 Task: Find connections with filter location Szarvas with filter topic #Softwaredesignwith filter profile language English with filter current company Biocon with filter school B.P. Poddar Institute Of Management and Technology with filter industry Specialty Trade Contractors with filter service category Project Management with filter keywords title Sales Manager
Action: Mouse moved to (685, 122)
Screenshot: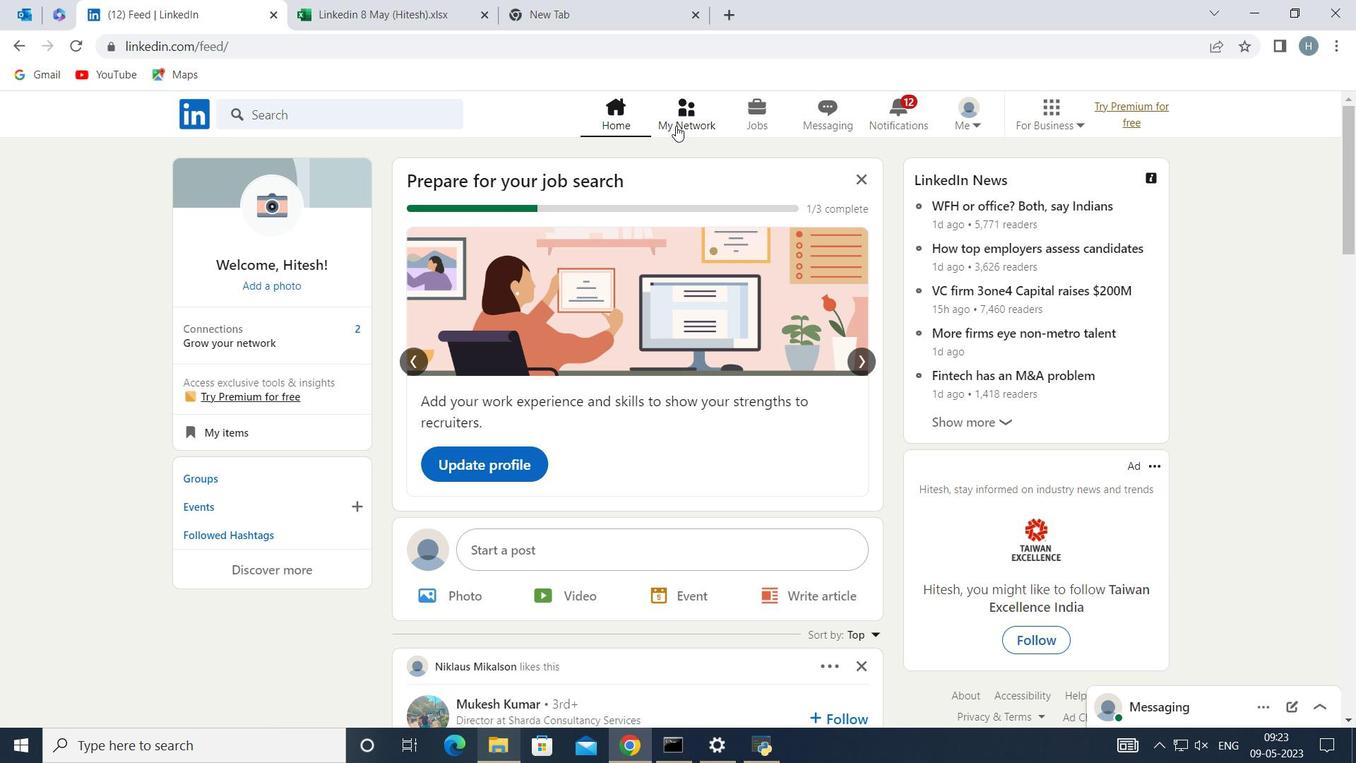 
Action: Mouse pressed left at (685, 122)
Screenshot: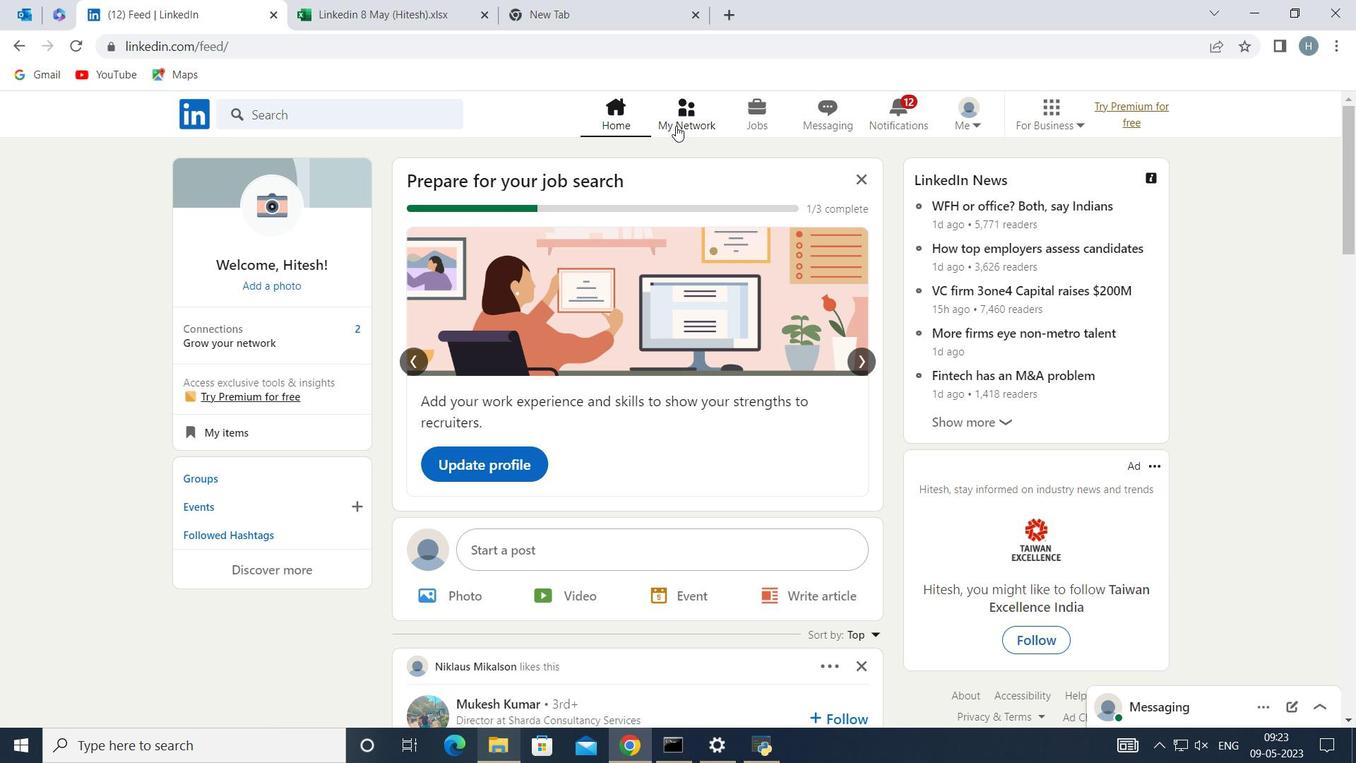
Action: Mouse moved to (385, 207)
Screenshot: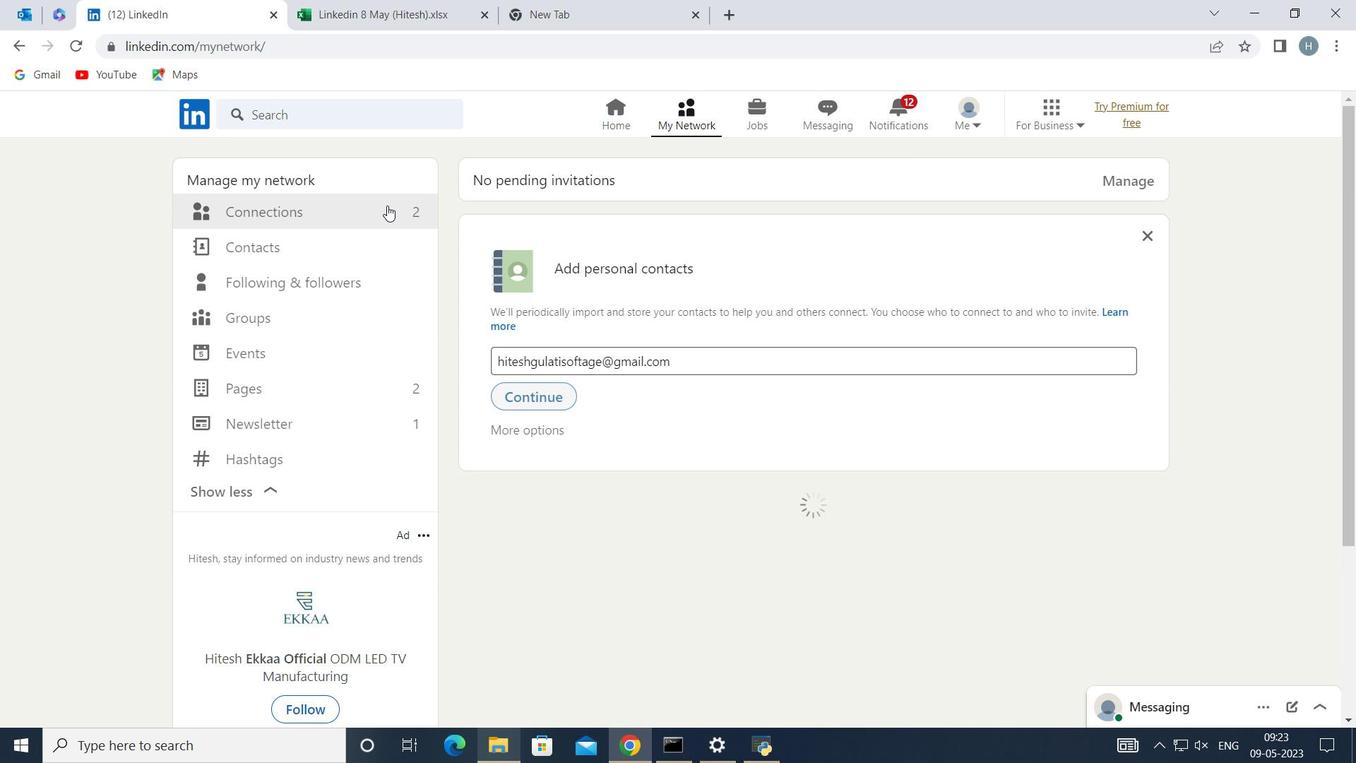 
Action: Mouse pressed left at (385, 207)
Screenshot: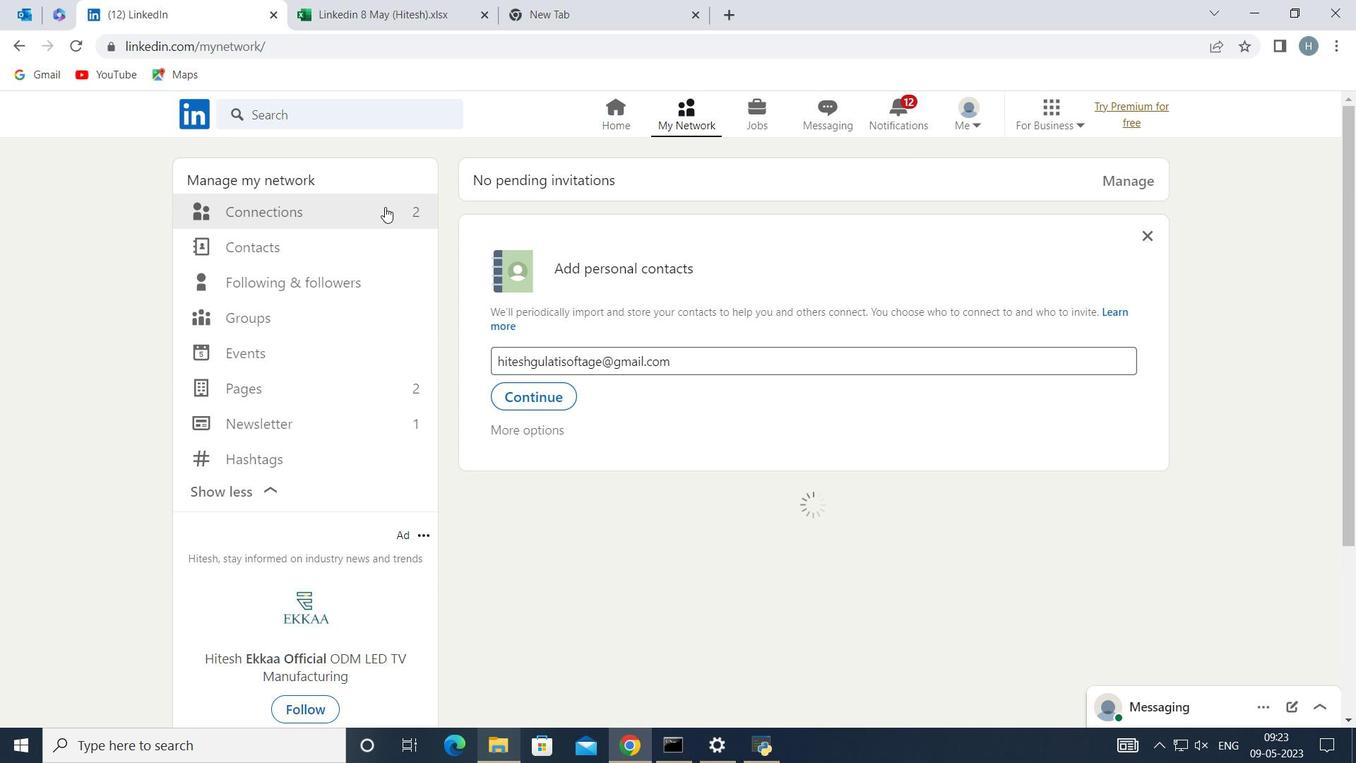 
Action: Mouse moved to (790, 212)
Screenshot: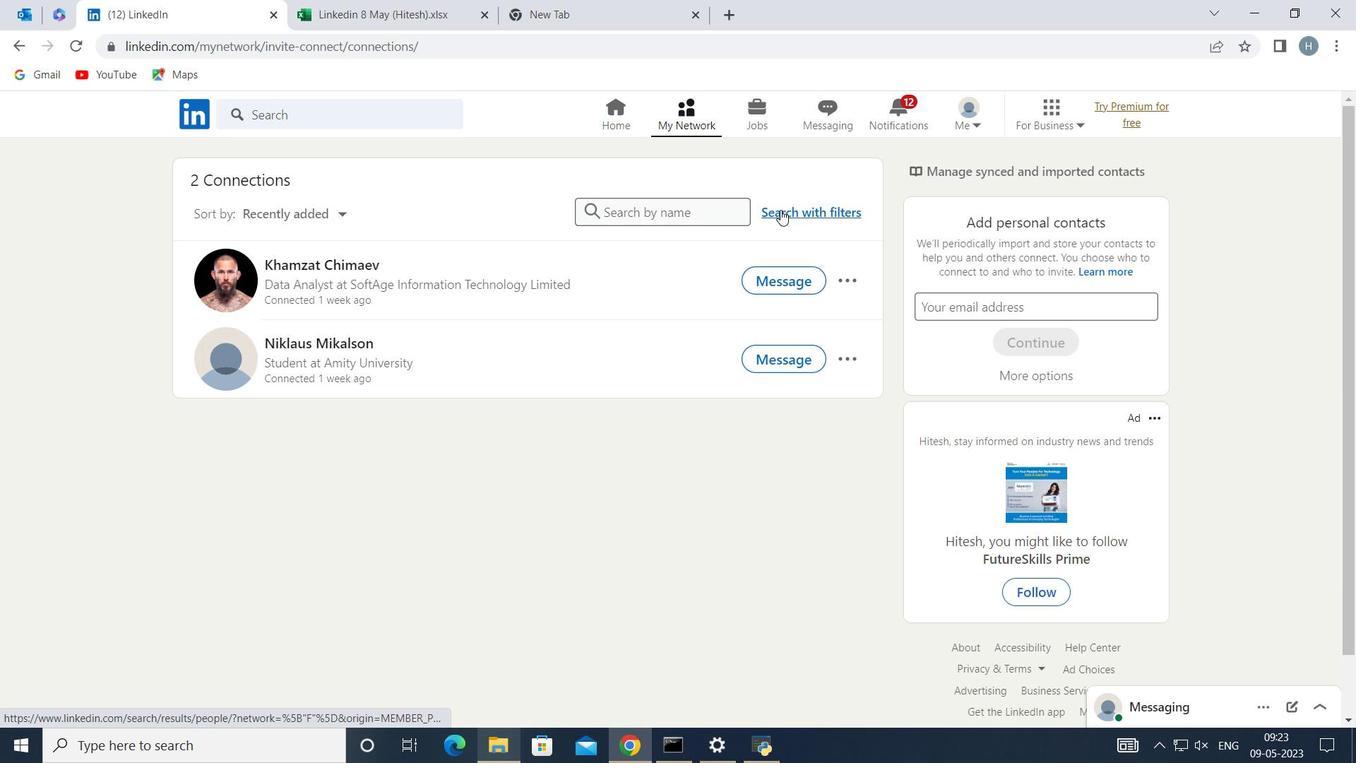 
Action: Mouse pressed left at (790, 212)
Screenshot: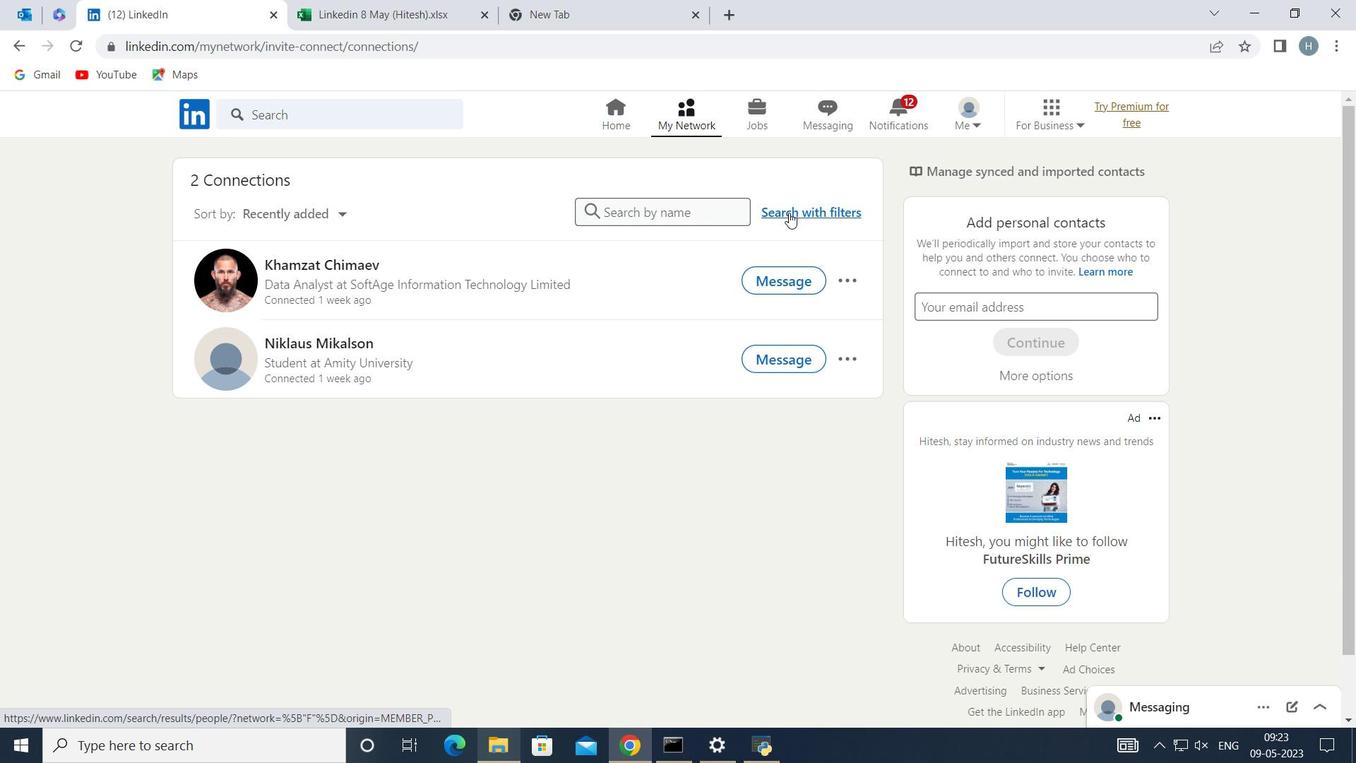 
Action: Mouse moved to (696, 113)
Screenshot: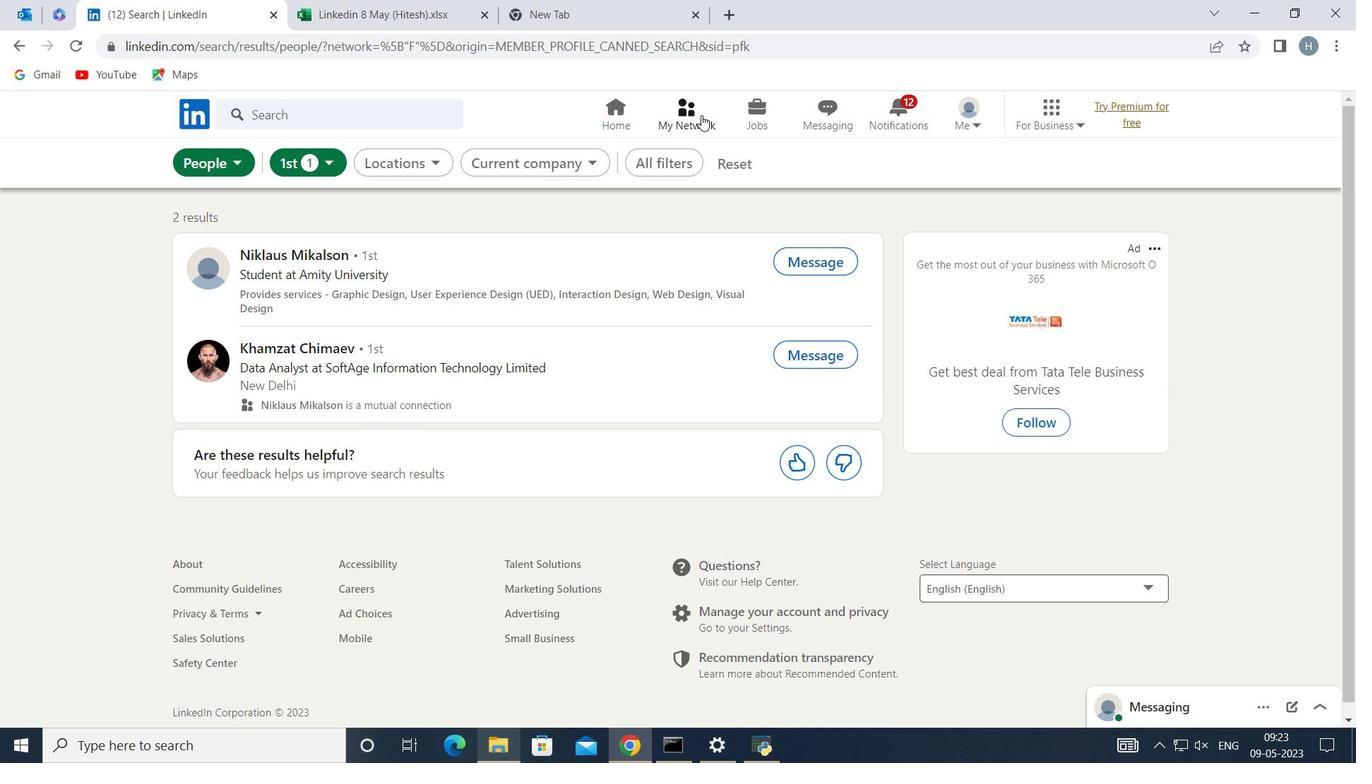 
Action: Mouse pressed left at (696, 113)
Screenshot: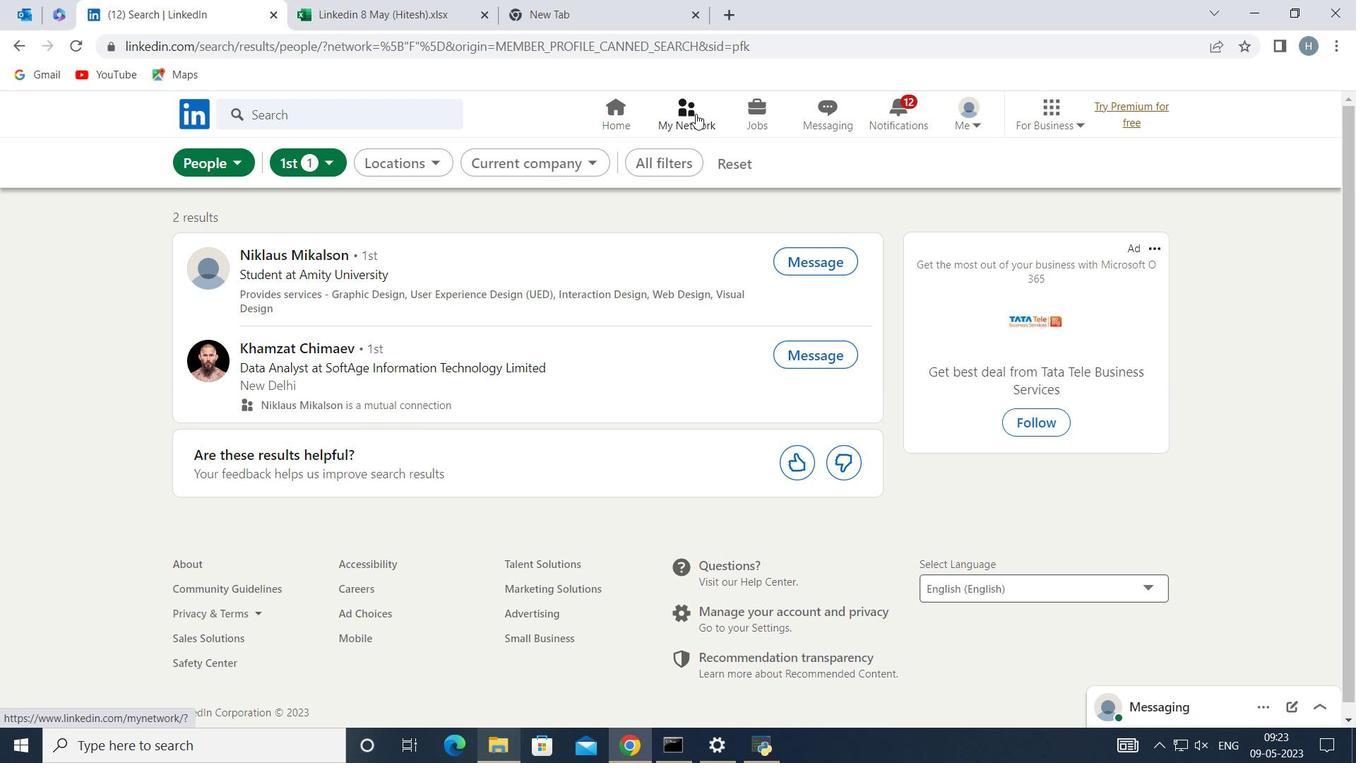 
Action: Mouse moved to (394, 214)
Screenshot: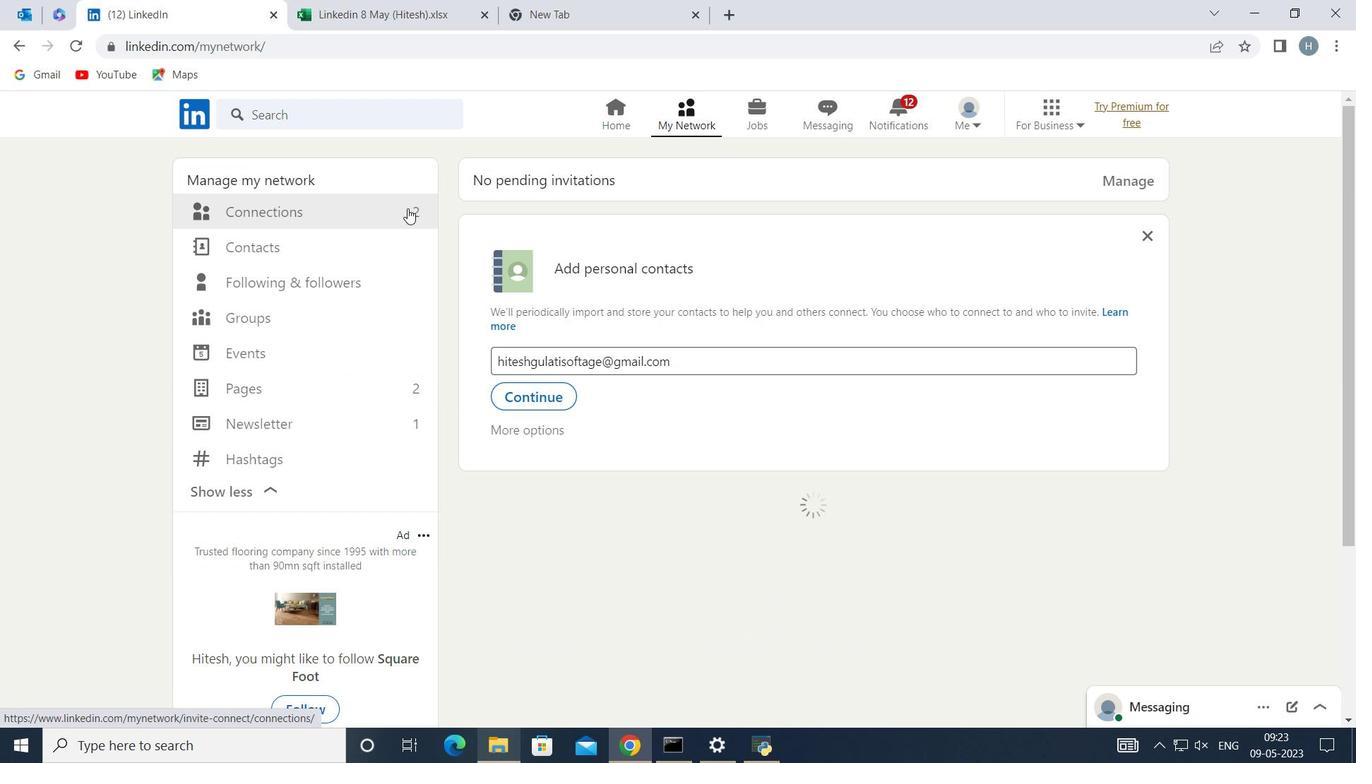 
Action: Mouse pressed left at (394, 214)
Screenshot: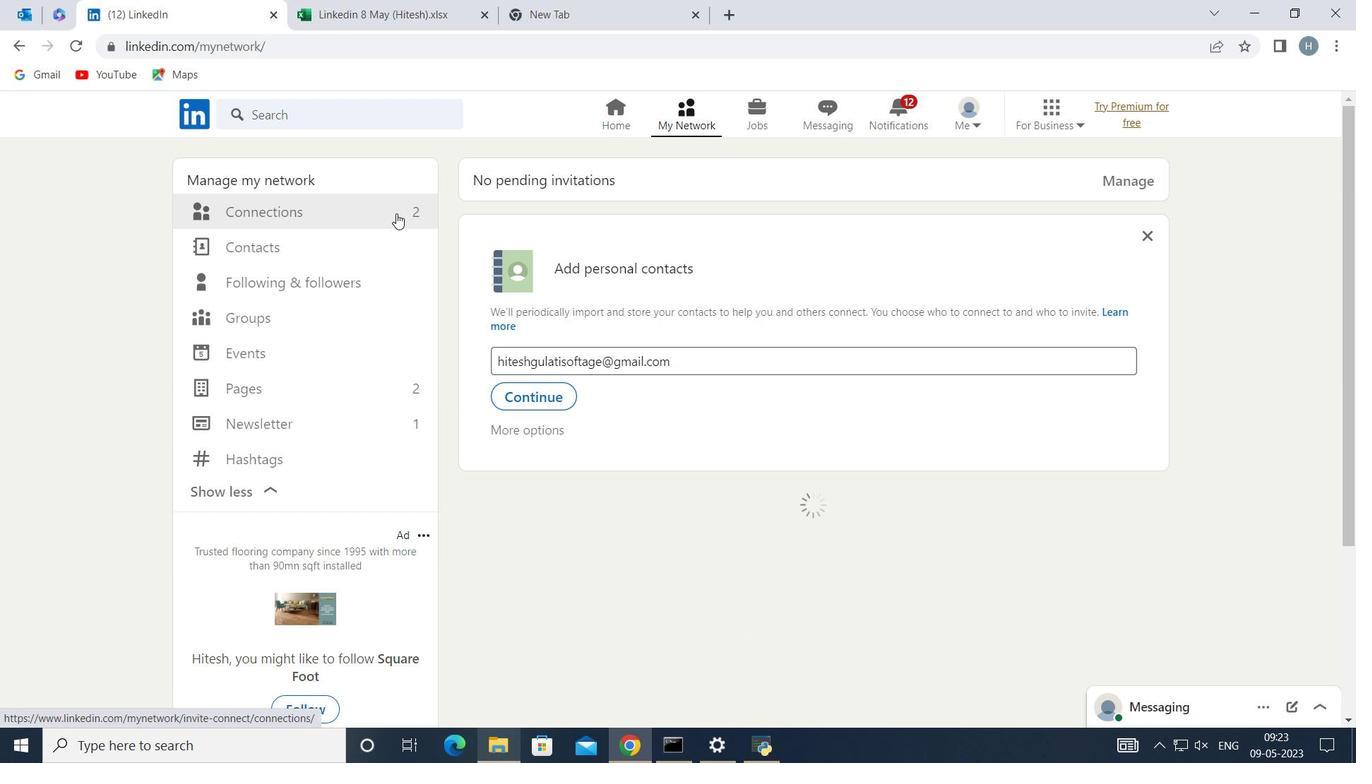 
Action: Mouse moved to (847, 209)
Screenshot: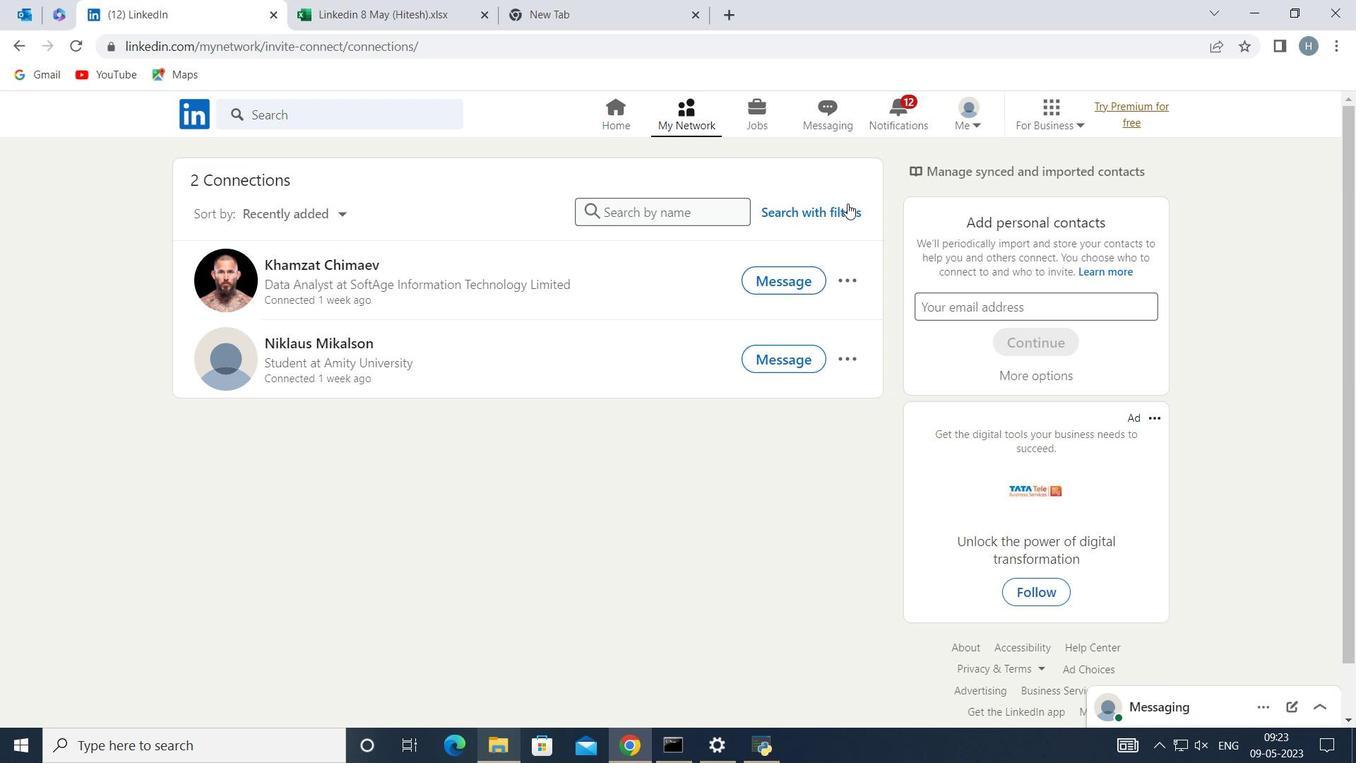 
Action: Mouse pressed left at (847, 209)
Screenshot: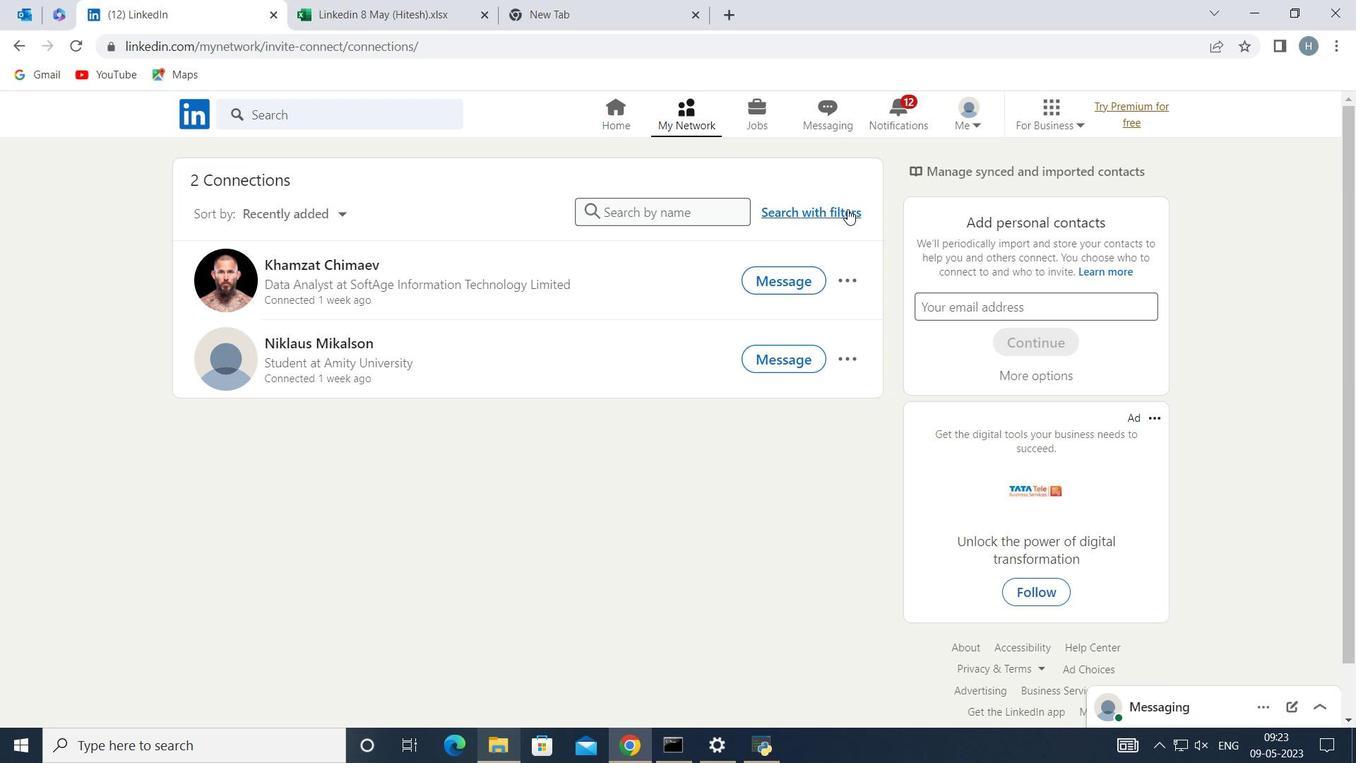
Action: Mouse moved to (734, 151)
Screenshot: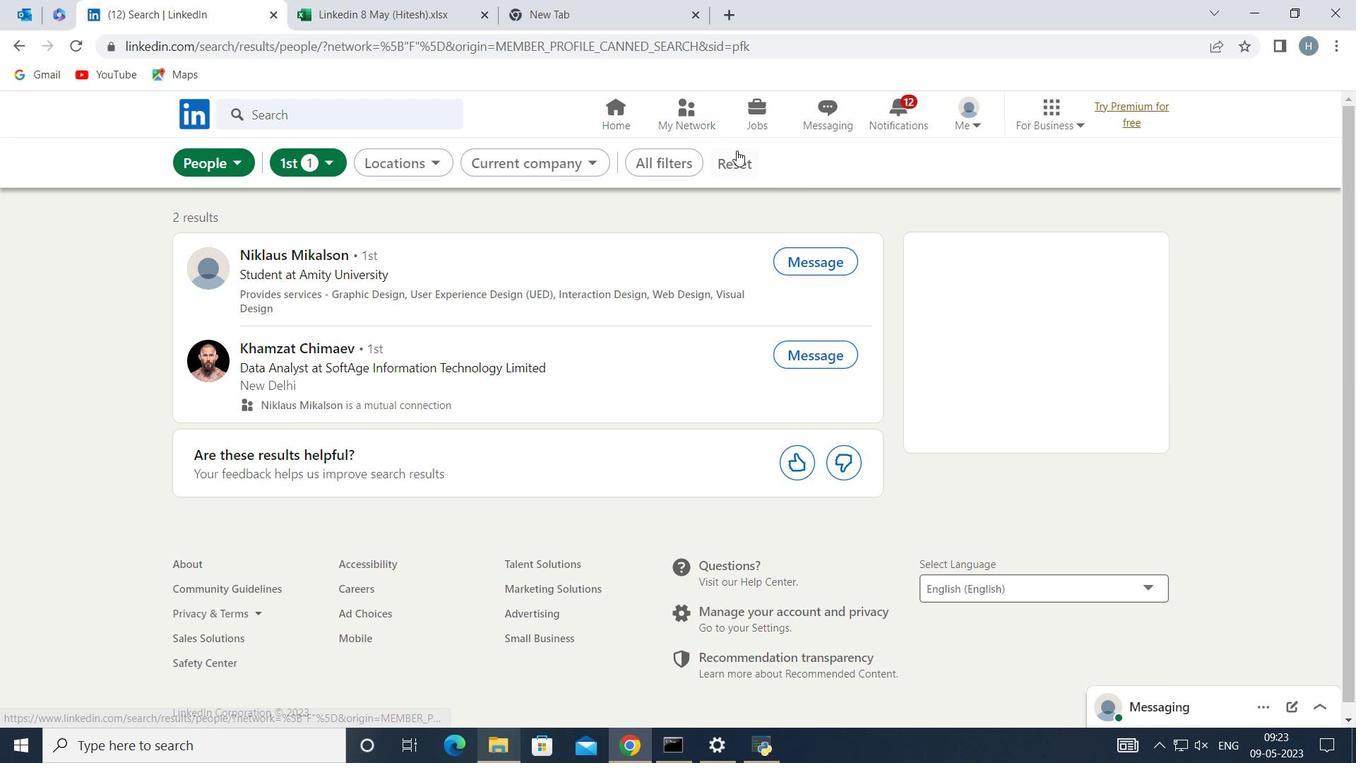 
Action: Mouse pressed left at (734, 151)
Screenshot: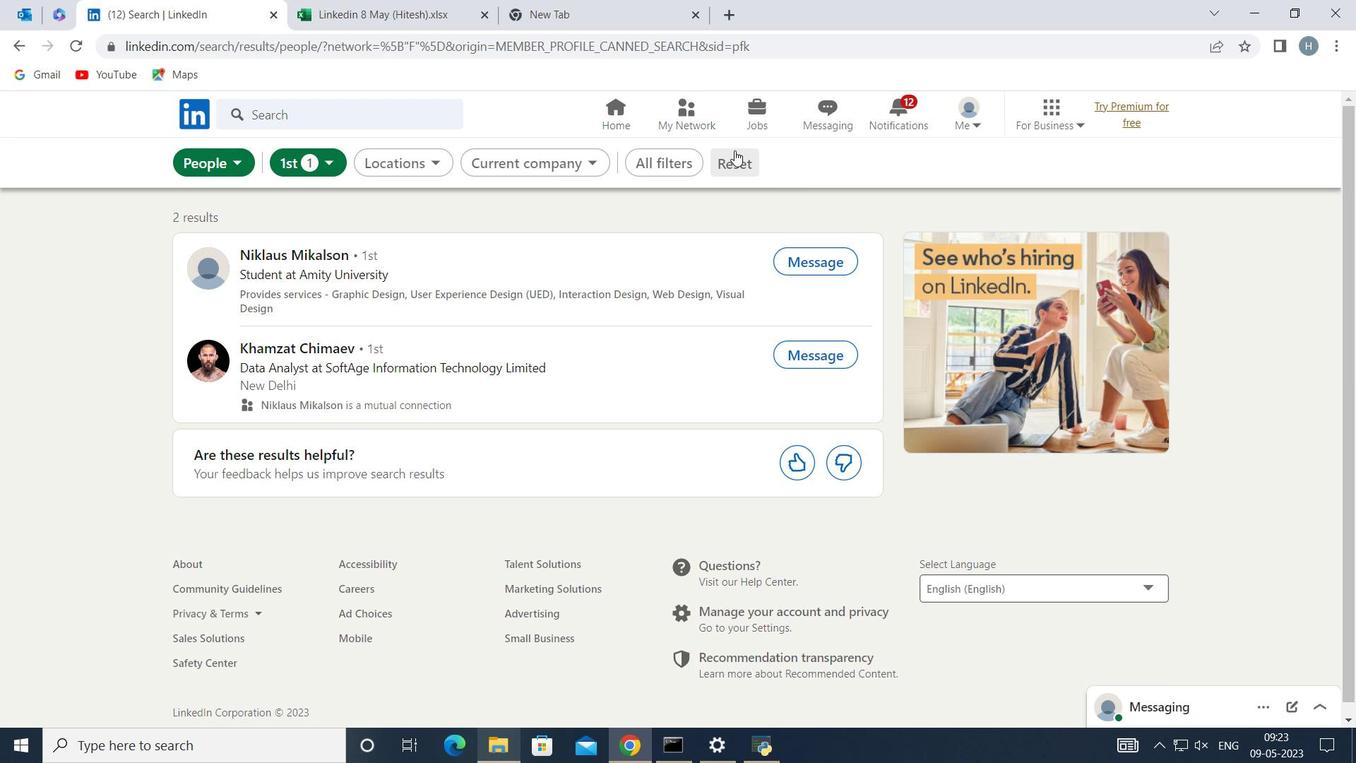 
Action: Mouse moved to (705, 160)
Screenshot: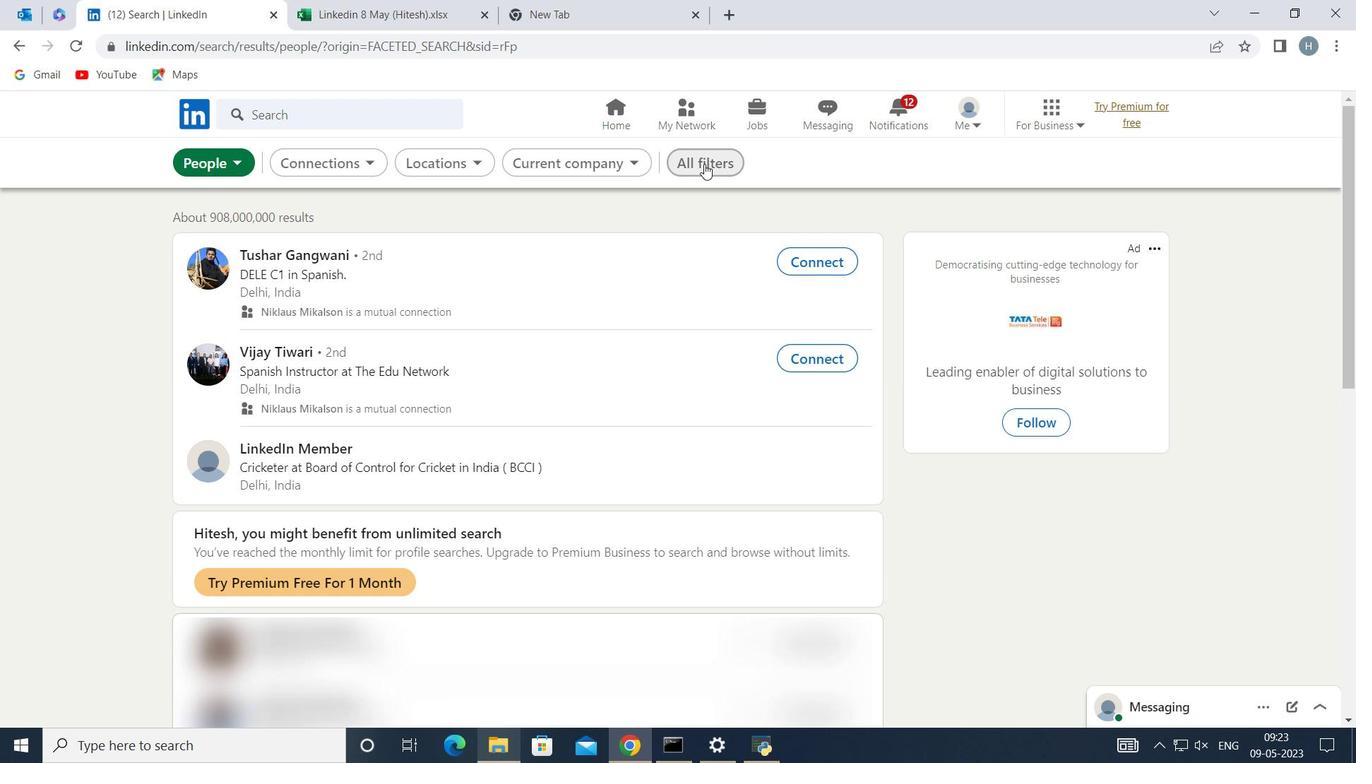 
Action: Mouse pressed left at (705, 160)
Screenshot: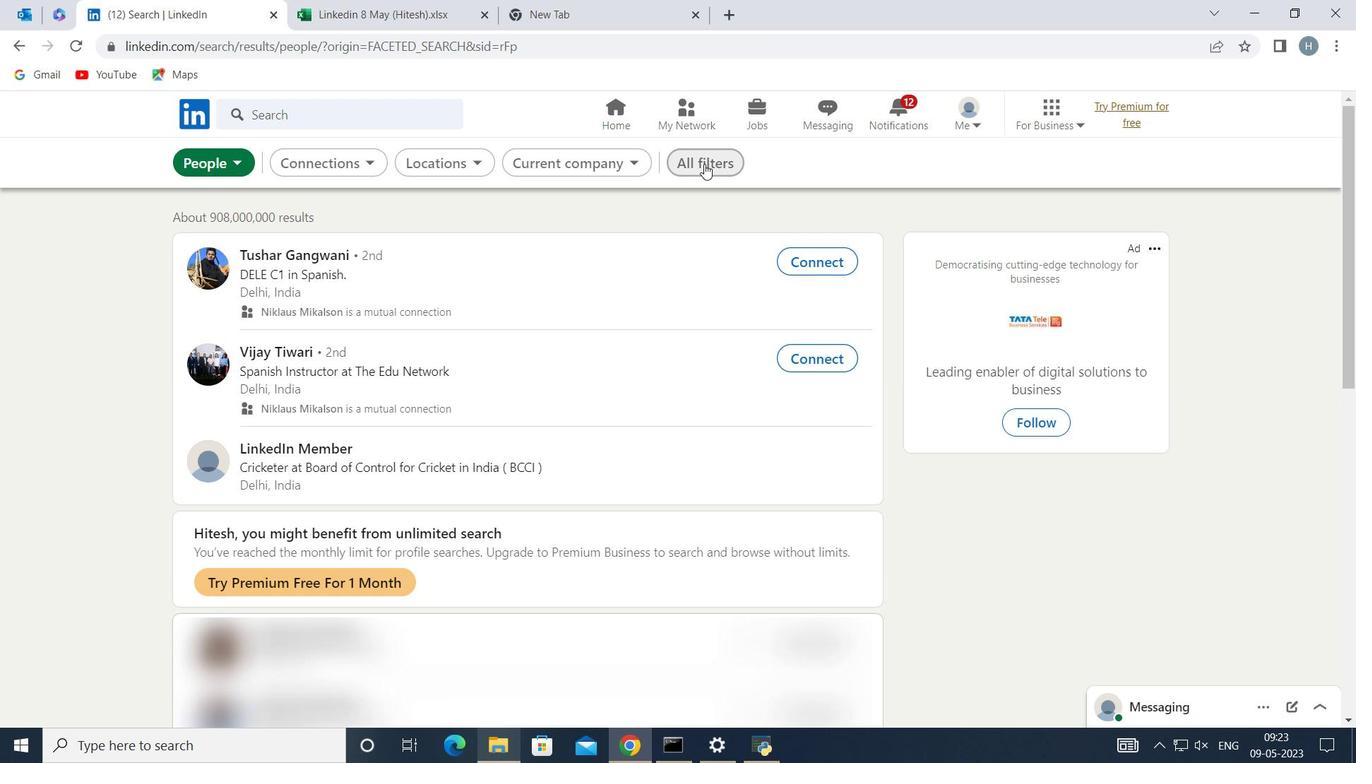 
Action: Mouse moved to (1044, 321)
Screenshot: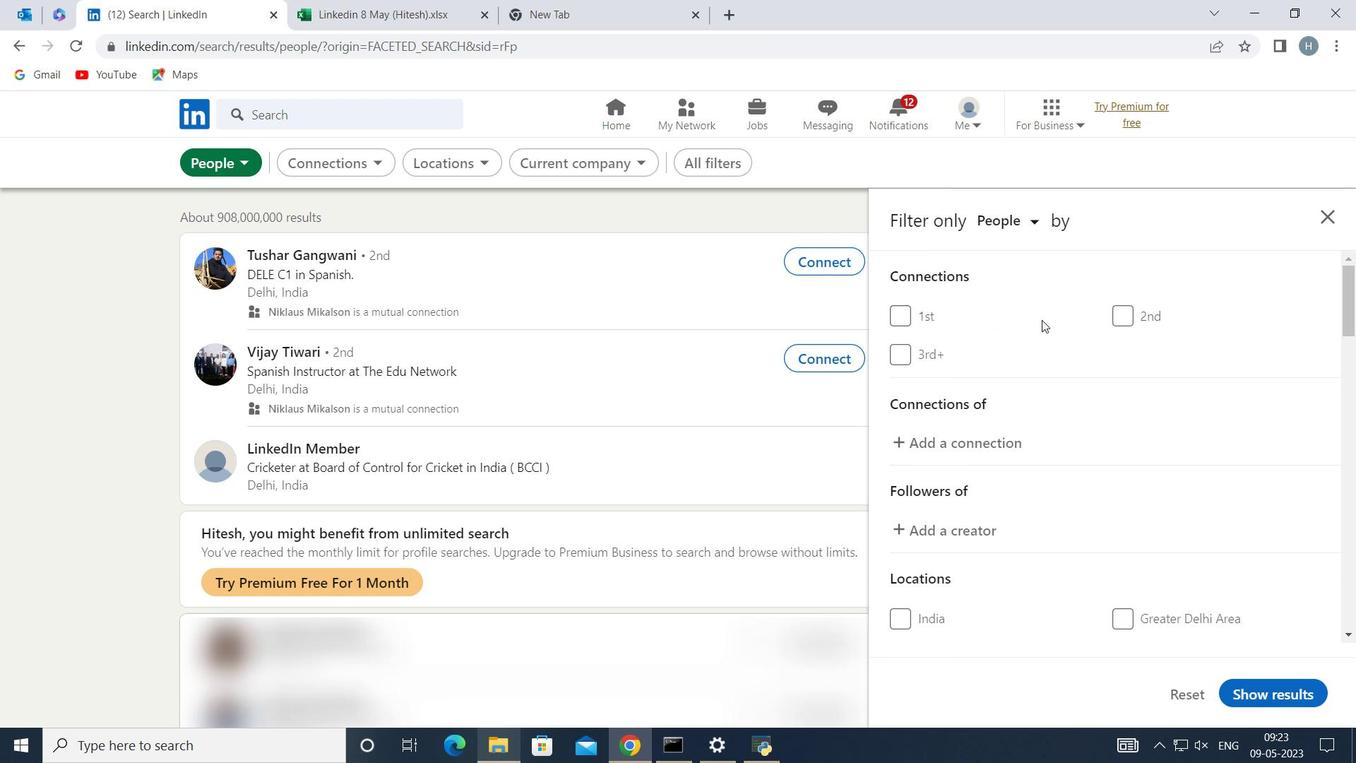 
Action: Mouse scrolled (1044, 320) with delta (0, 0)
Screenshot: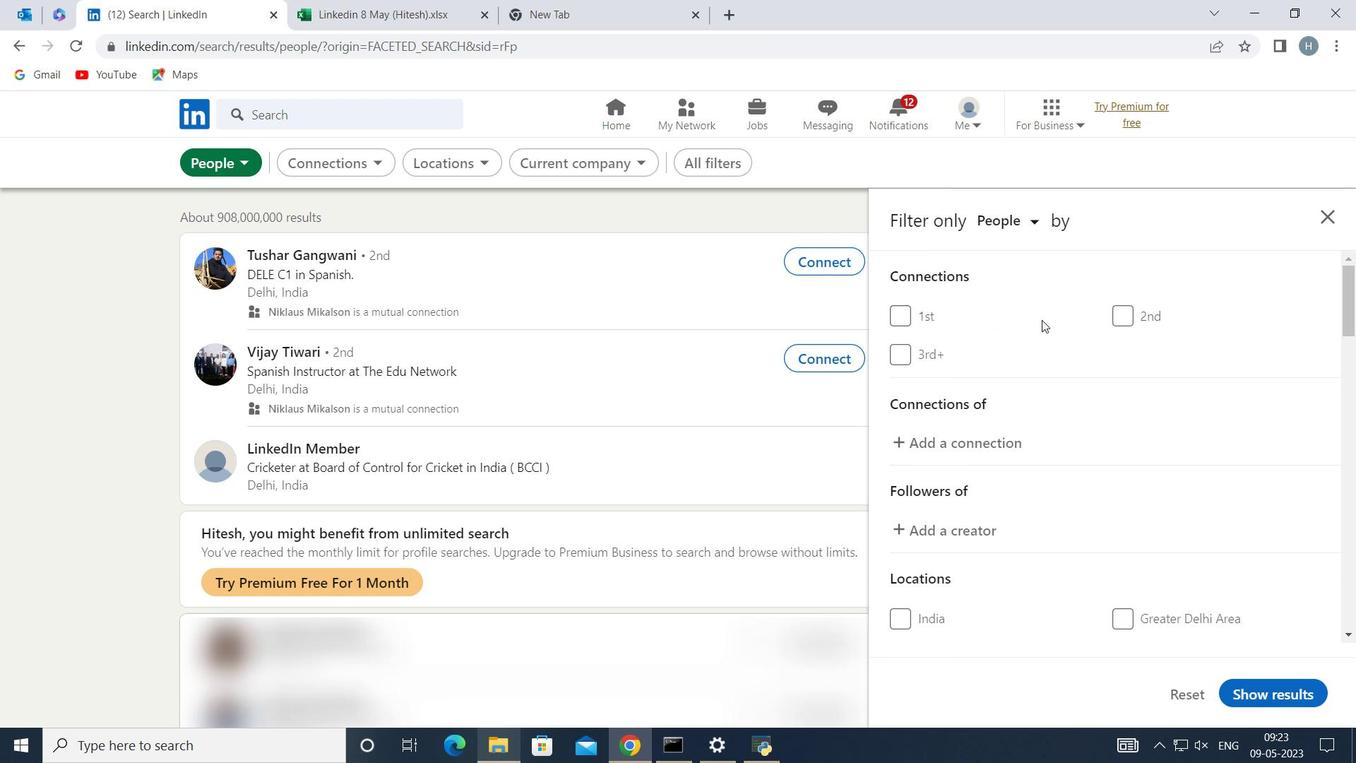 
Action: Mouse moved to (1048, 321)
Screenshot: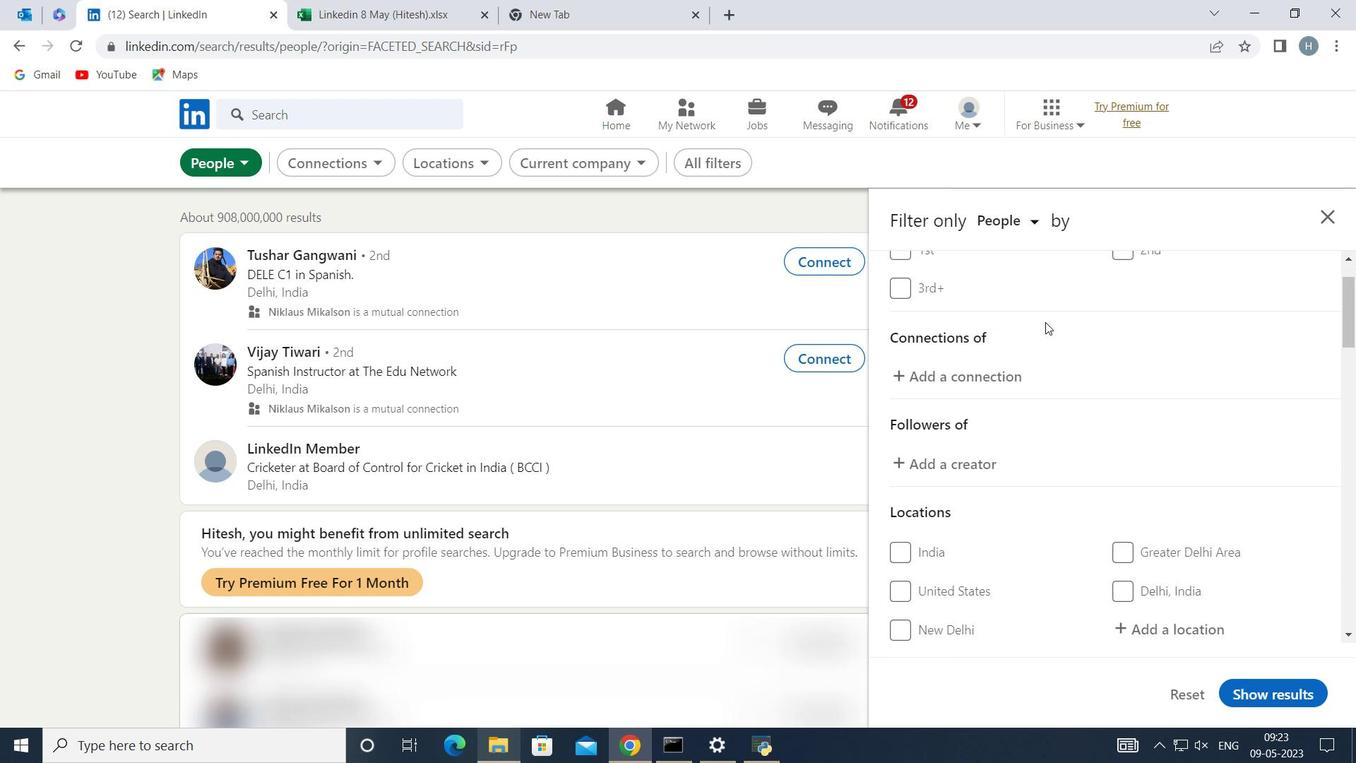 
Action: Mouse scrolled (1048, 320) with delta (0, 0)
Screenshot: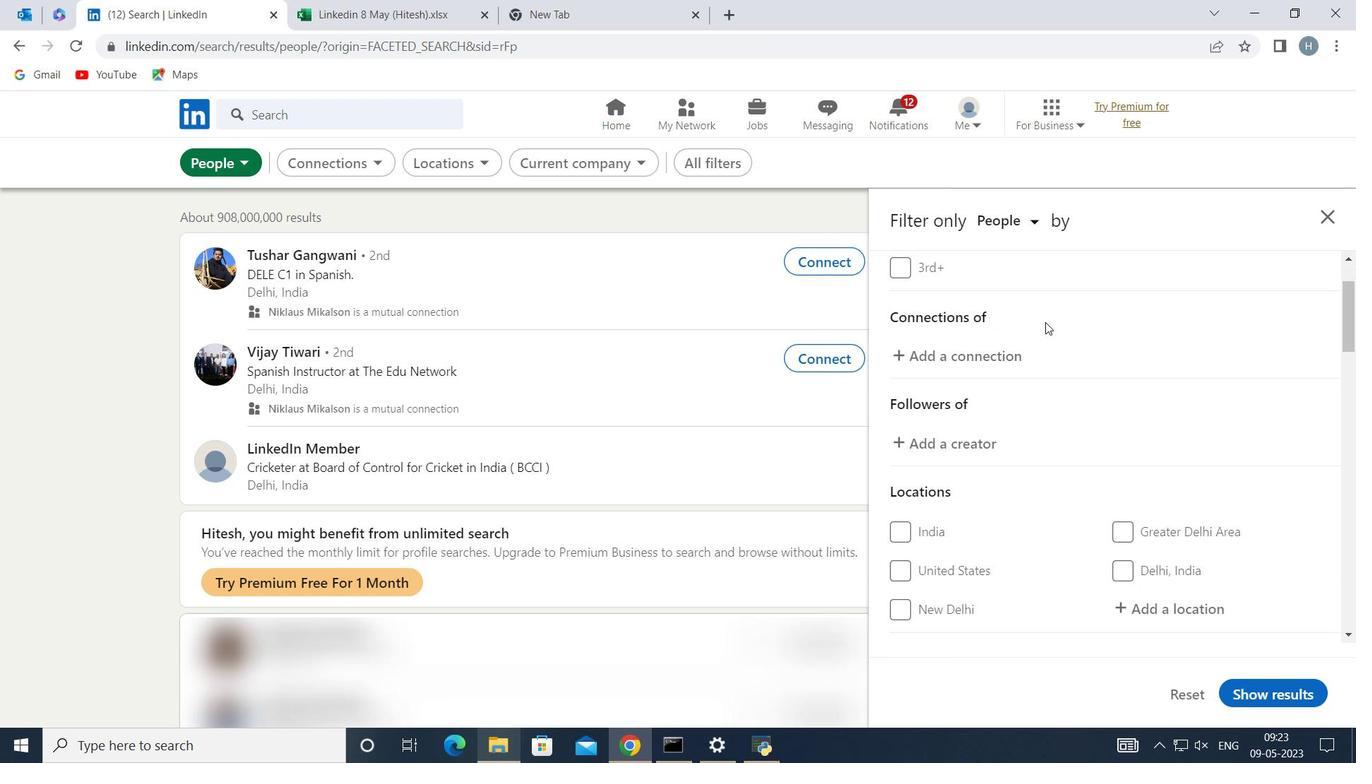 
Action: Mouse moved to (1120, 420)
Screenshot: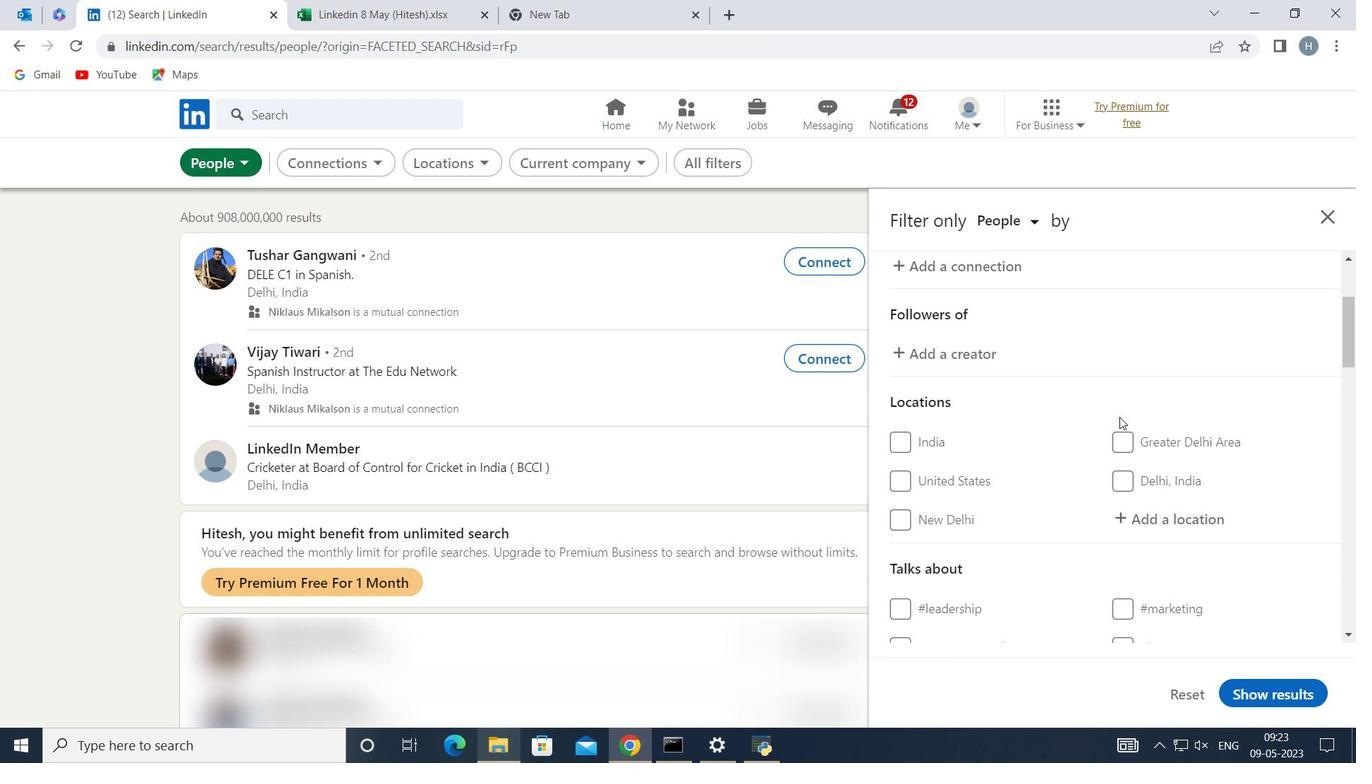
Action: Mouse scrolled (1120, 419) with delta (0, 0)
Screenshot: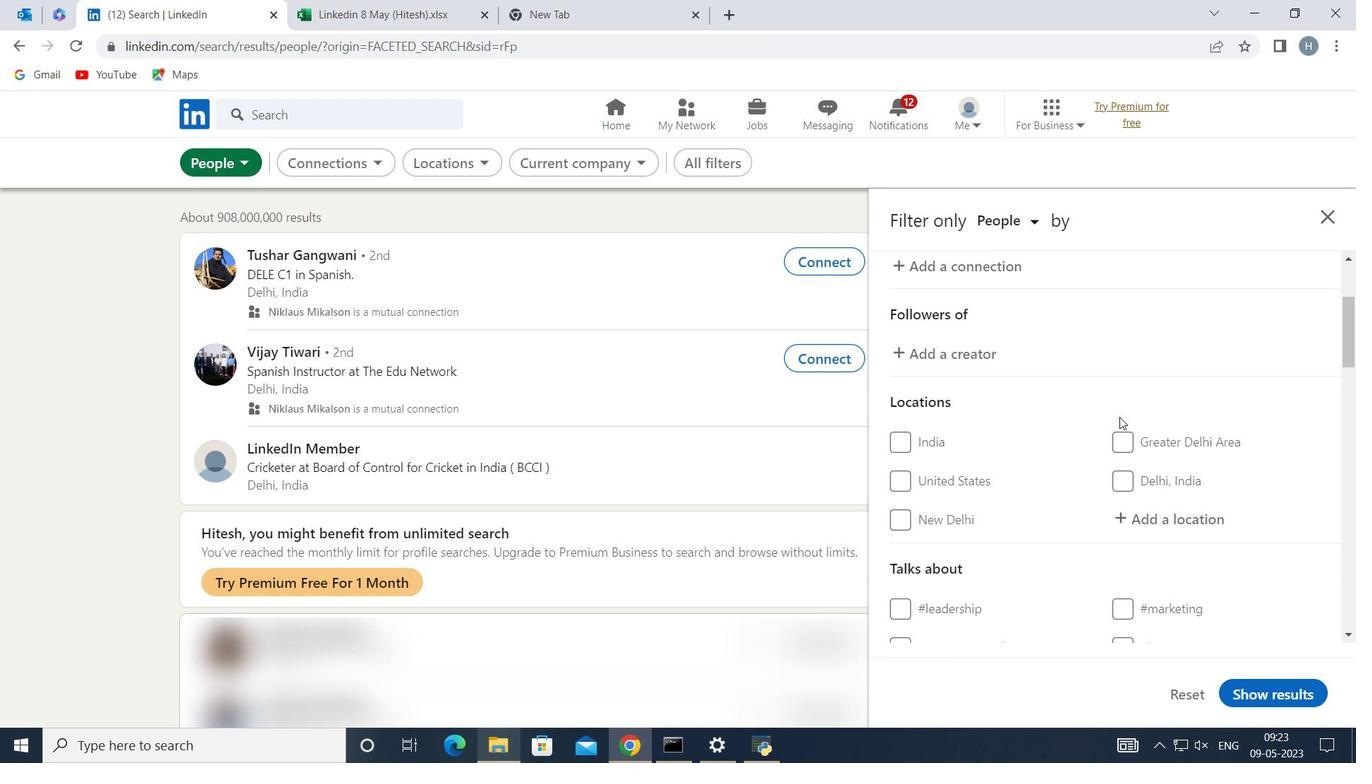 
Action: Mouse moved to (1149, 426)
Screenshot: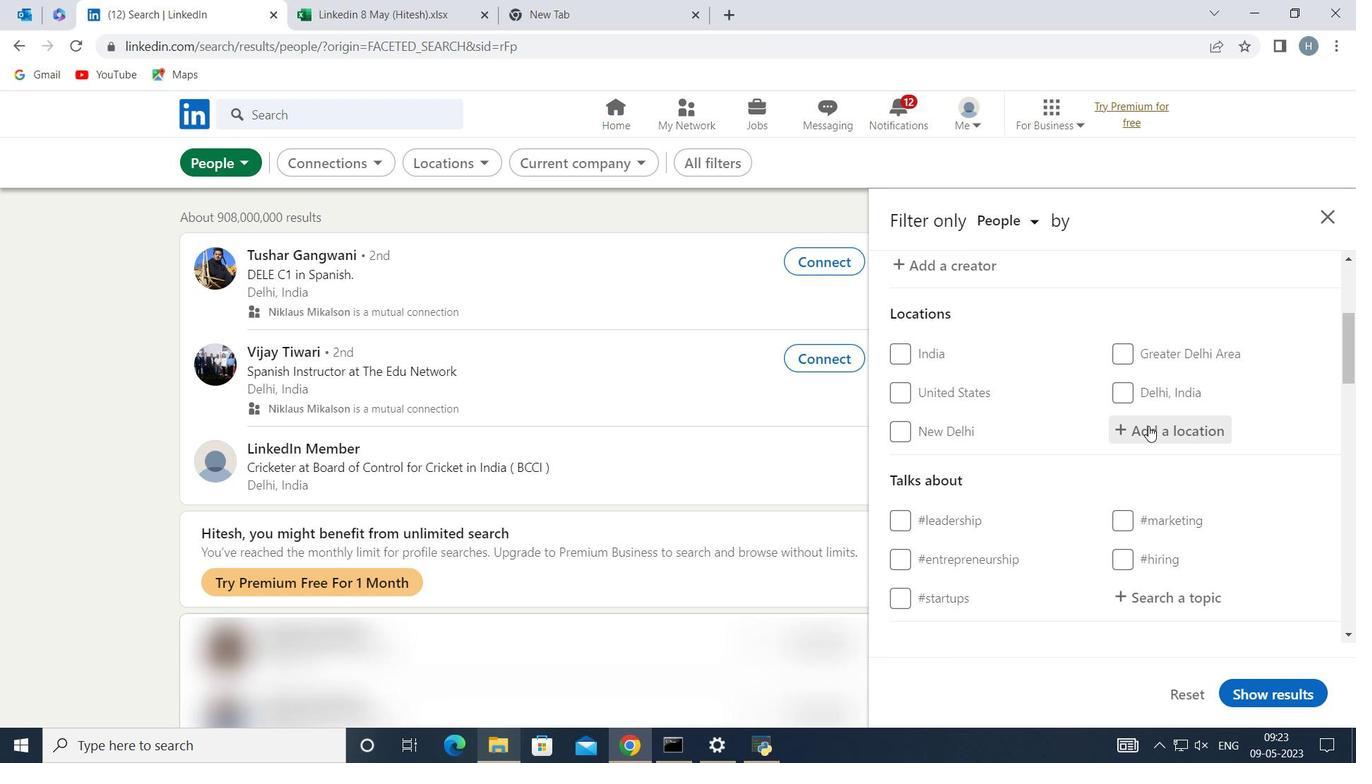 
Action: Mouse pressed left at (1149, 426)
Screenshot: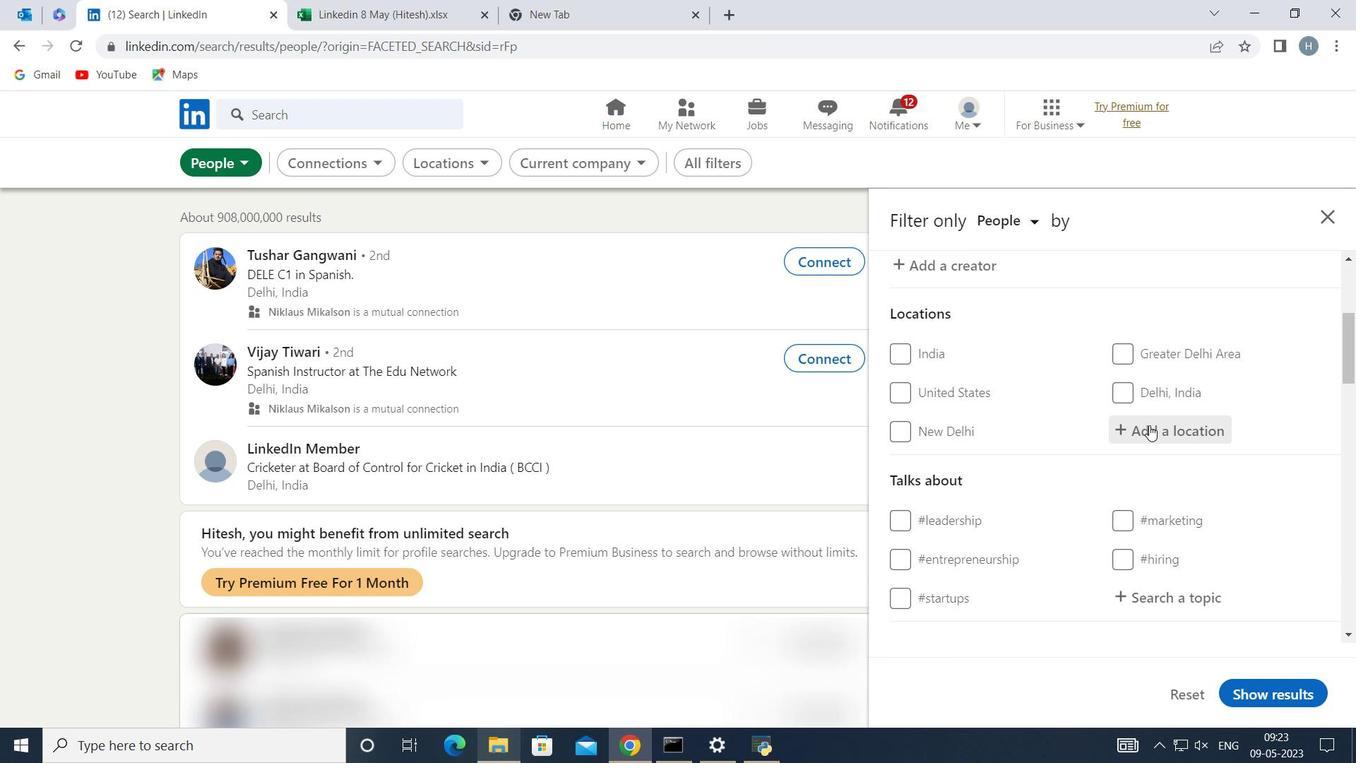 
Action: Key pressed <Key.shift>Szarvas
Screenshot: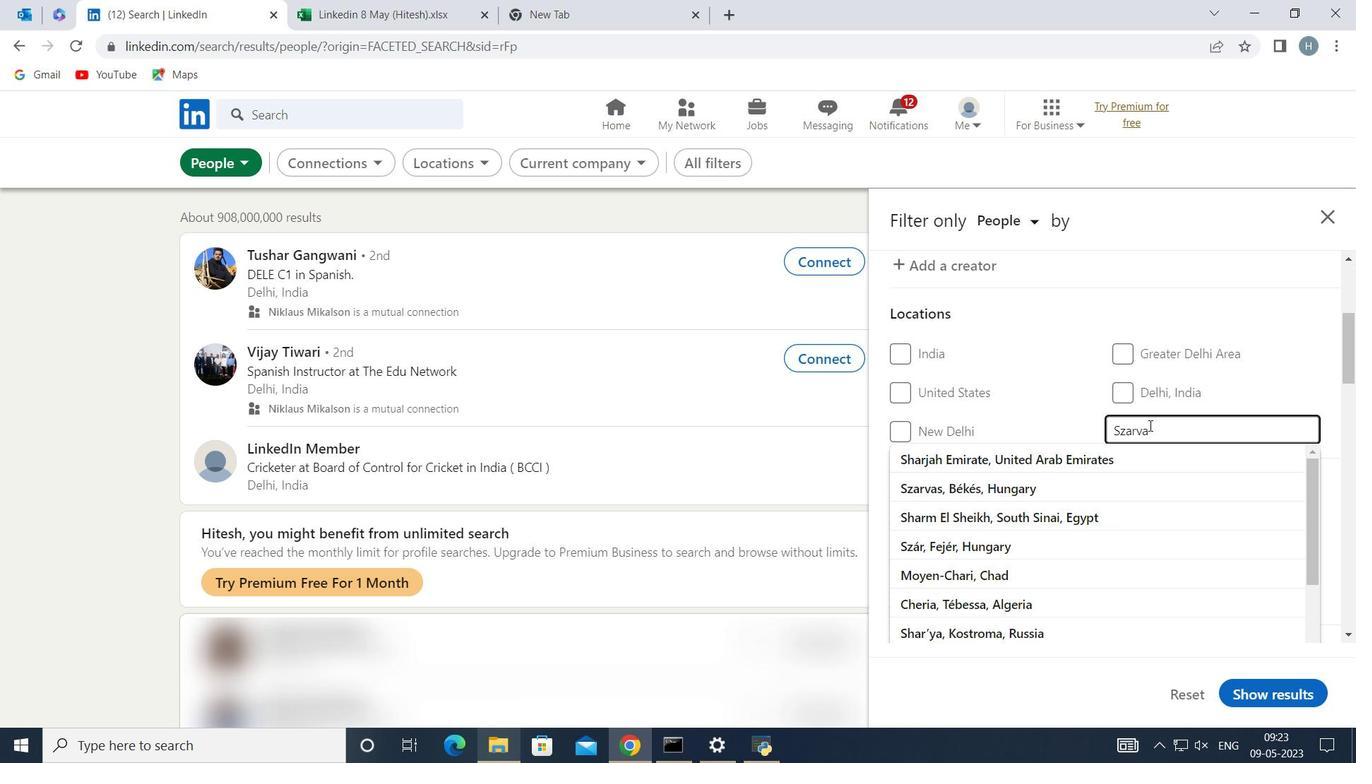 
Action: Mouse moved to (1173, 459)
Screenshot: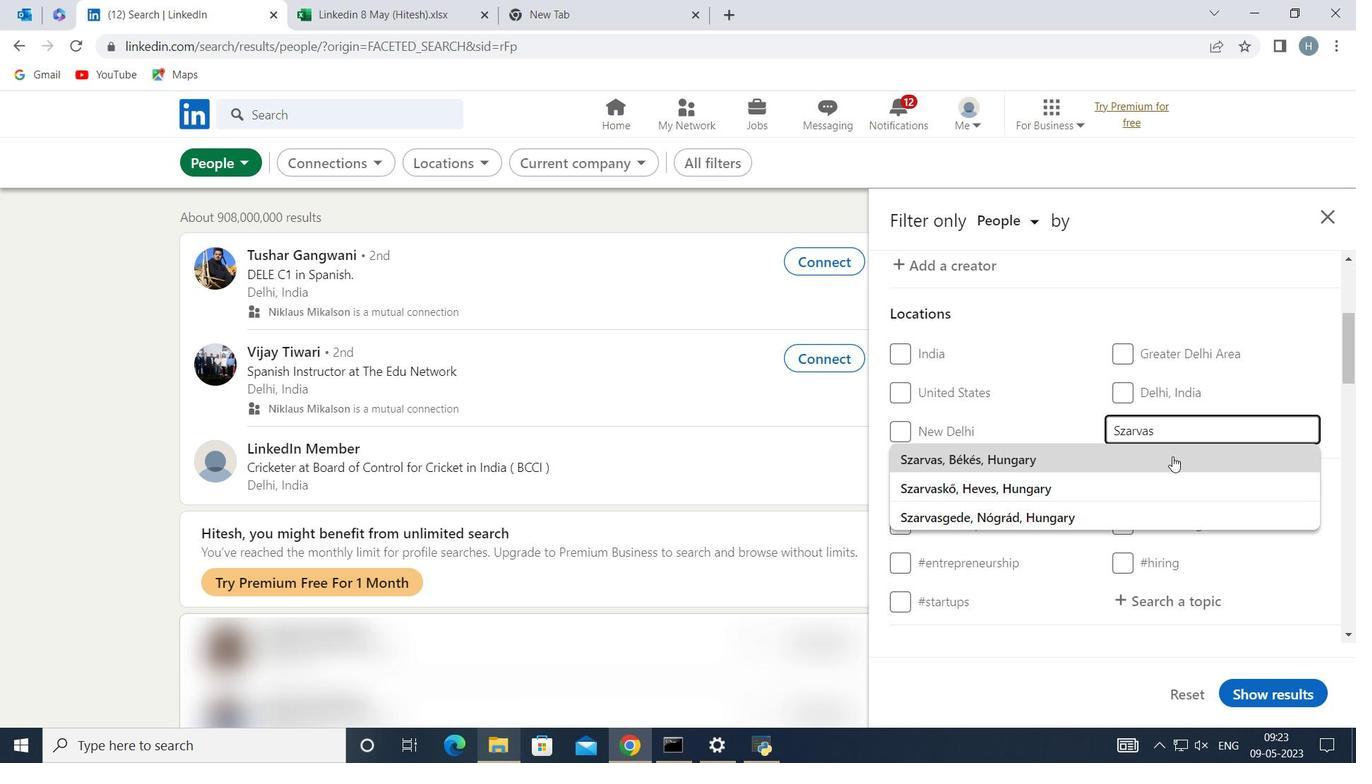 
Action: Mouse pressed left at (1173, 459)
Screenshot: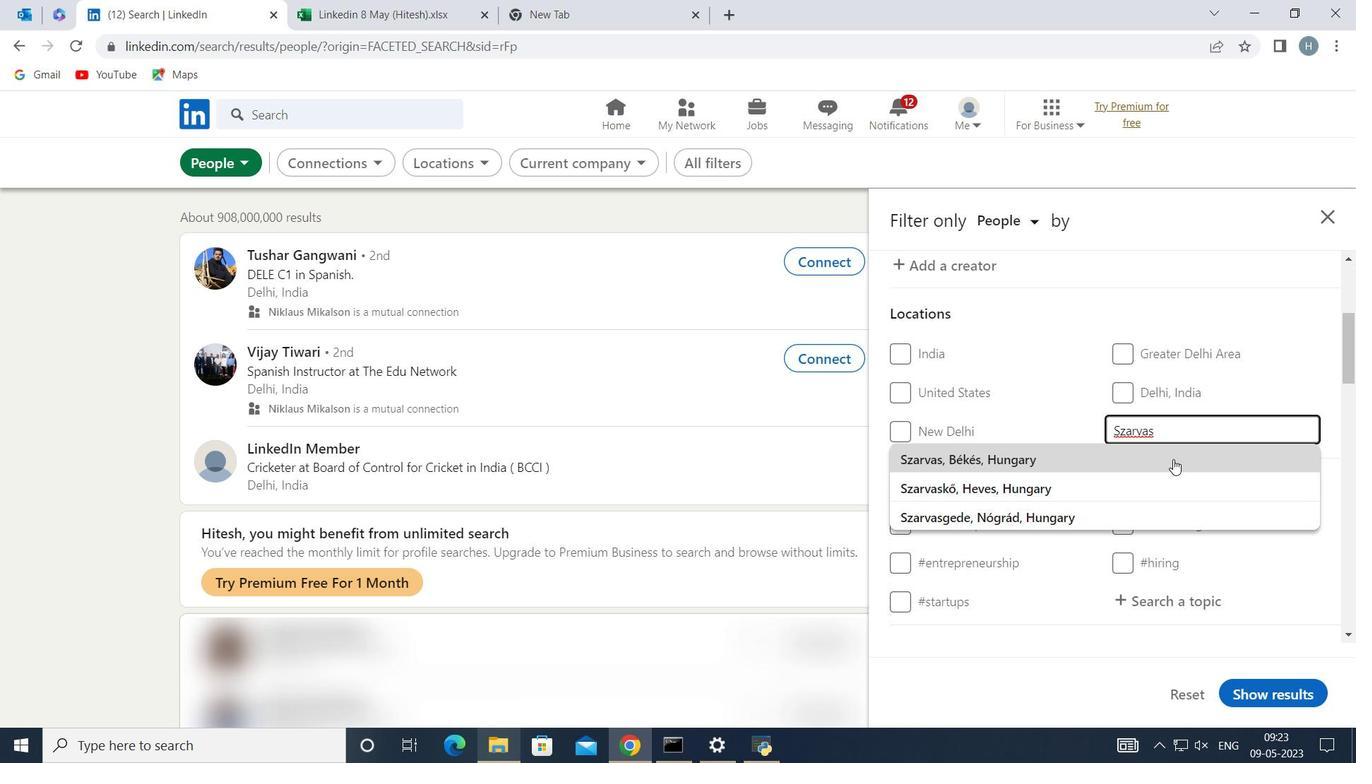 
Action: Mouse moved to (1149, 466)
Screenshot: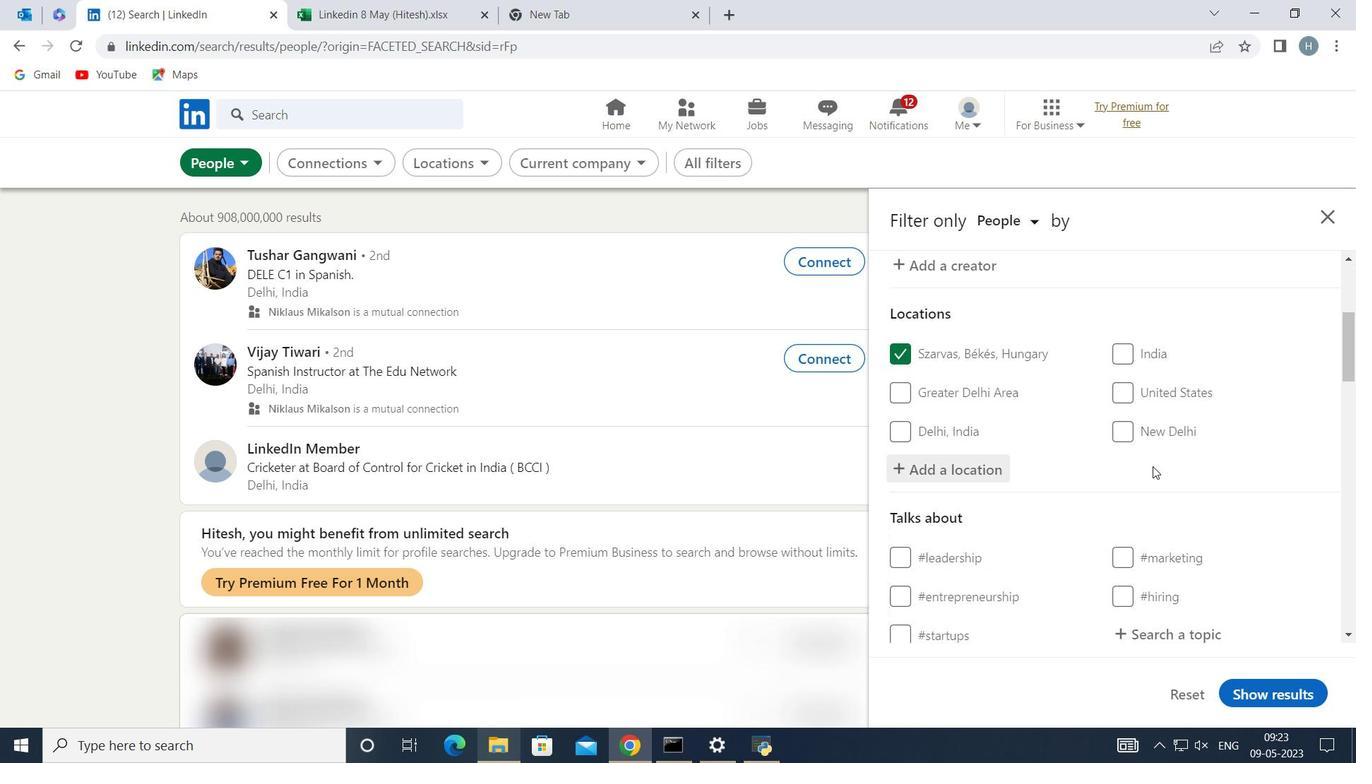 
Action: Mouse scrolled (1149, 465) with delta (0, 0)
Screenshot: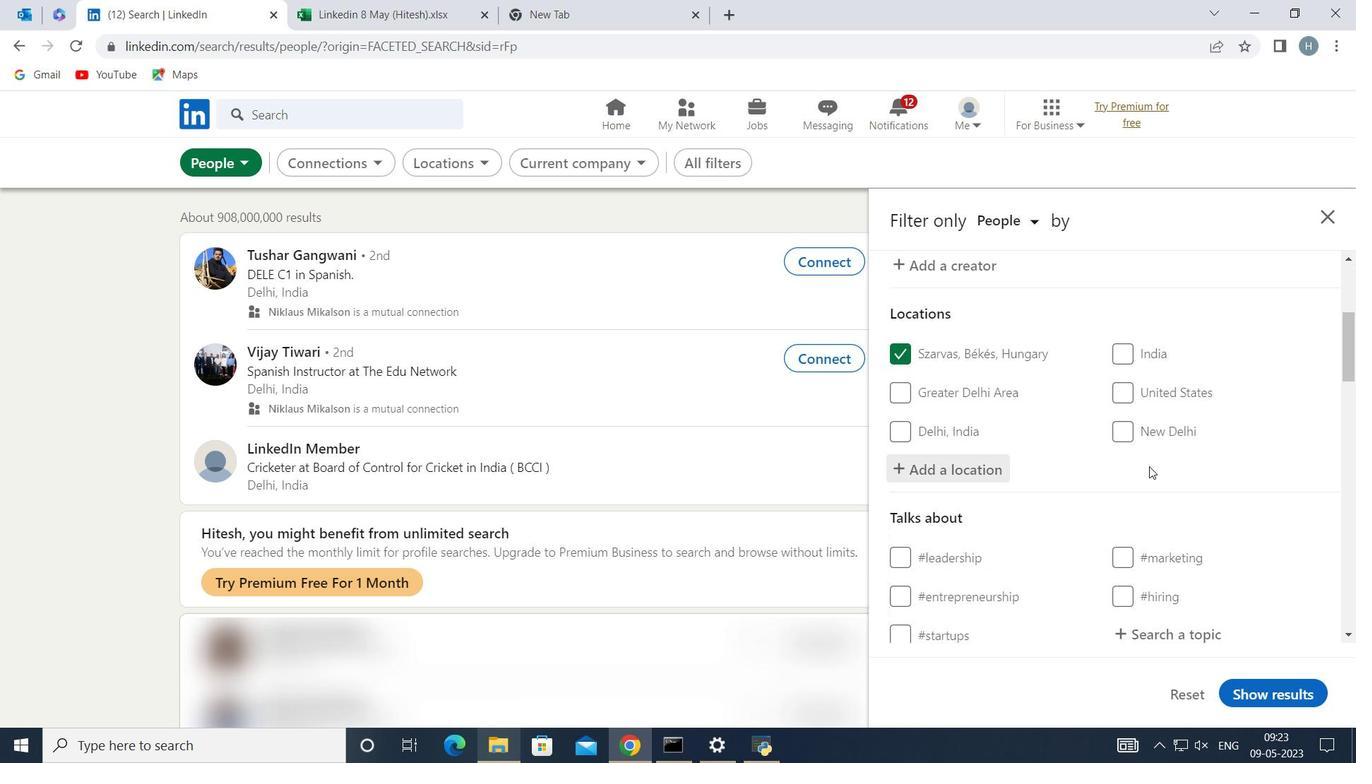 
Action: Mouse scrolled (1149, 465) with delta (0, 0)
Screenshot: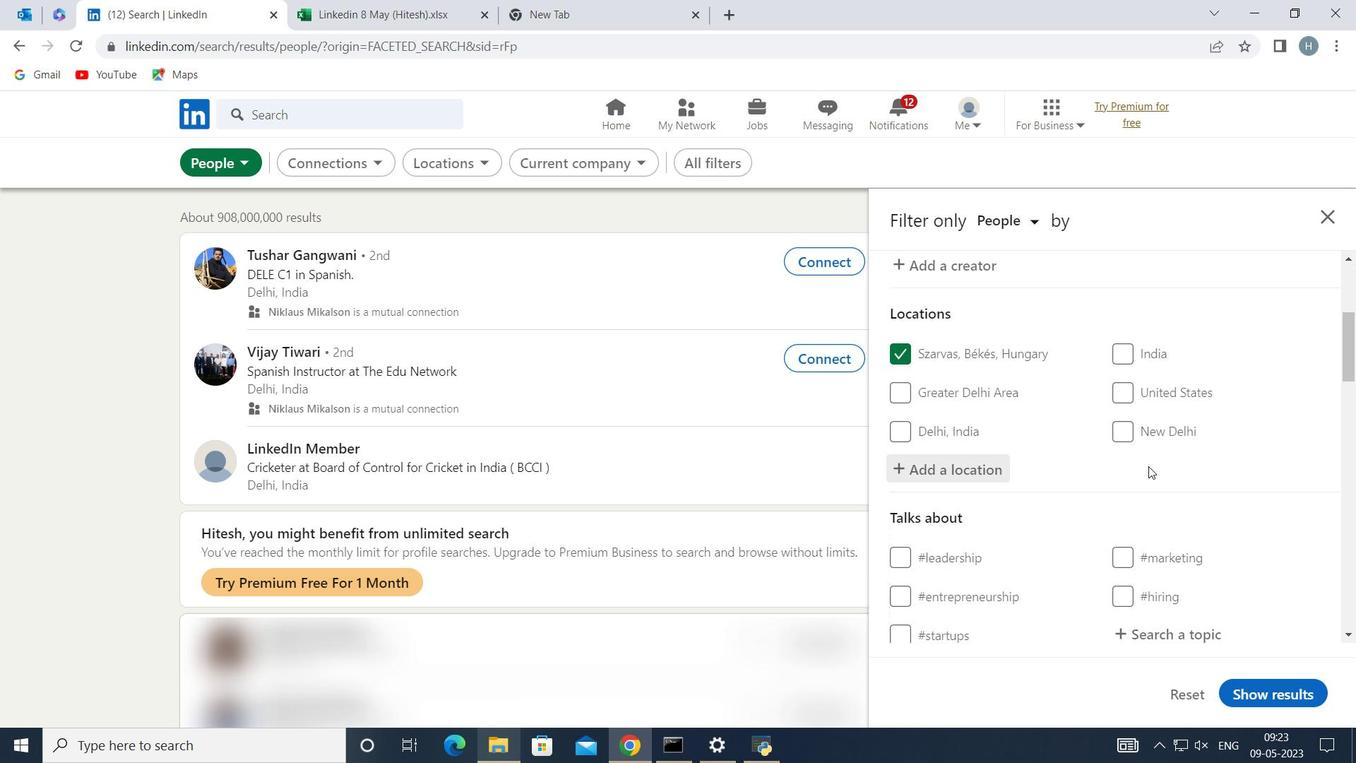 
Action: Mouse moved to (1161, 449)
Screenshot: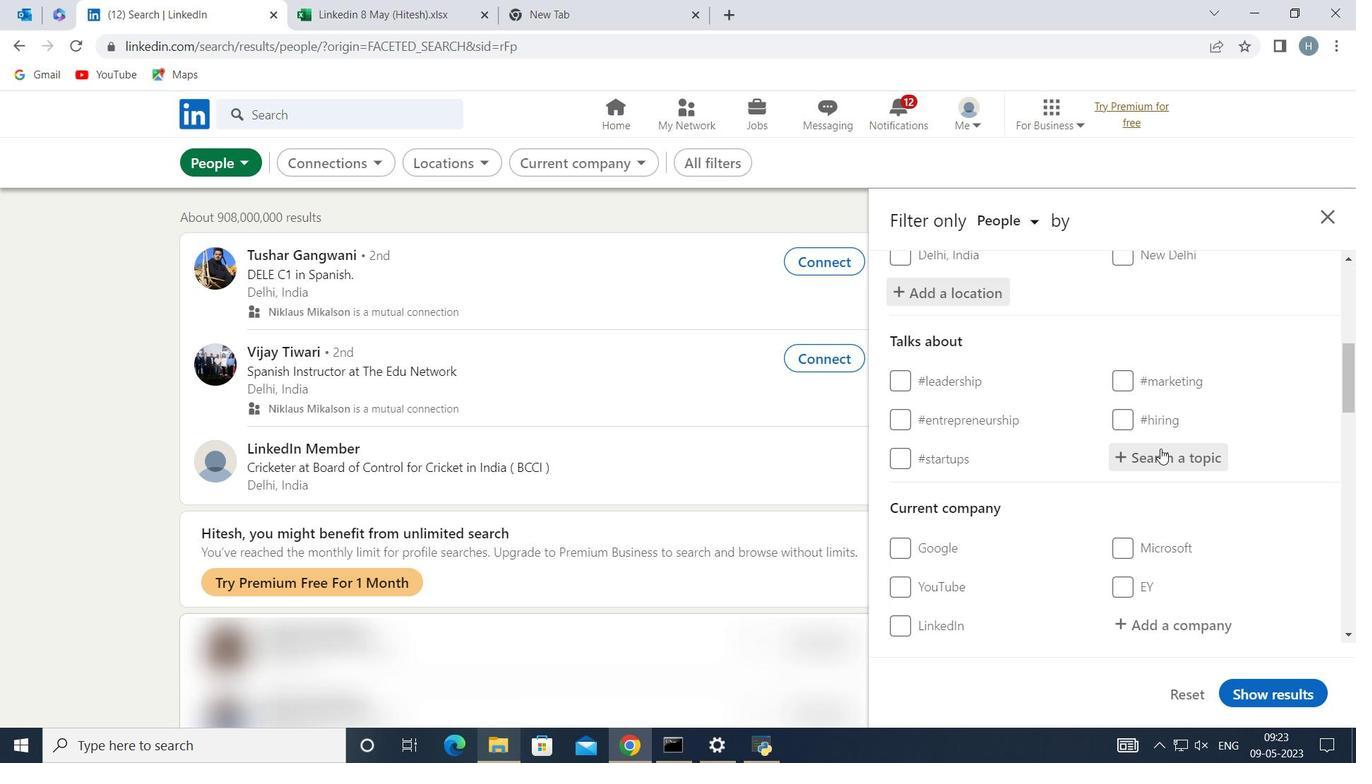 
Action: Mouse pressed left at (1161, 449)
Screenshot: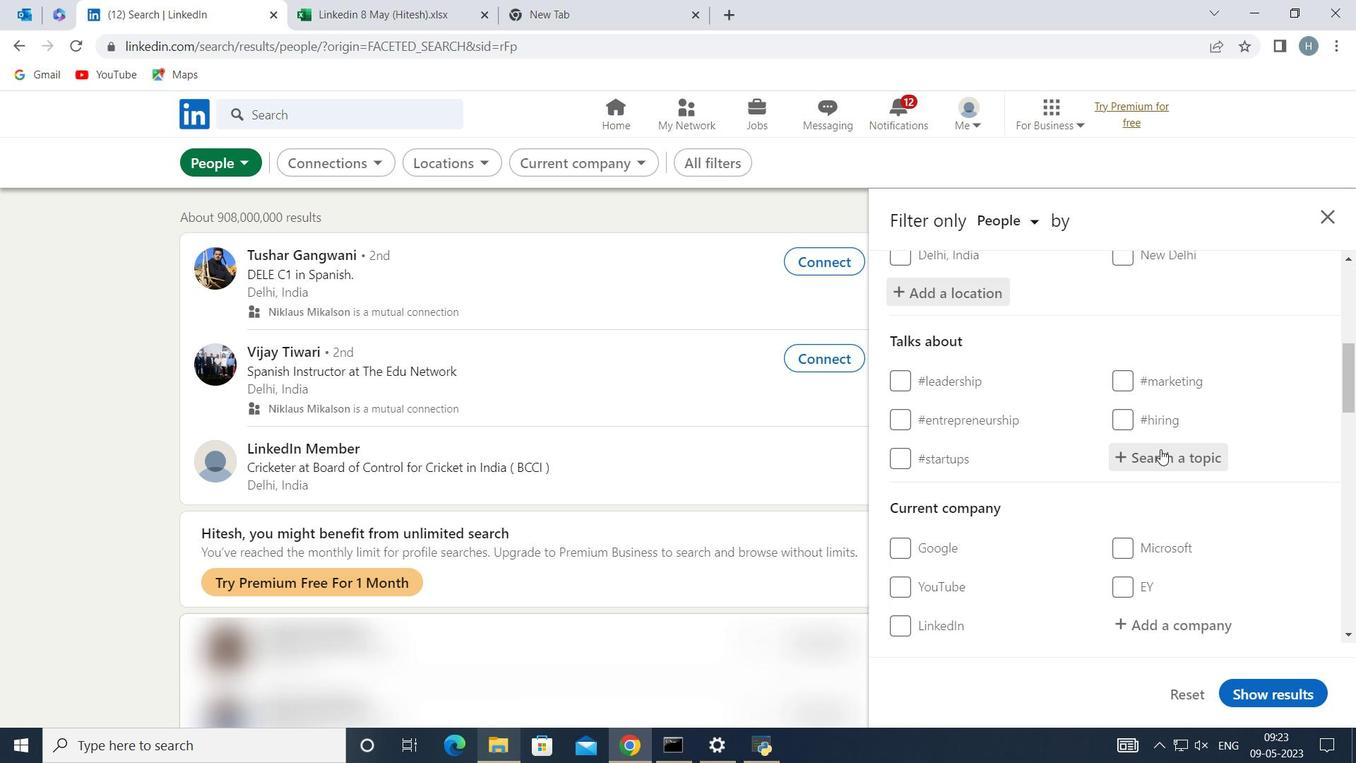 
Action: Key pressed <Key.shift>Softwaredesign
Screenshot: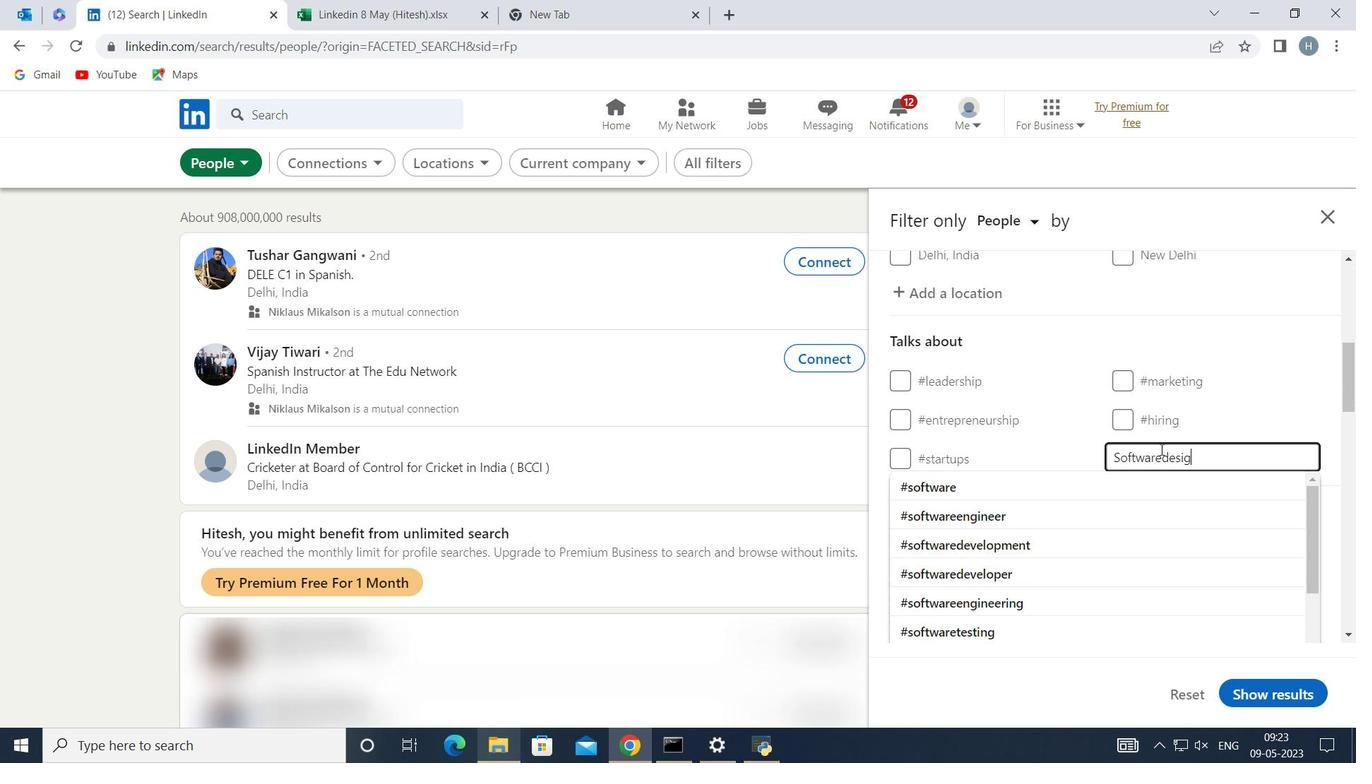 
Action: Mouse moved to (1055, 484)
Screenshot: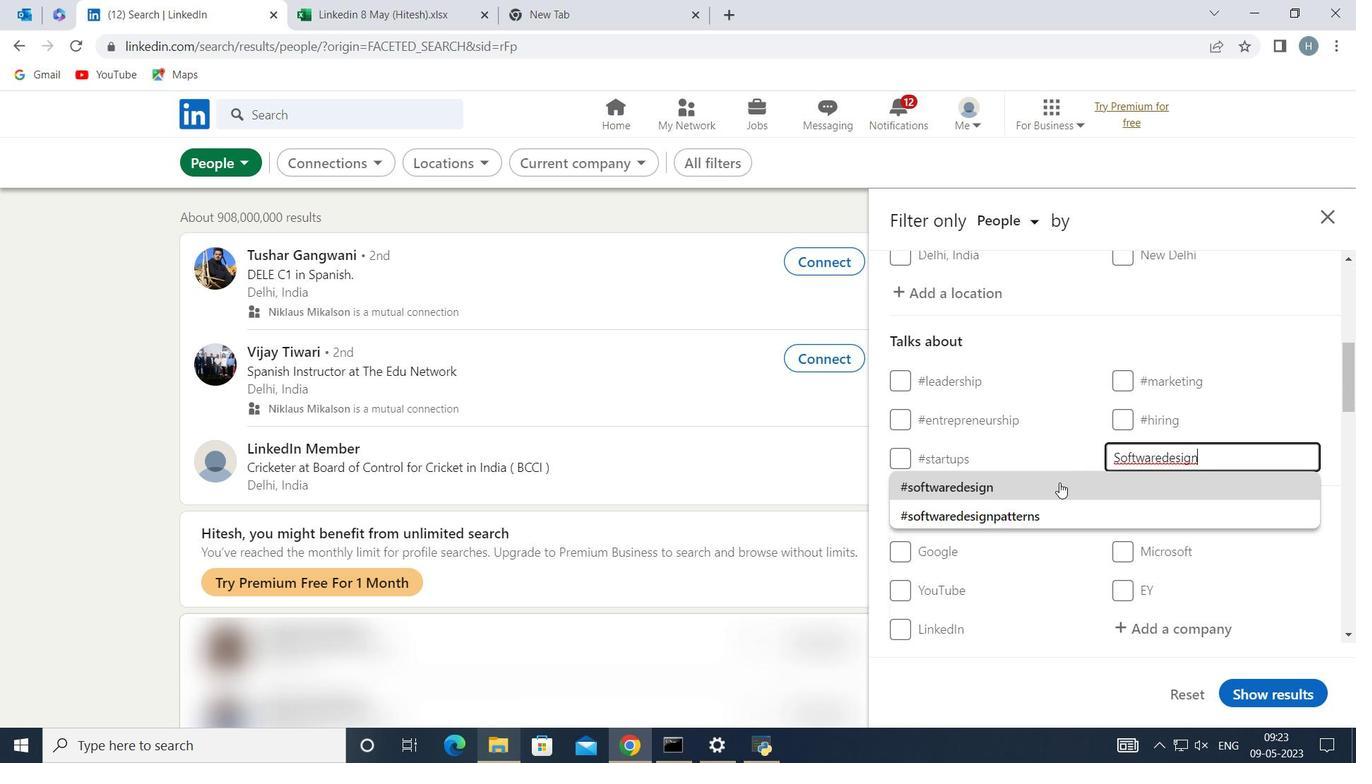 
Action: Mouse pressed left at (1055, 484)
Screenshot: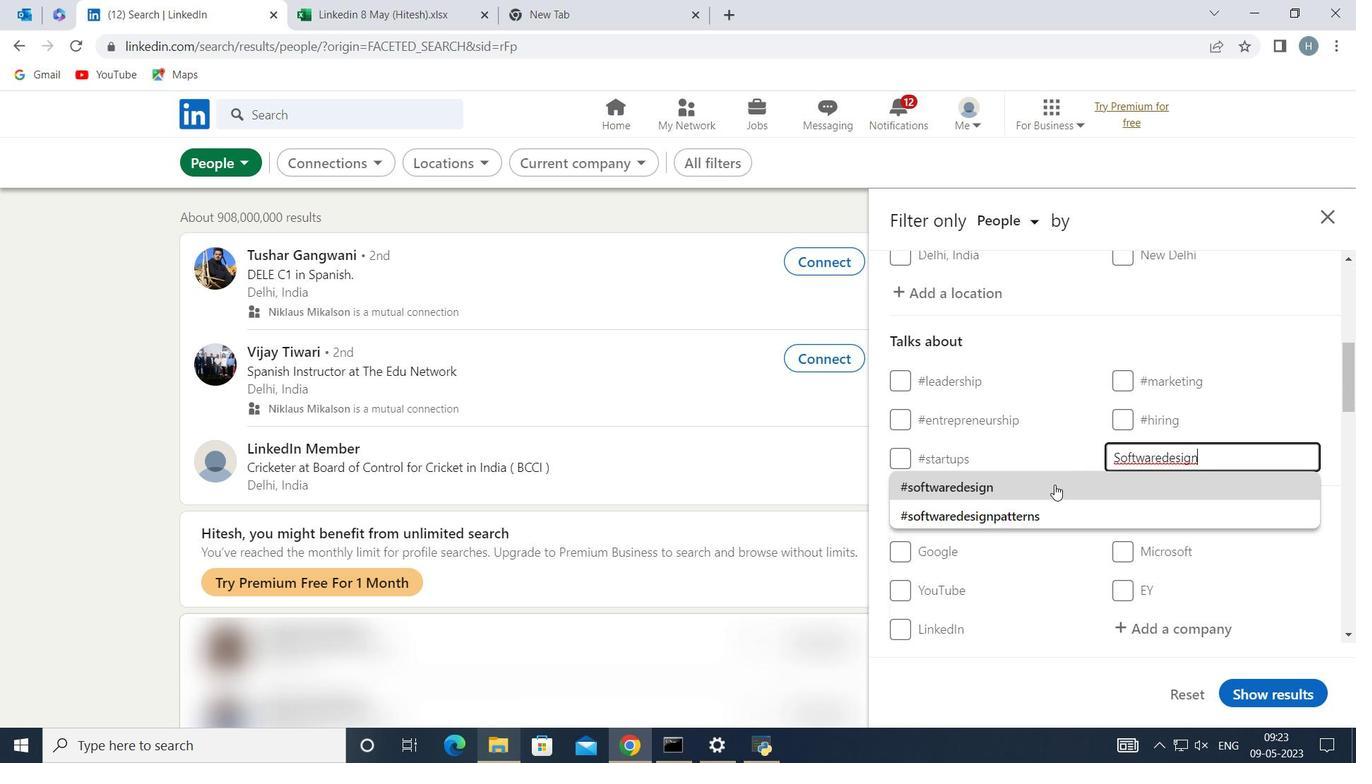 
Action: Mouse moved to (1058, 460)
Screenshot: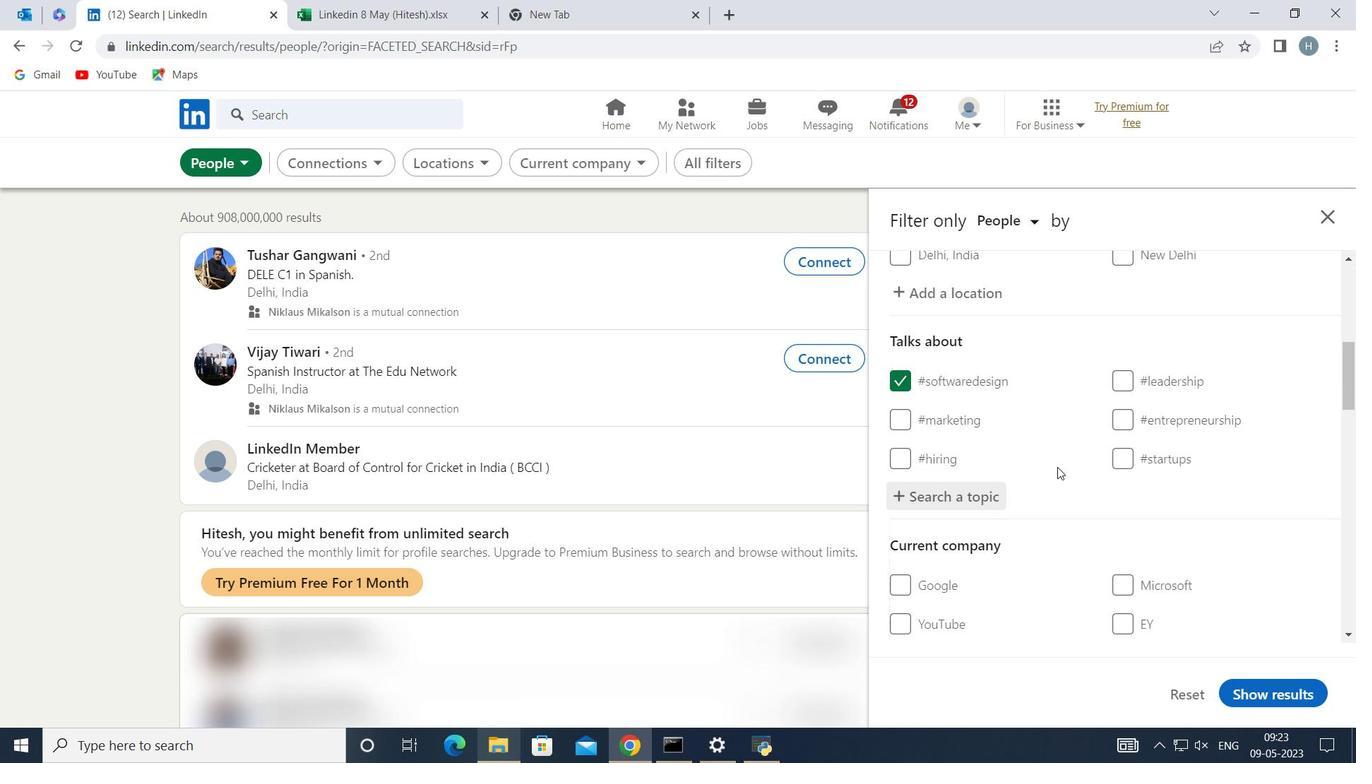 
Action: Mouse scrolled (1058, 459) with delta (0, 0)
Screenshot: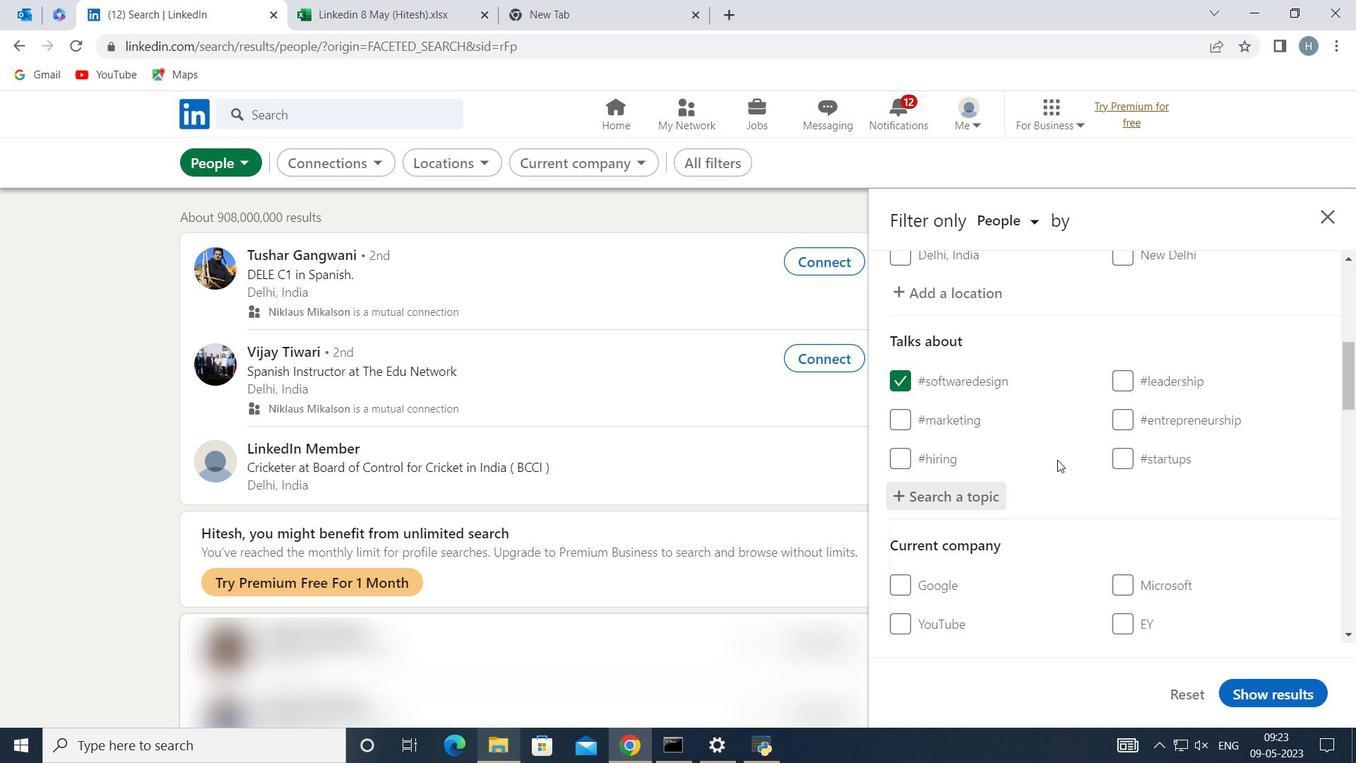 
Action: Mouse scrolled (1058, 459) with delta (0, 0)
Screenshot: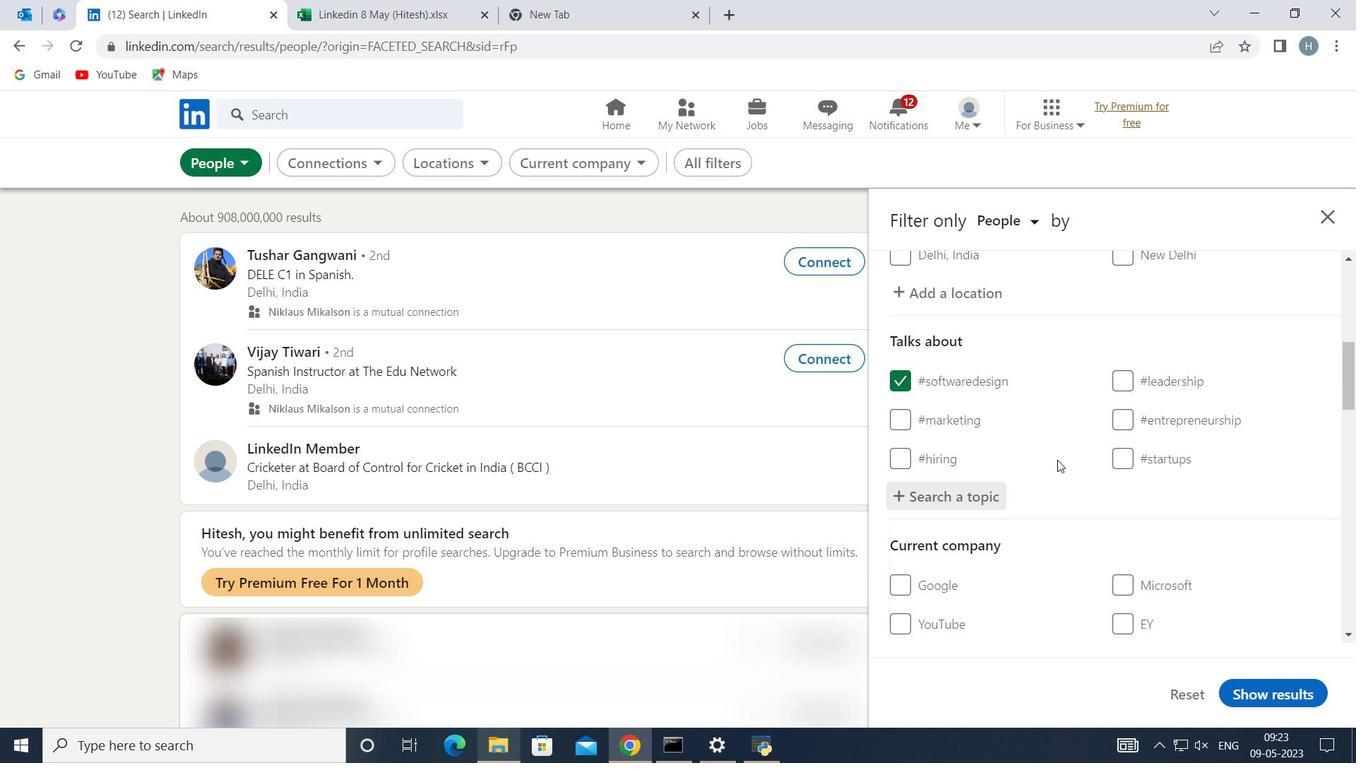 
Action: Mouse scrolled (1058, 459) with delta (0, 0)
Screenshot: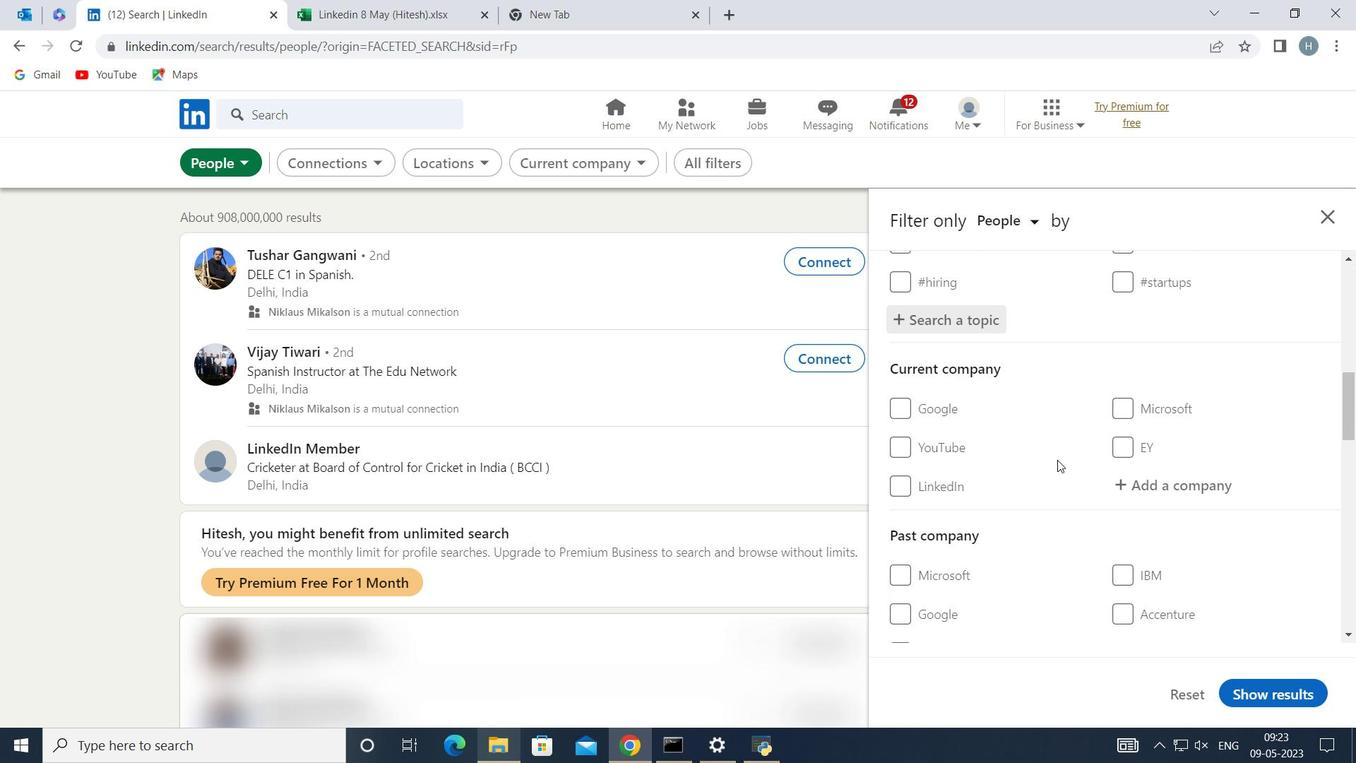 
Action: Mouse scrolled (1058, 459) with delta (0, 0)
Screenshot: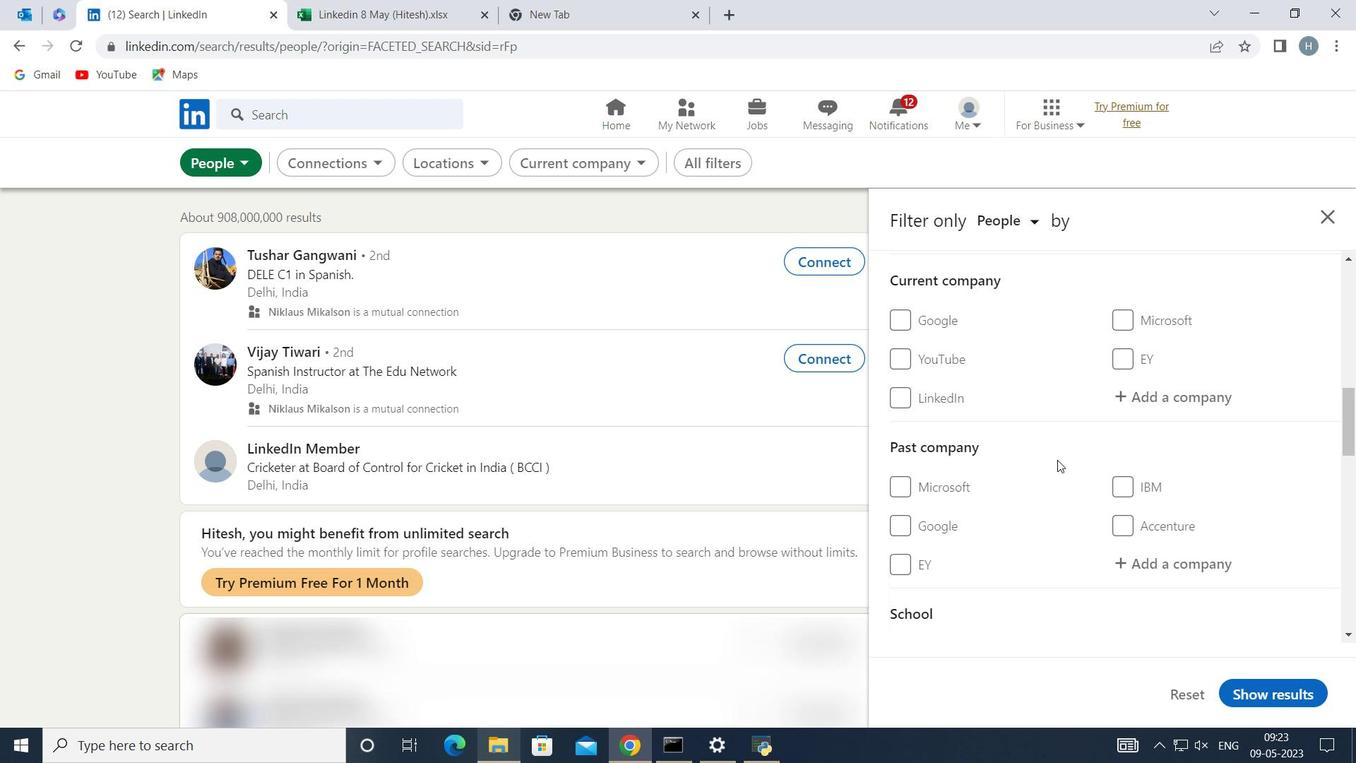 
Action: Mouse scrolled (1058, 459) with delta (0, 0)
Screenshot: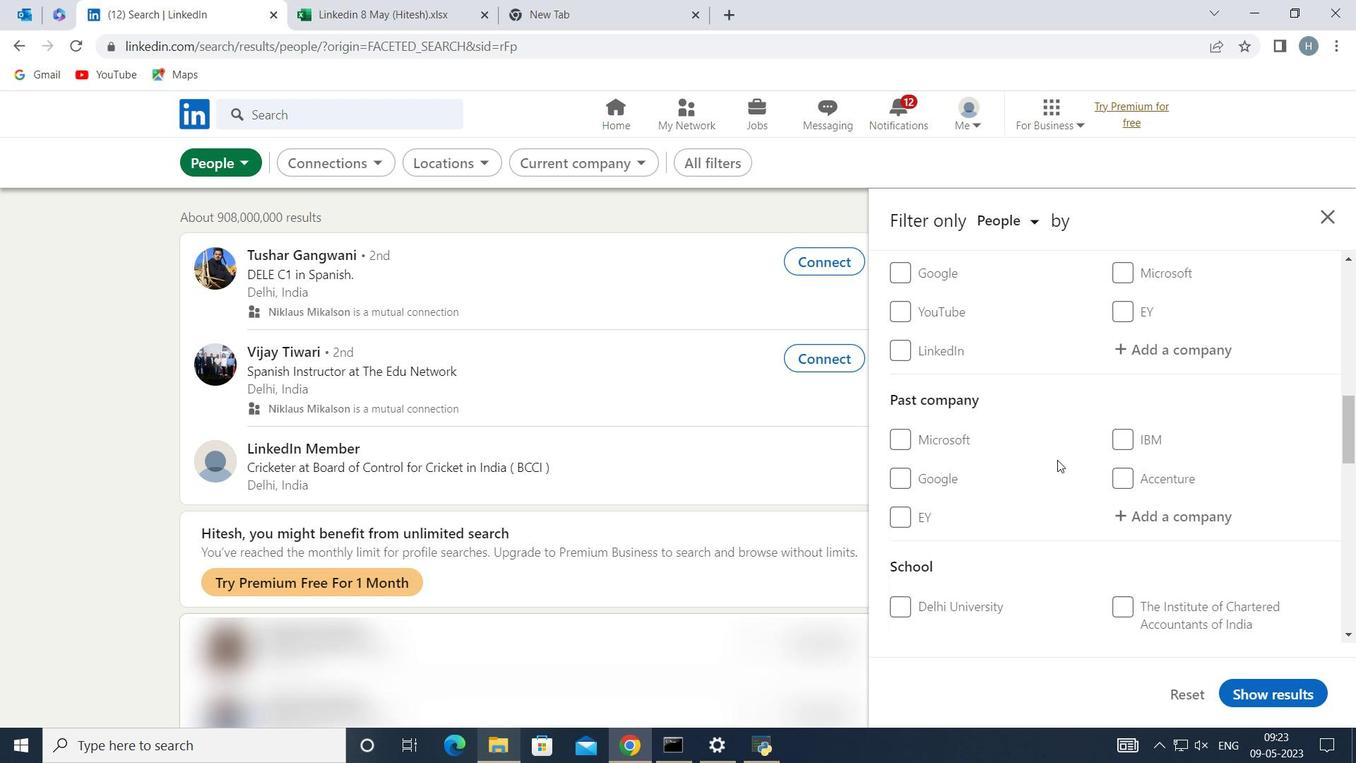 
Action: Mouse scrolled (1058, 459) with delta (0, 0)
Screenshot: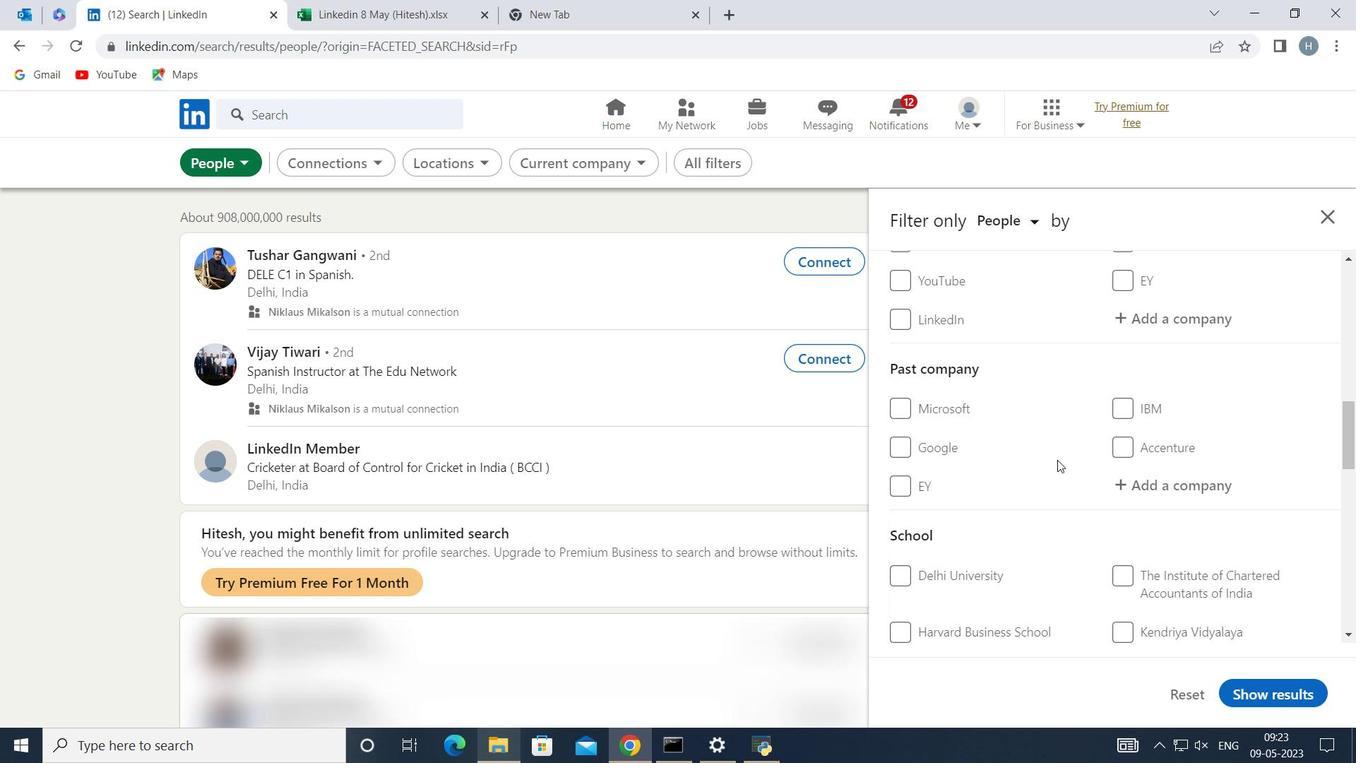 
Action: Mouse moved to (1058, 459)
Screenshot: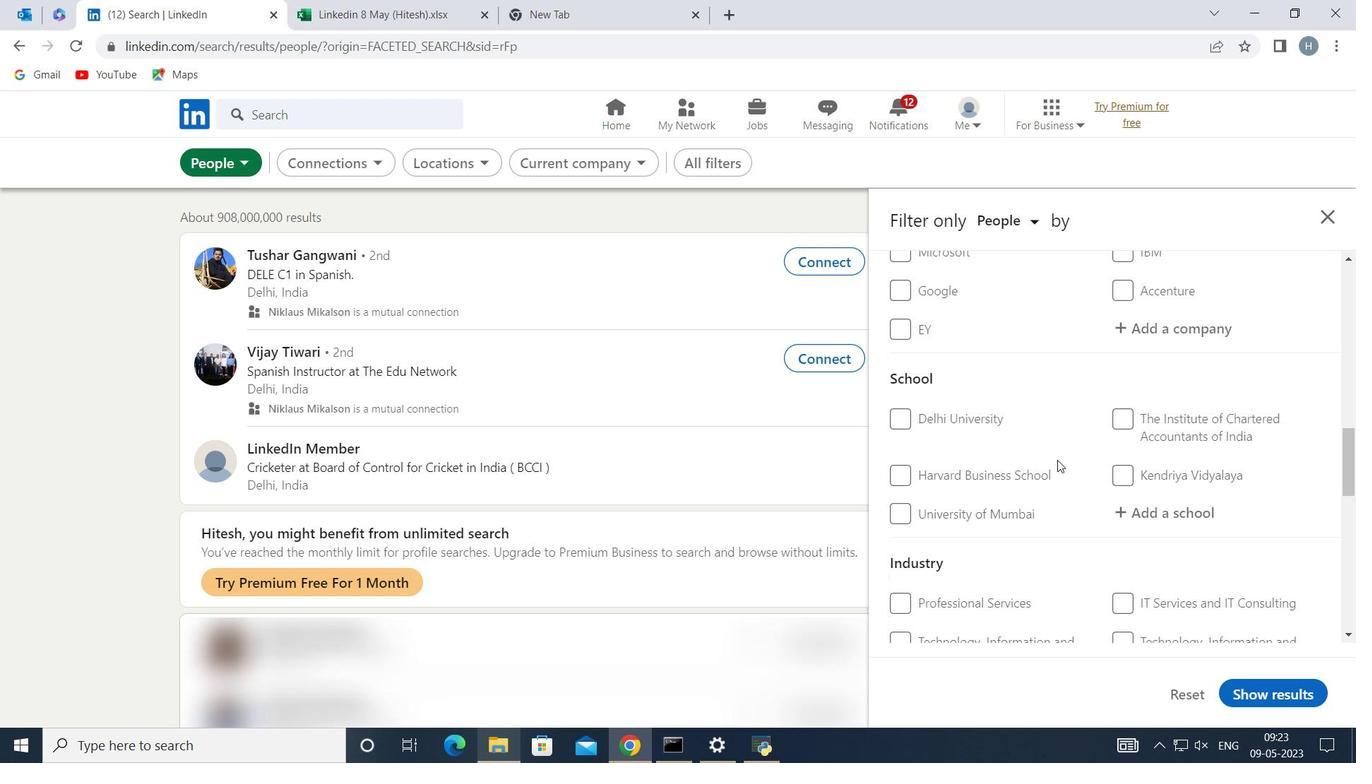 
Action: Mouse scrolled (1058, 458) with delta (0, 0)
Screenshot: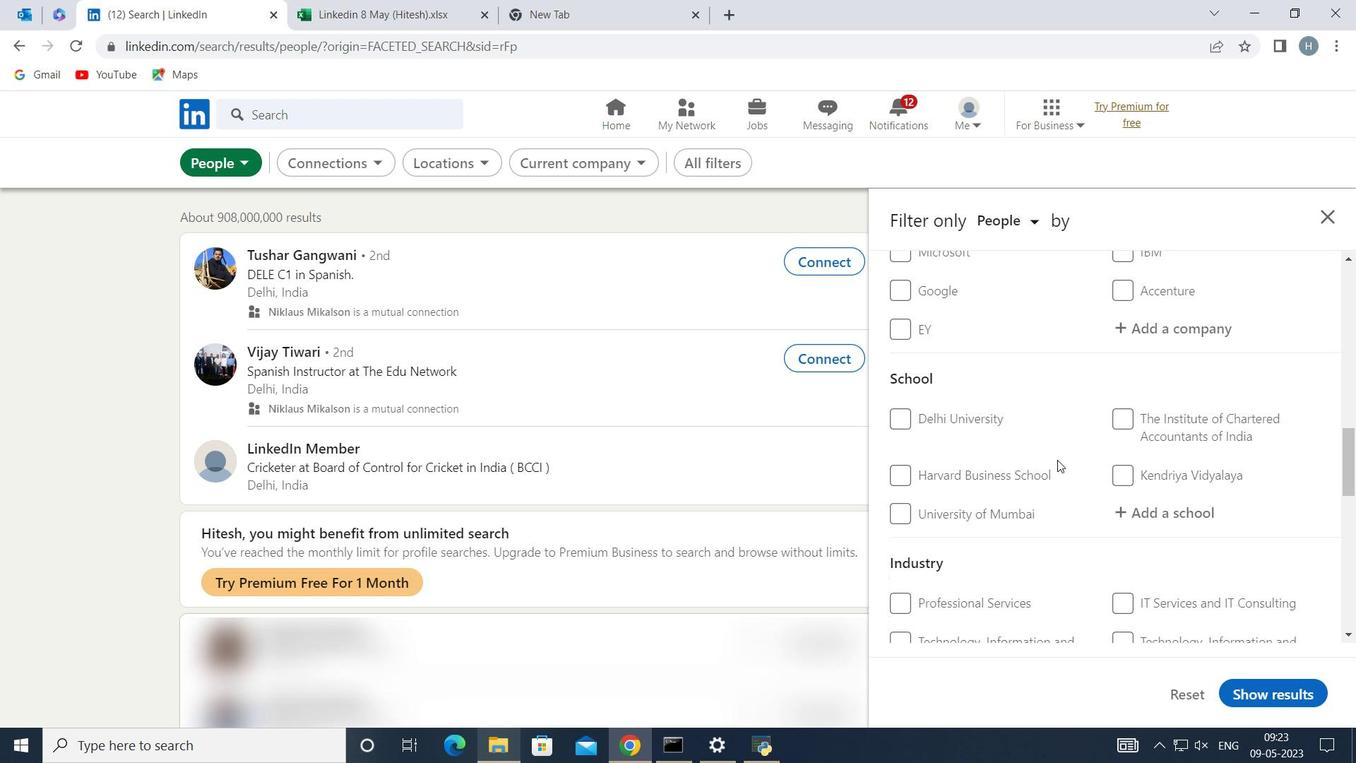 
Action: Mouse scrolled (1058, 458) with delta (0, 0)
Screenshot: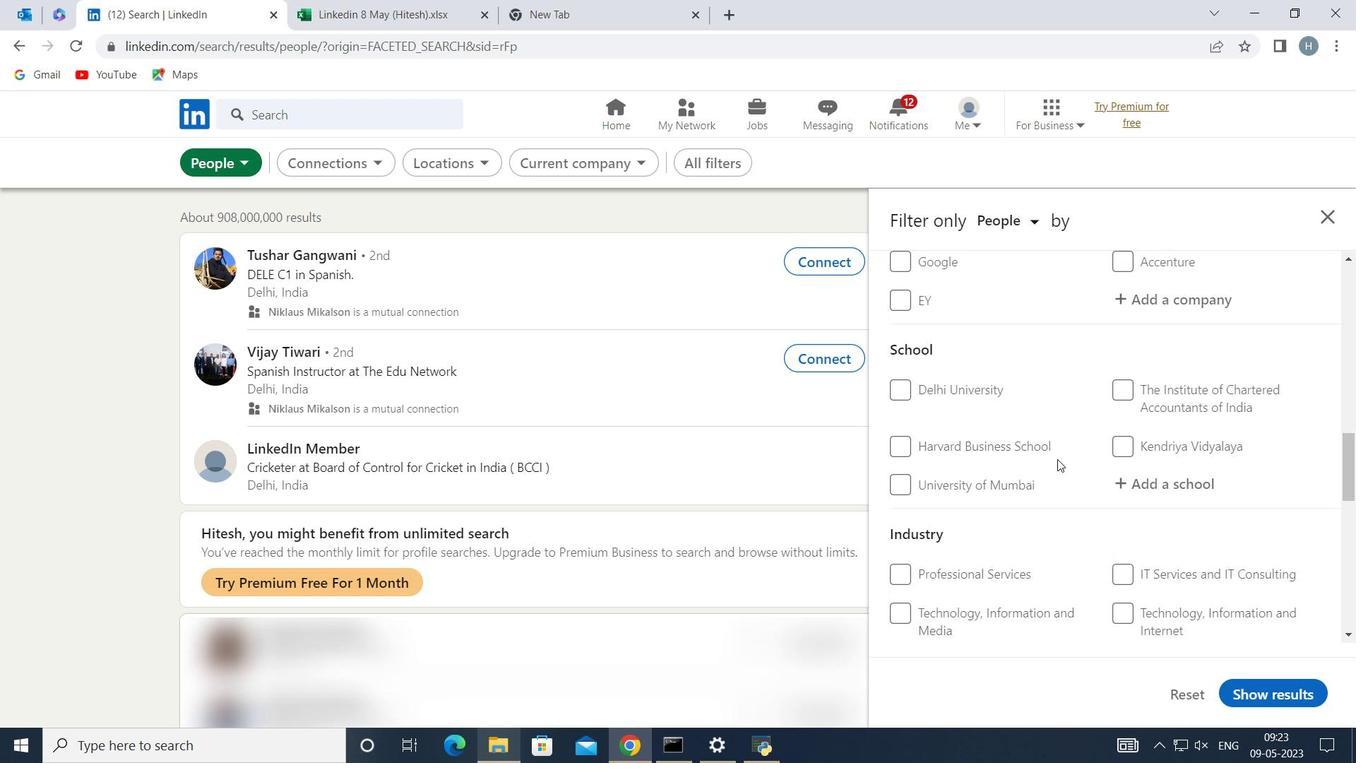 
Action: Mouse moved to (1058, 459)
Screenshot: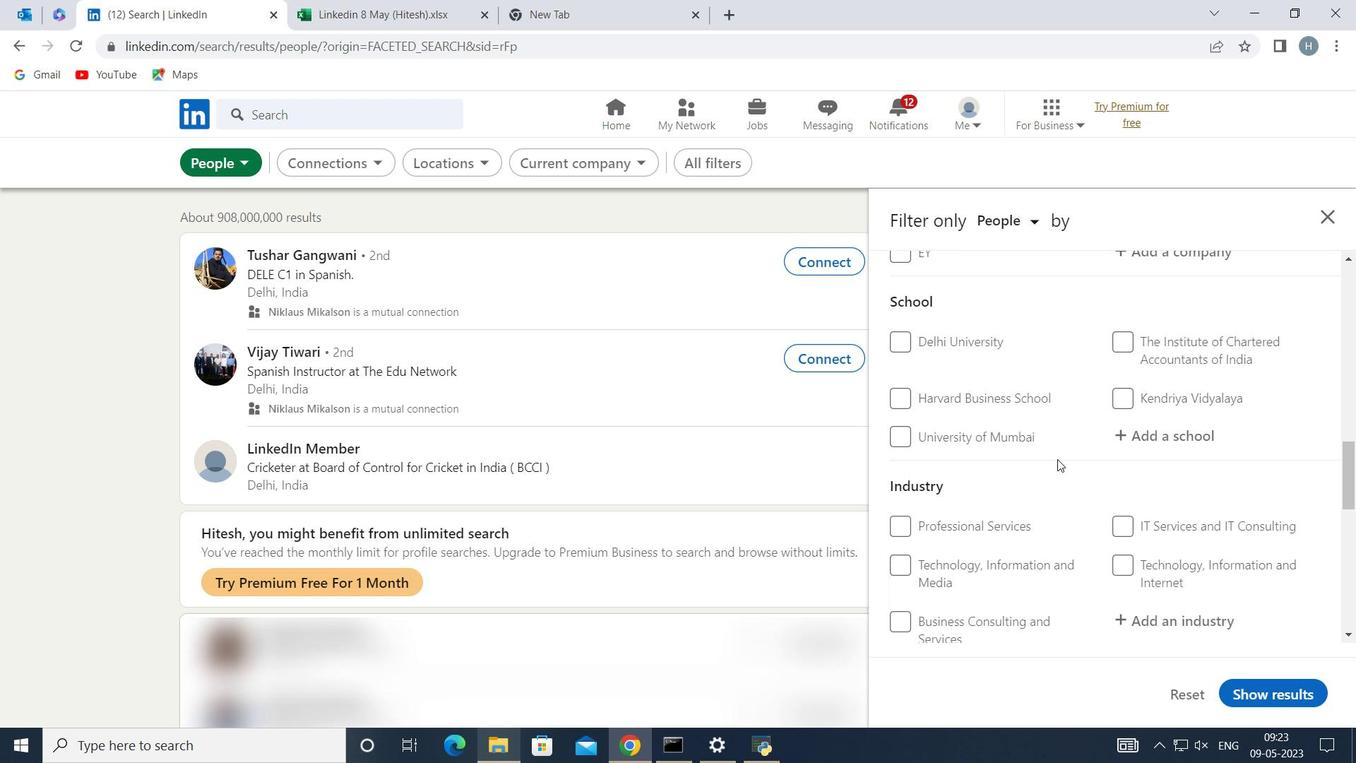 
Action: Mouse scrolled (1058, 458) with delta (0, 0)
Screenshot: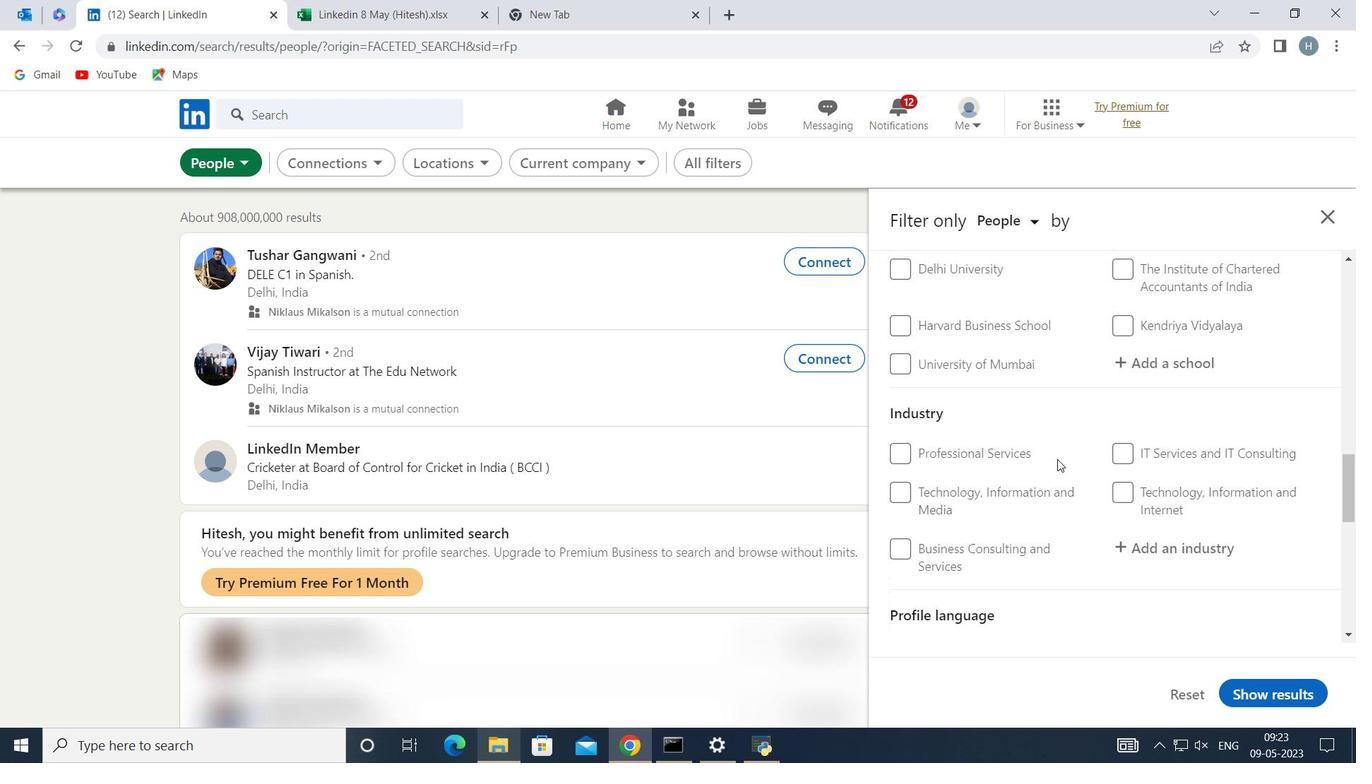 
Action: Mouse scrolled (1058, 458) with delta (0, 0)
Screenshot: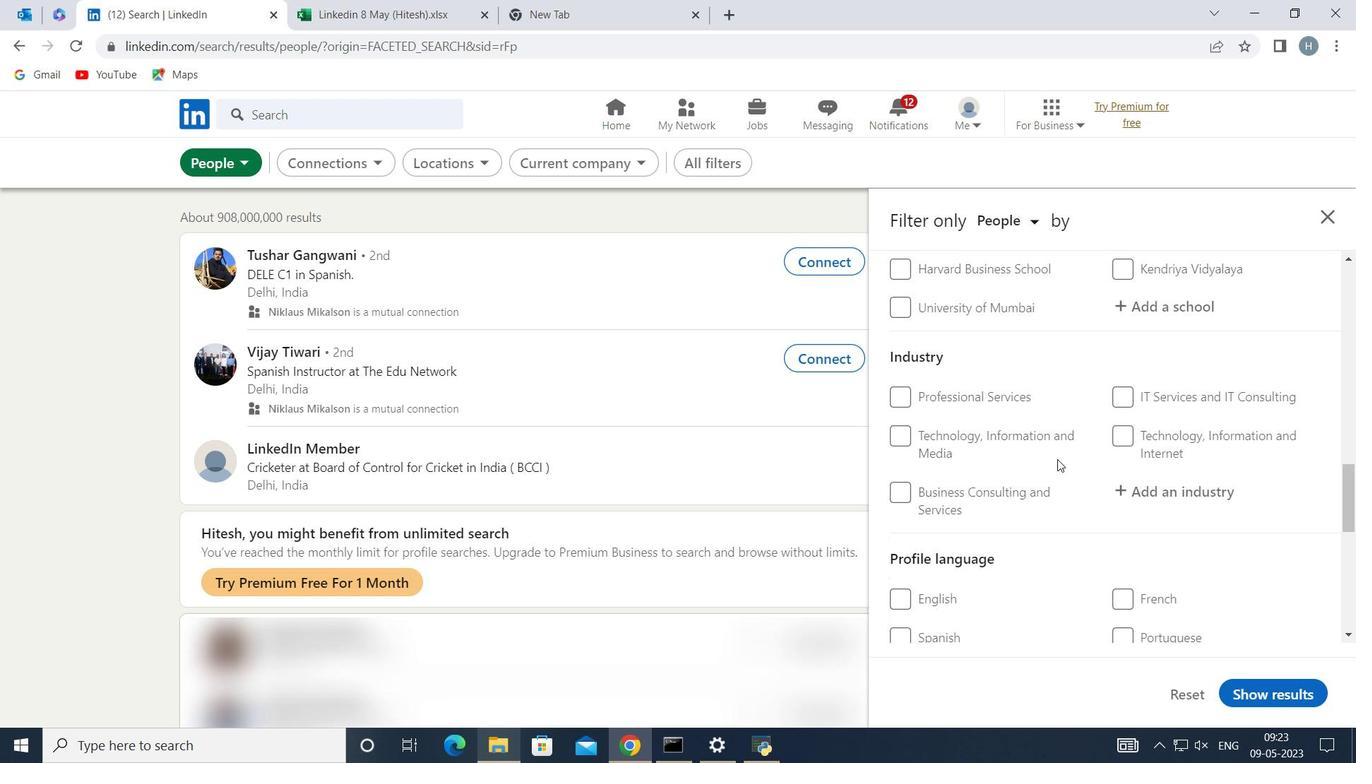 
Action: Mouse scrolled (1058, 458) with delta (0, 0)
Screenshot: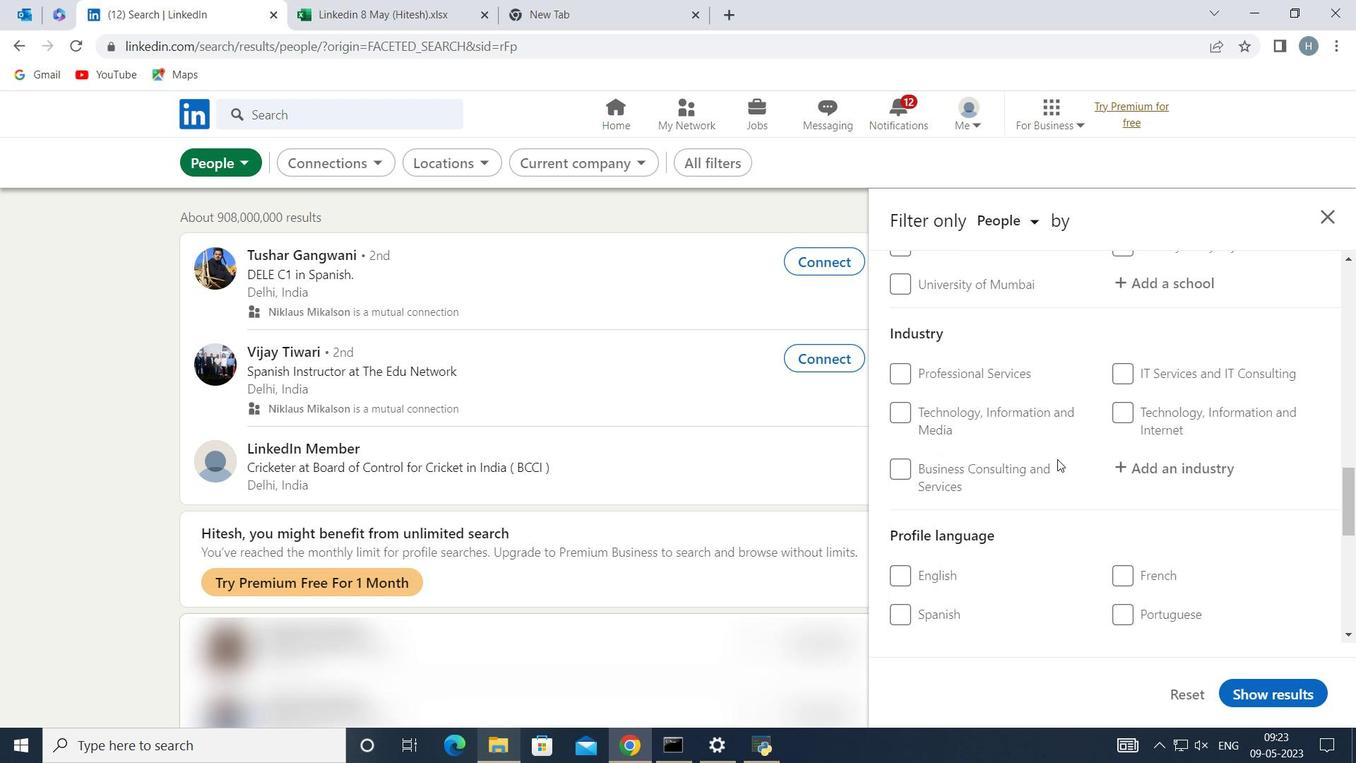 
Action: Mouse moved to (907, 336)
Screenshot: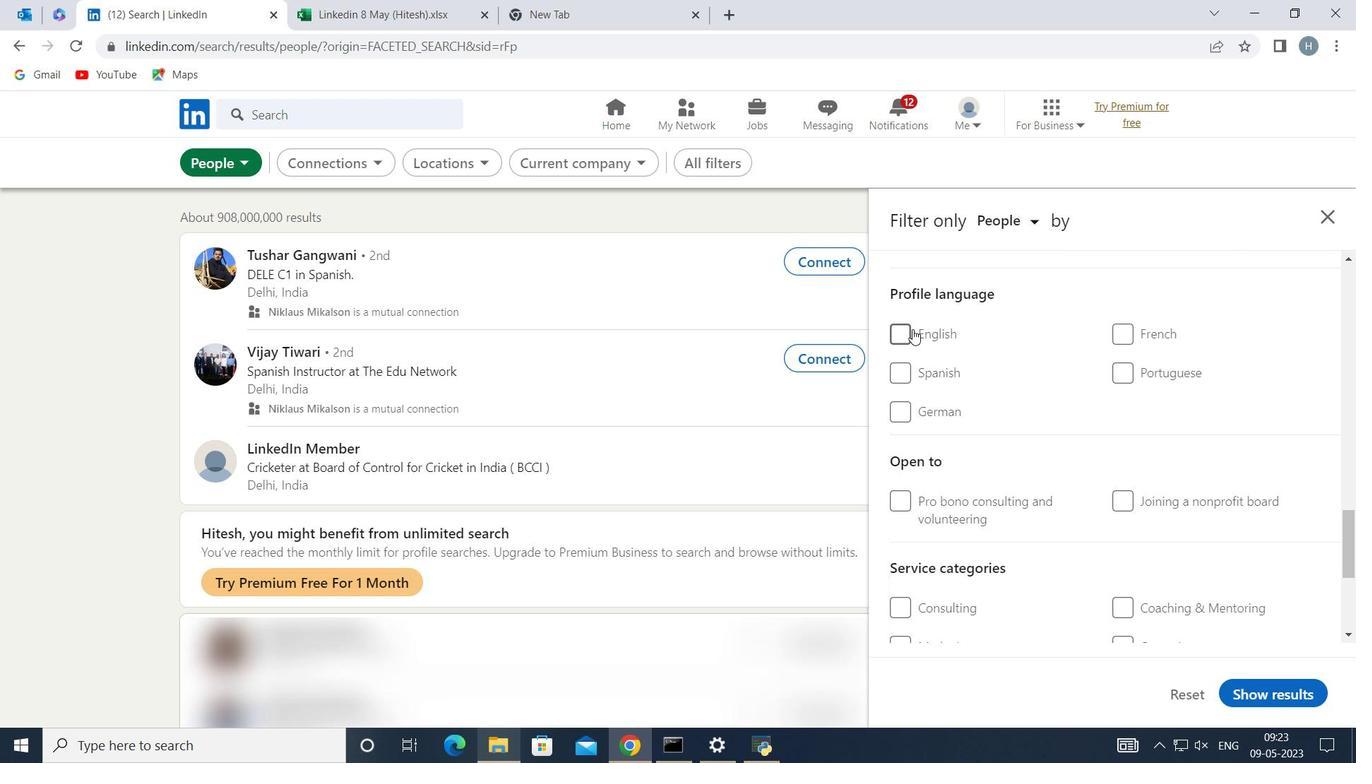 
Action: Mouse pressed left at (907, 336)
Screenshot: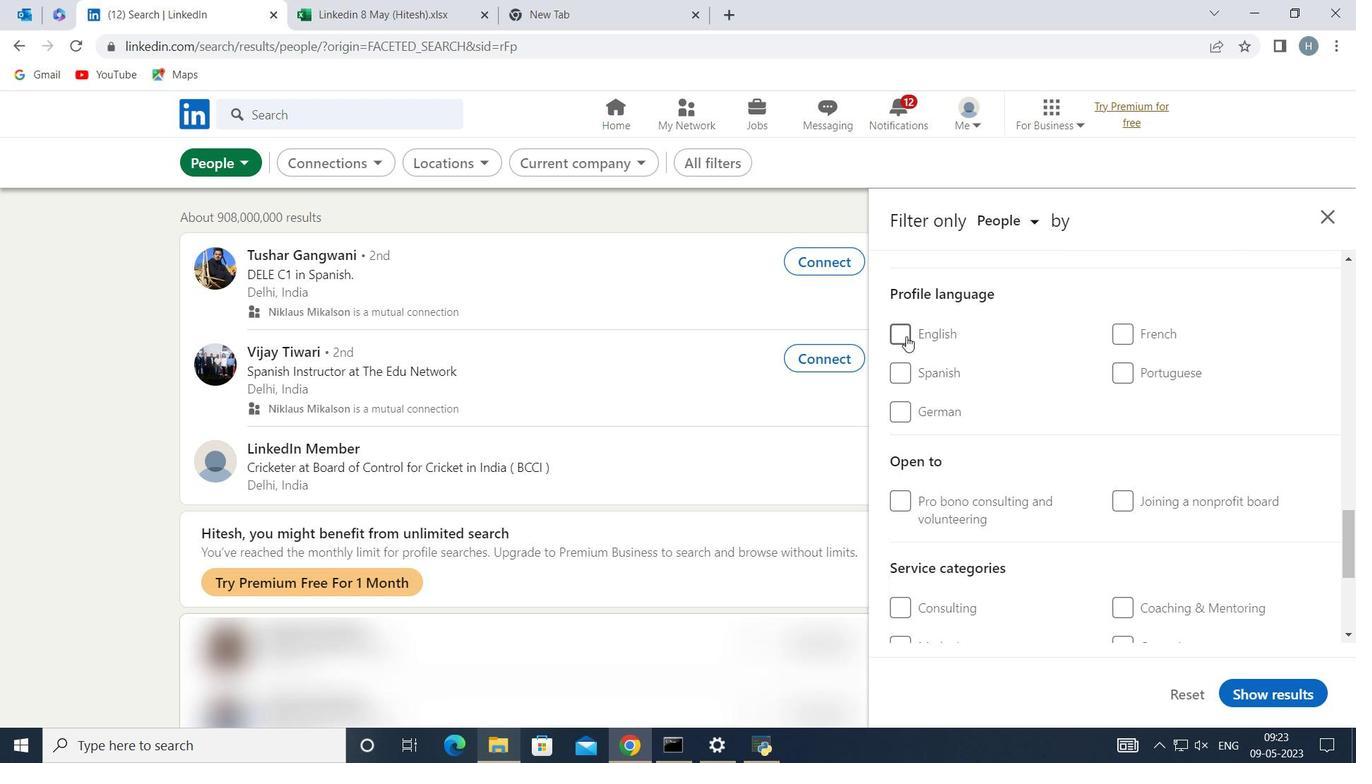 
Action: Mouse moved to (1019, 397)
Screenshot: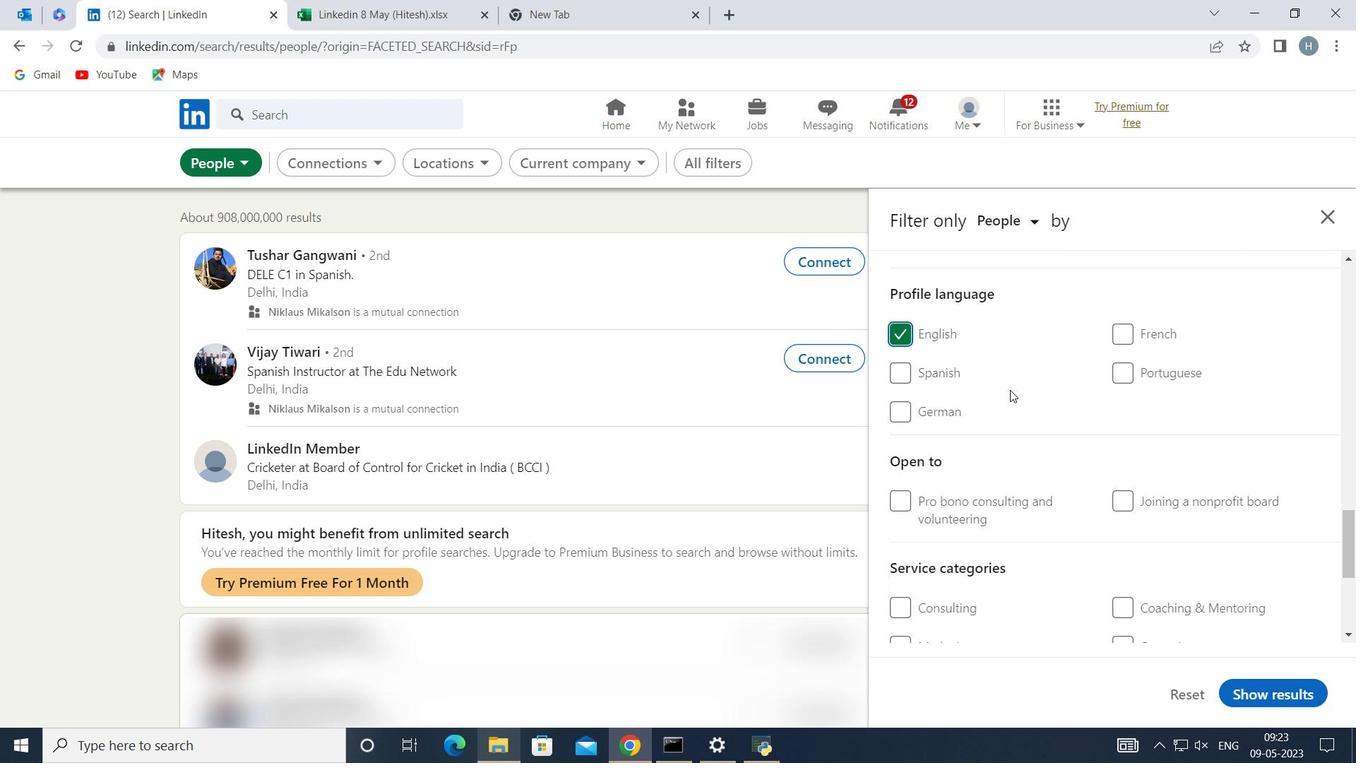 
Action: Mouse scrolled (1019, 397) with delta (0, 0)
Screenshot: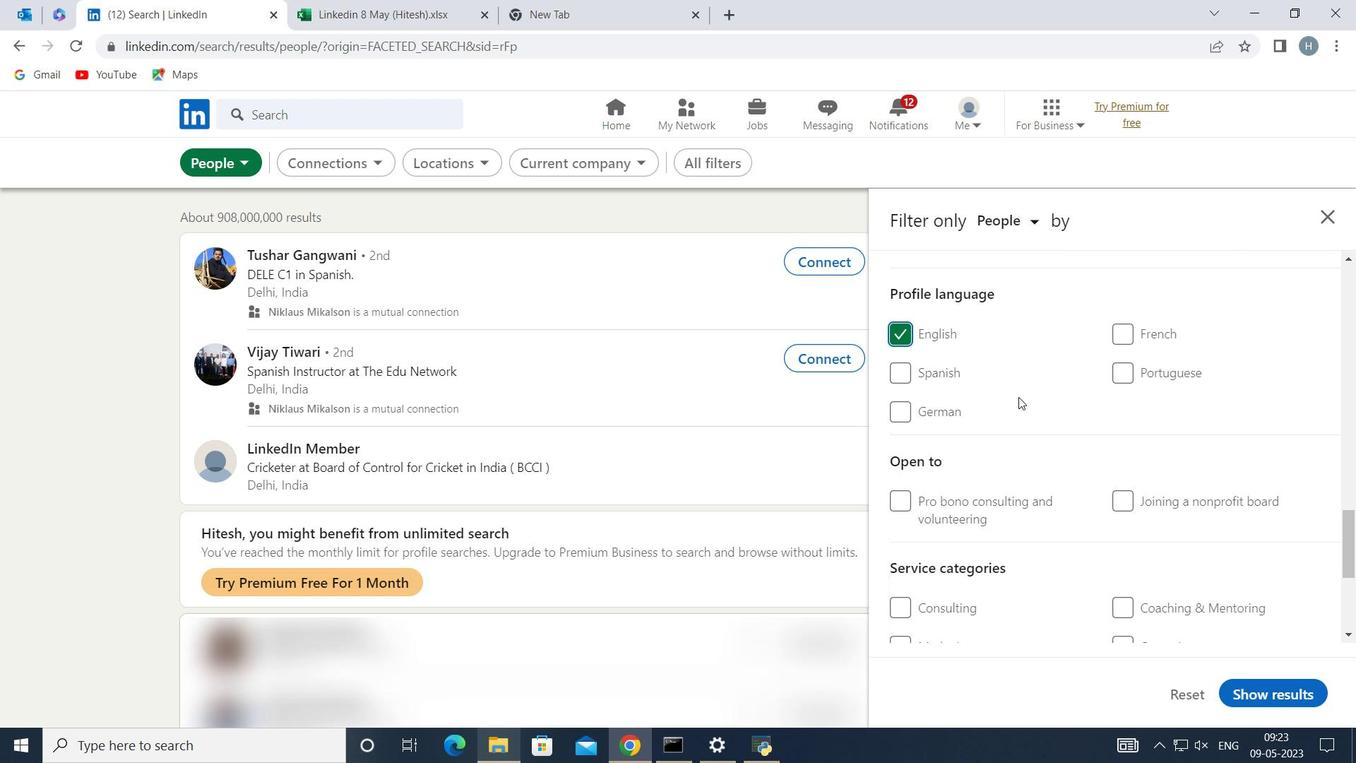 
Action: Mouse scrolled (1019, 397) with delta (0, 0)
Screenshot: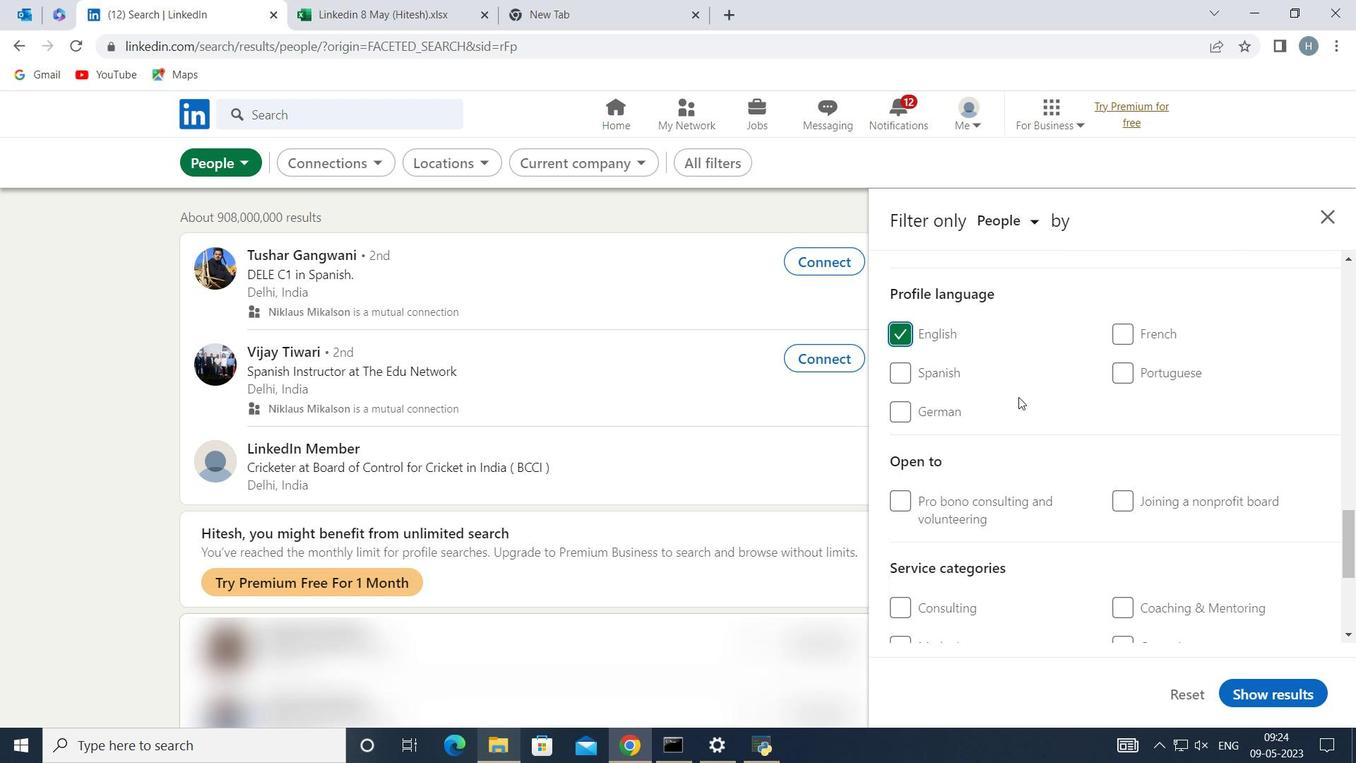 
Action: Mouse scrolled (1019, 397) with delta (0, 0)
Screenshot: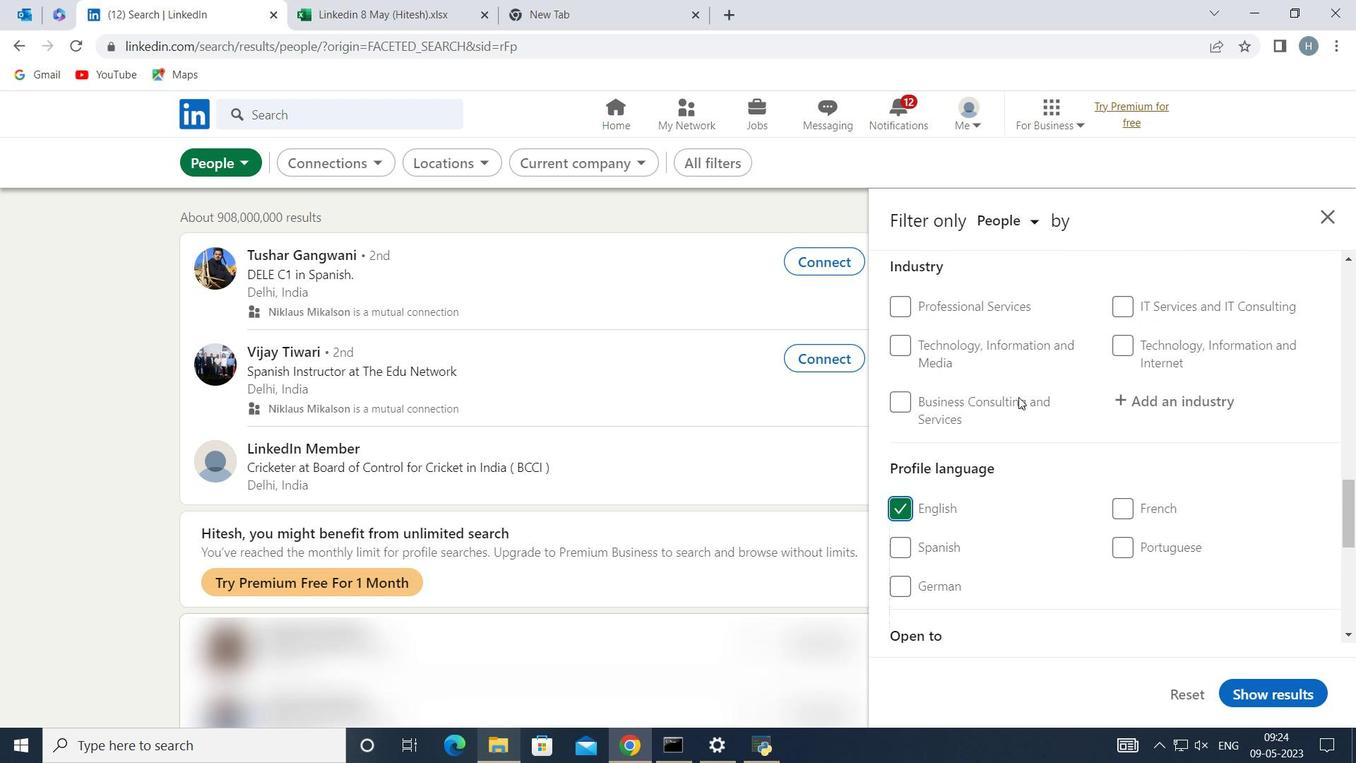 
Action: Mouse scrolled (1019, 397) with delta (0, 0)
Screenshot: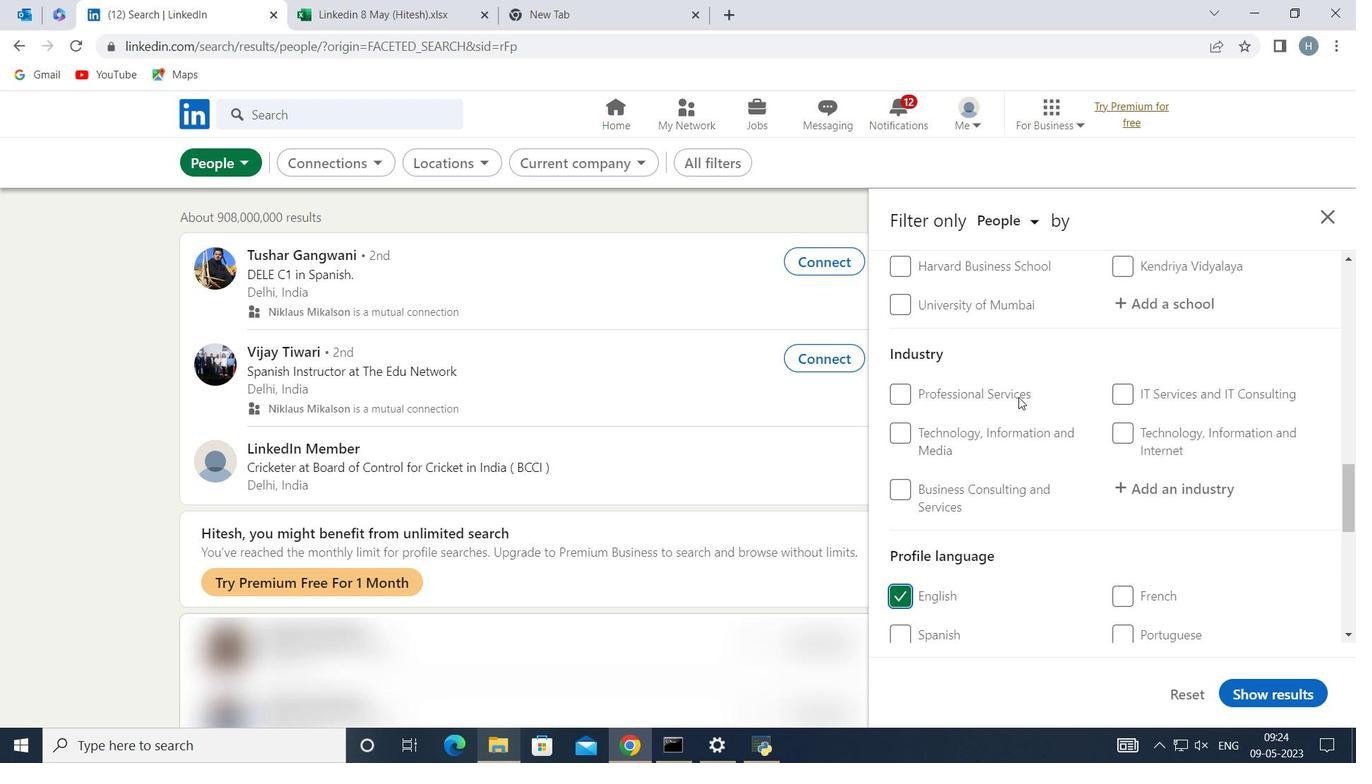 
Action: Mouse scrolled (1019, 397) with delta (0, 0)
Screenshot: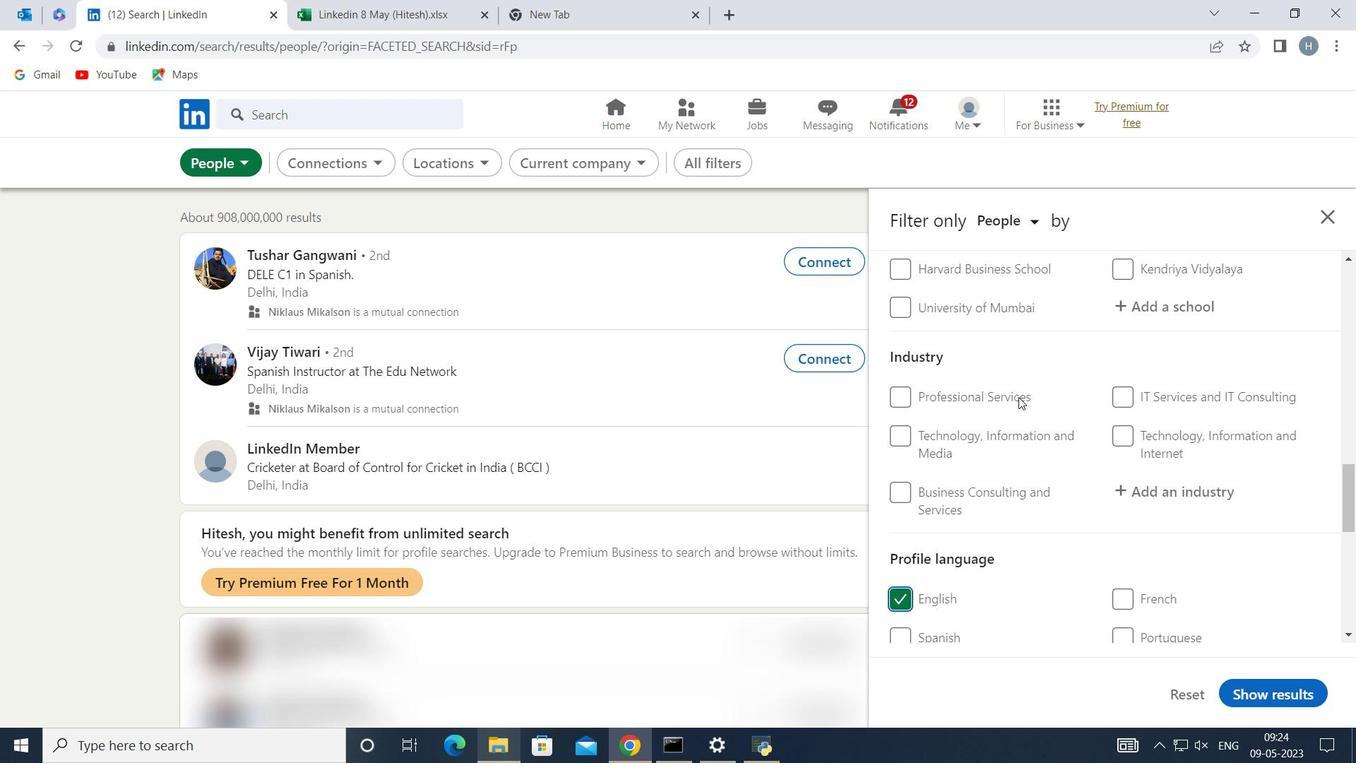 
Action: Mouse scrolled (1019, 397) with delta (0, 0)
Screenshot: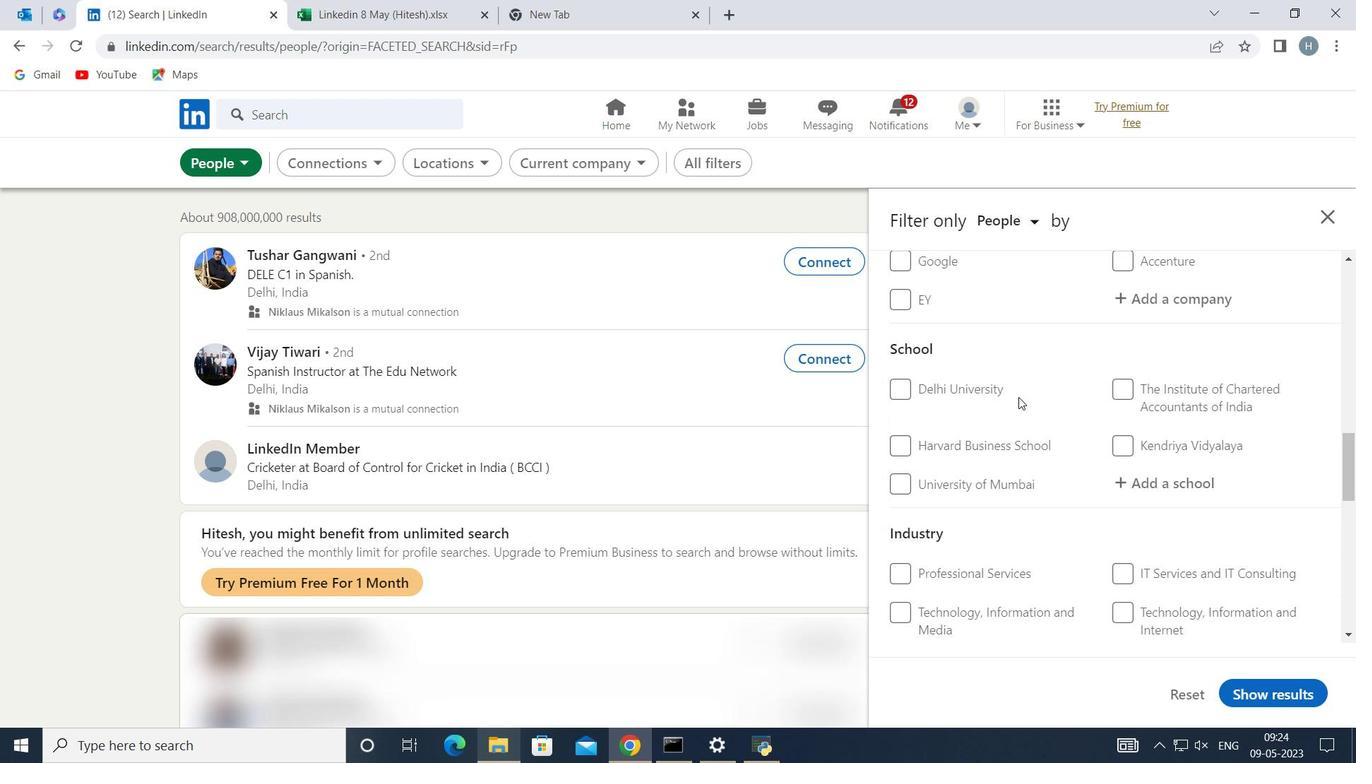 
Action: Mouse scrolled (1019, 397) with delta (0, 0)
Screenshot: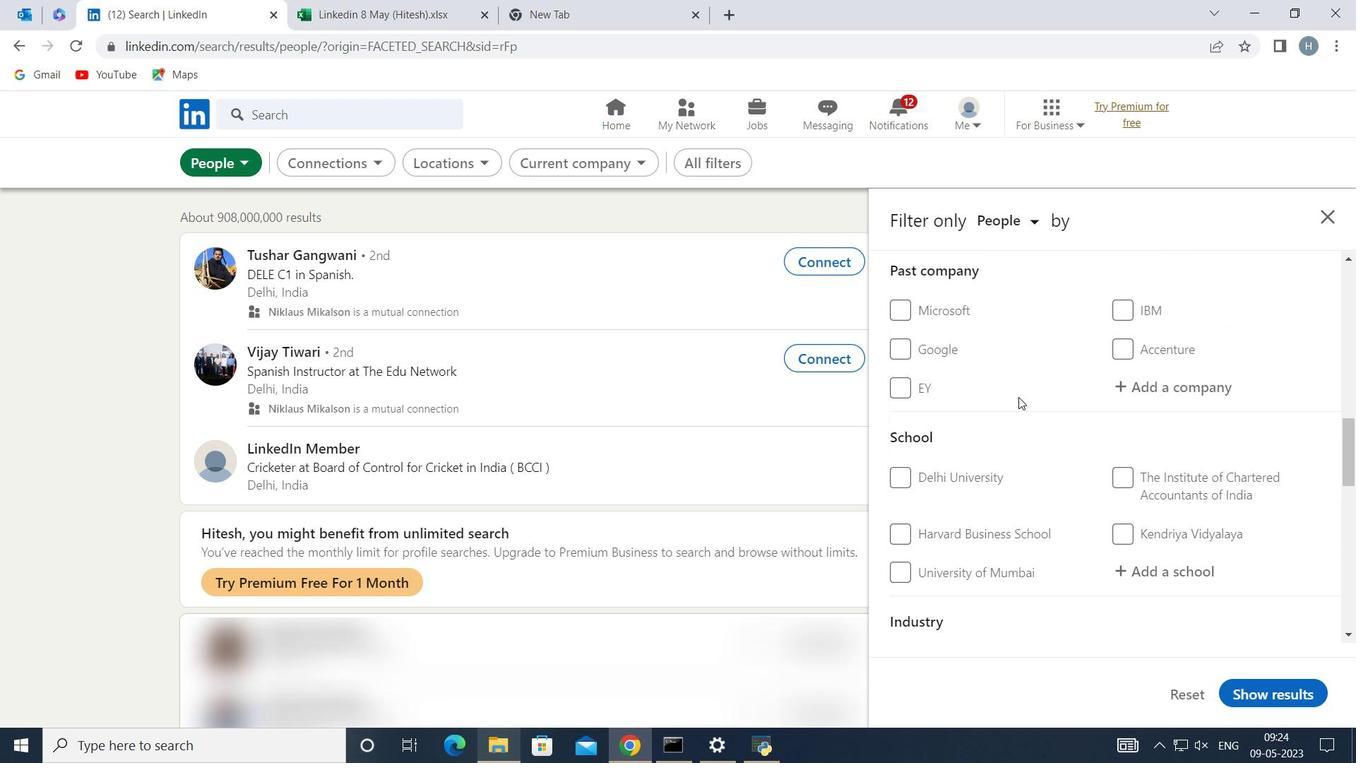 
Action: Mouse scrolled (1019, 397) with delta (0, 0)
Screenshot: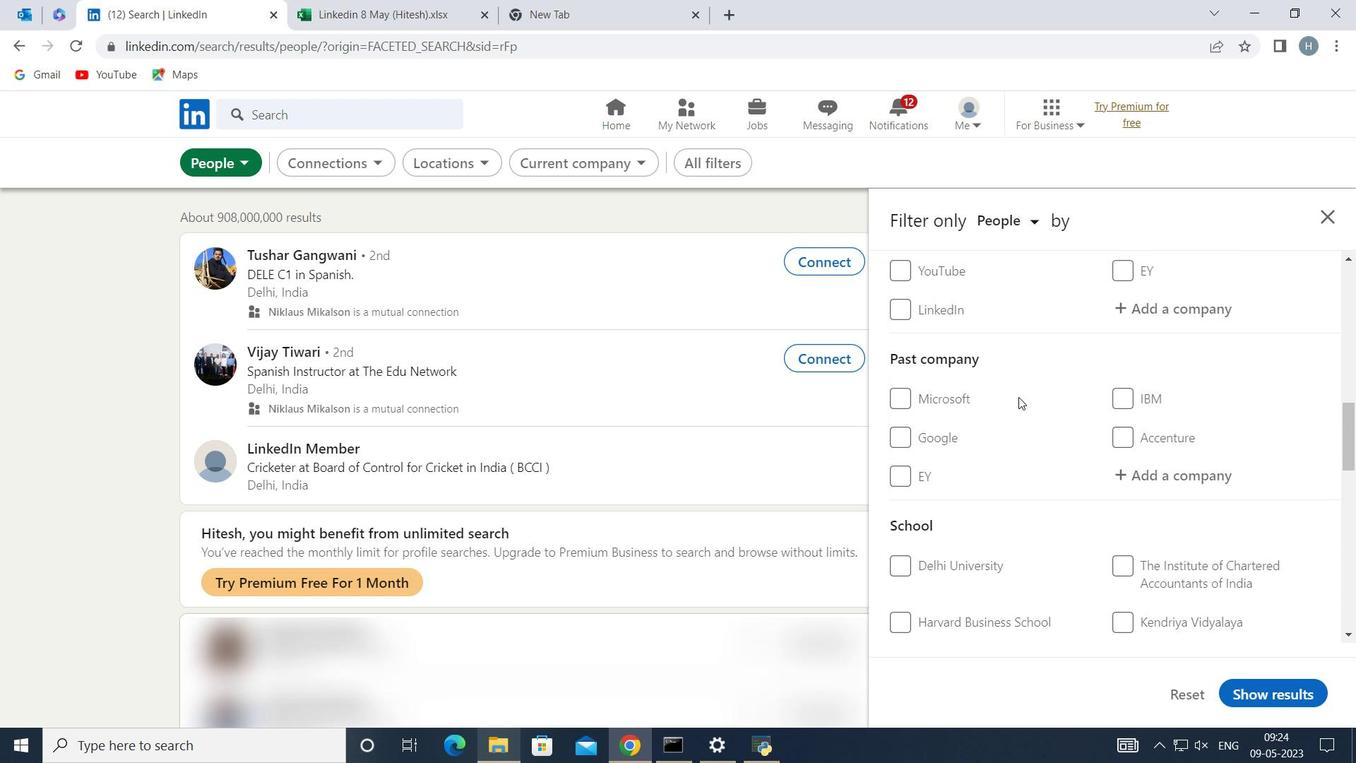 
Action: Mouse scrolled (1019, 397) with delta (0, 0)
Screenshot: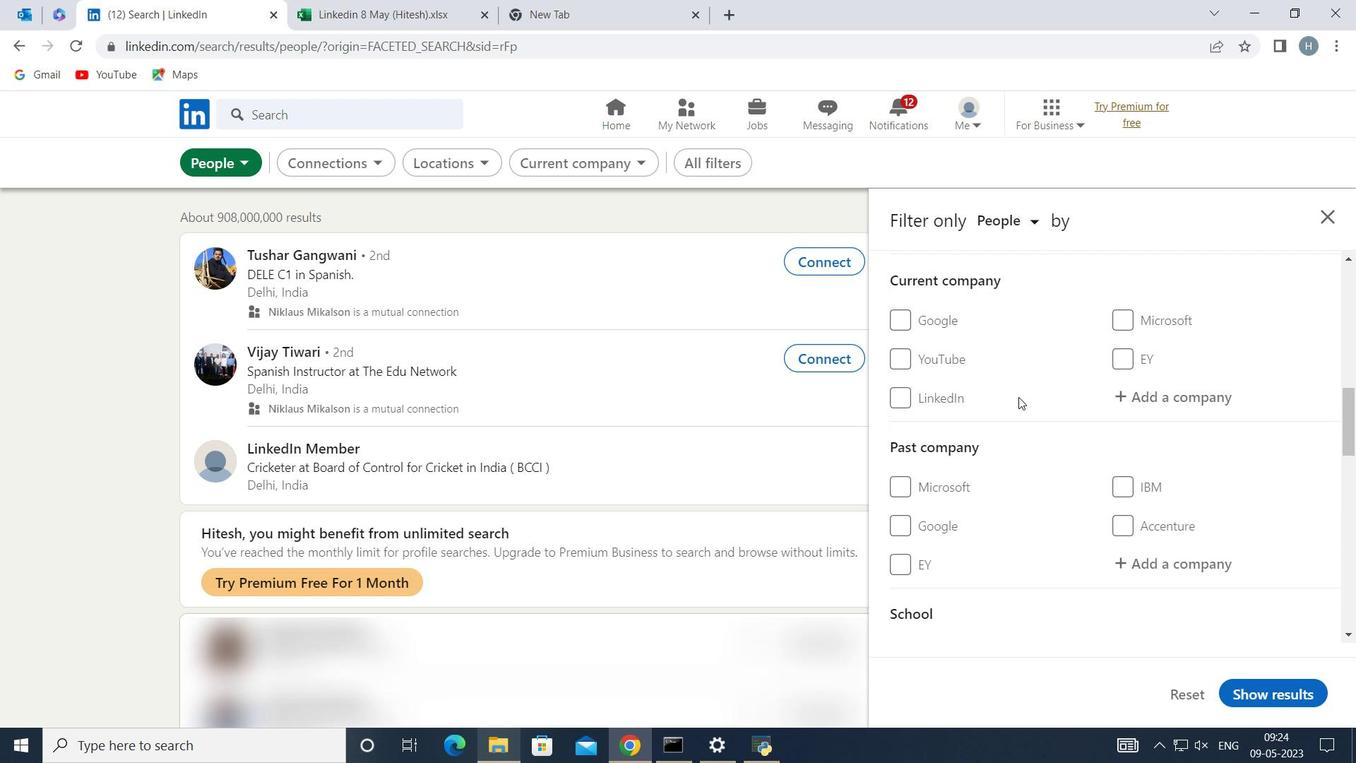 
Action: Mouse moved to (1158, 474)
Screenshot: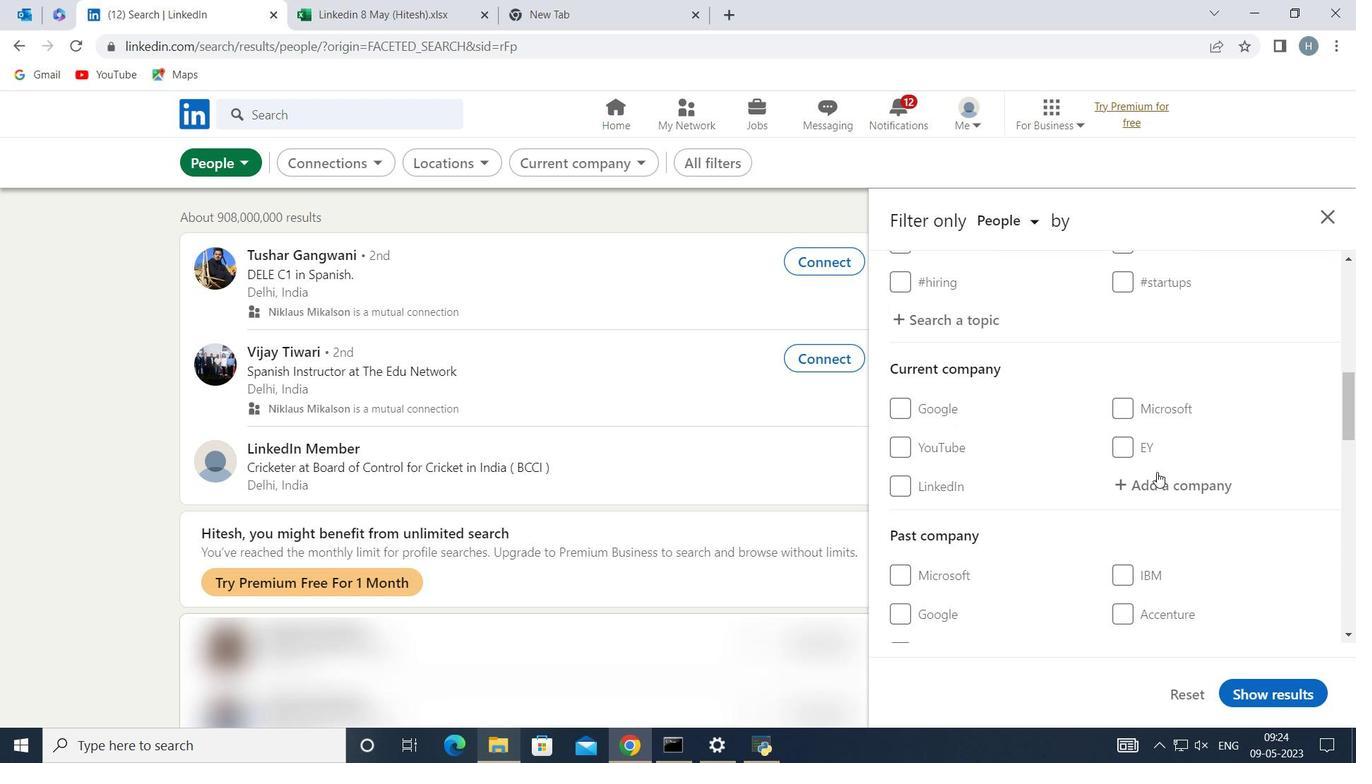 
Action: Mouse pressed left at (1158, 474)
Screenshot: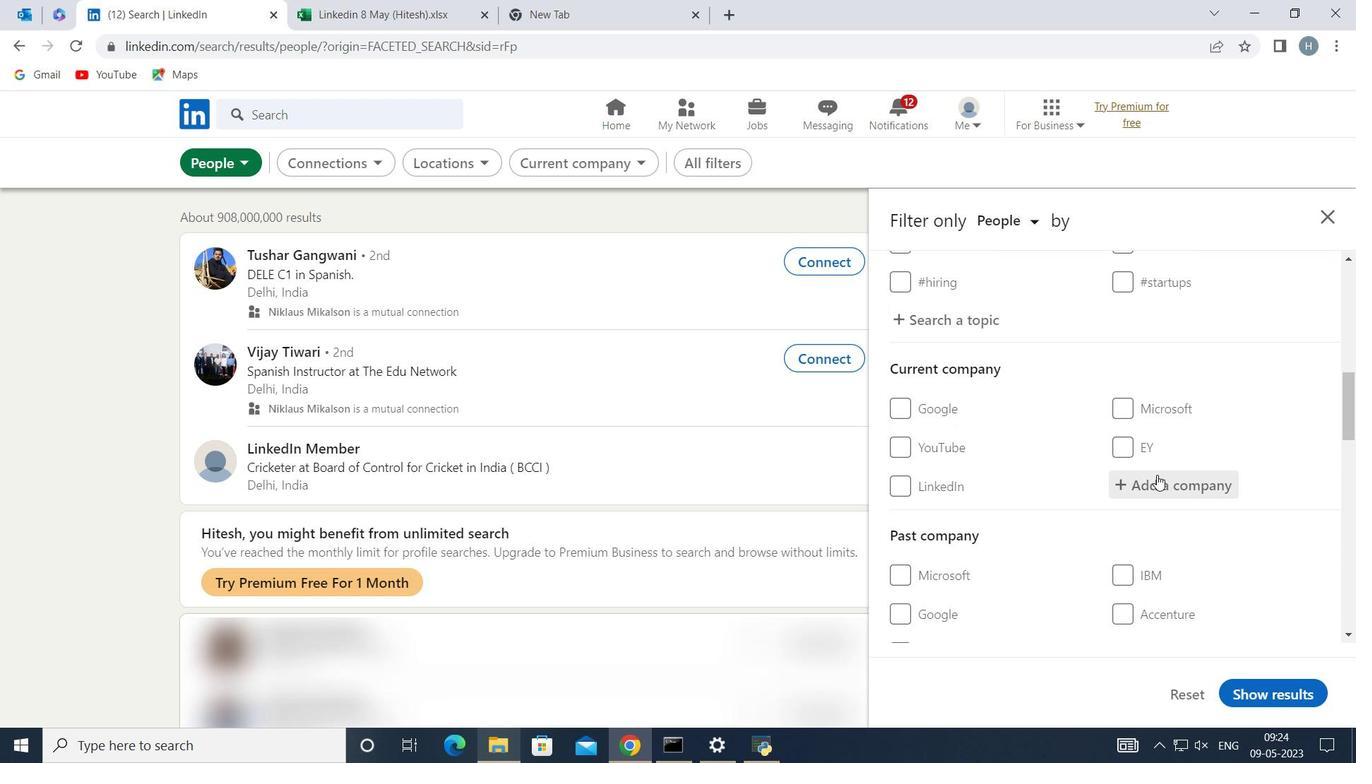 
Action: Key pressed <Key.shift>Bic<Key.backspace>ocon
Screenshot: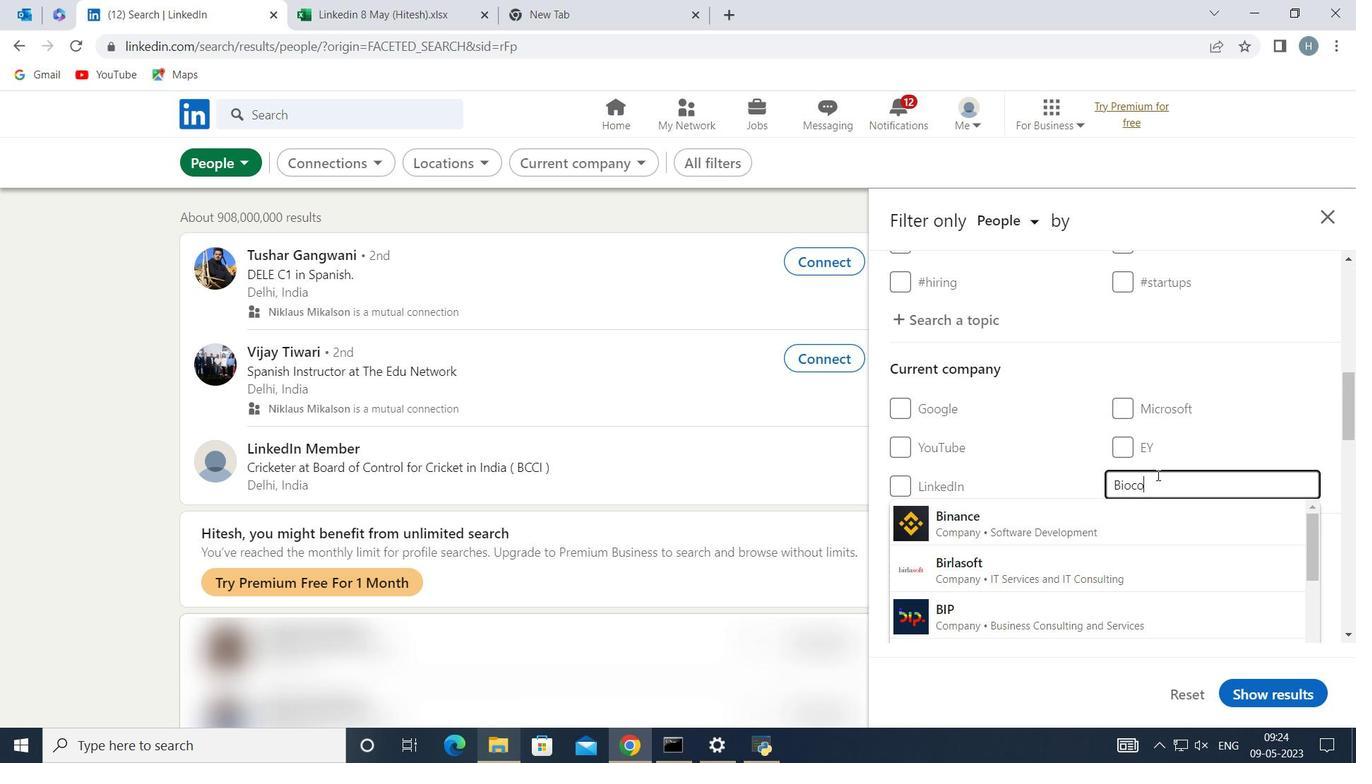 
Action: Mouse moved to (1161, 526)
Screenshot: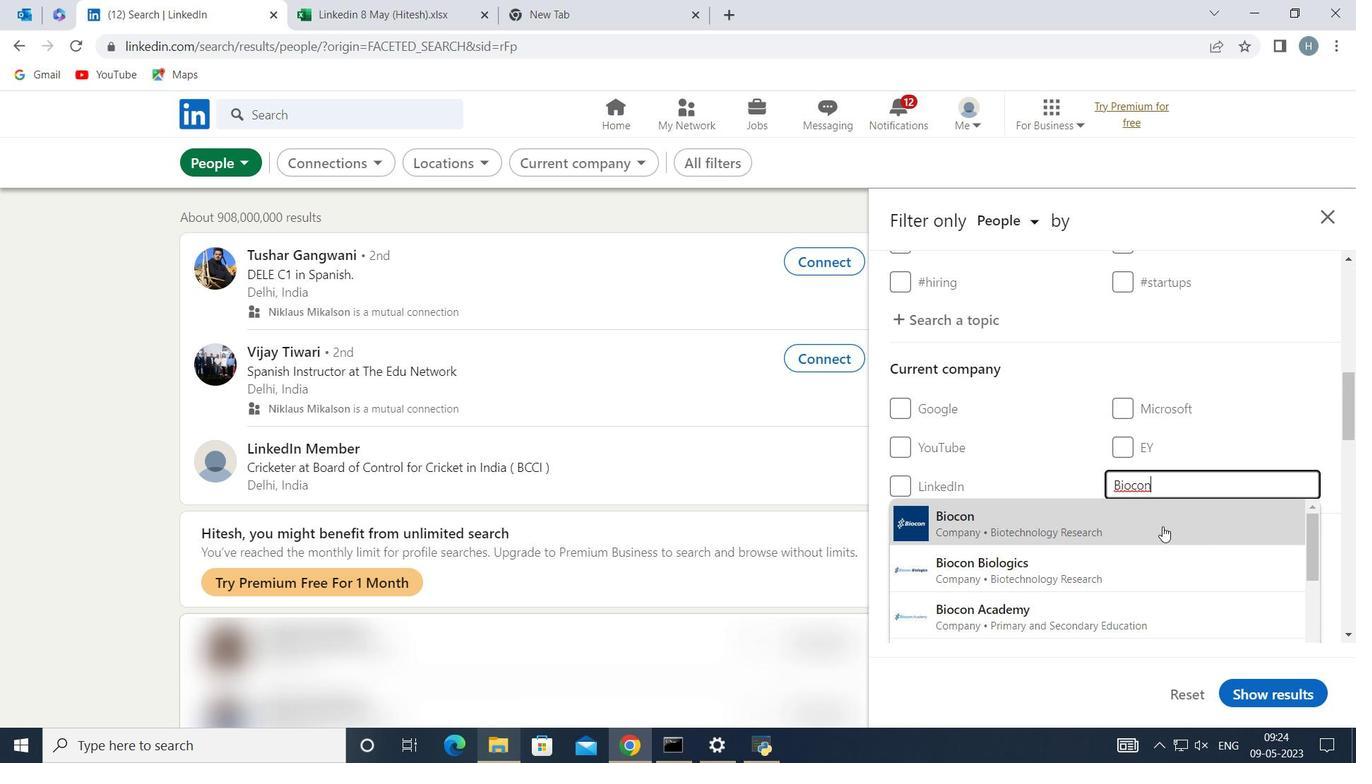 
Action: Mouse pressed left at (1161, 526)
Screenshot: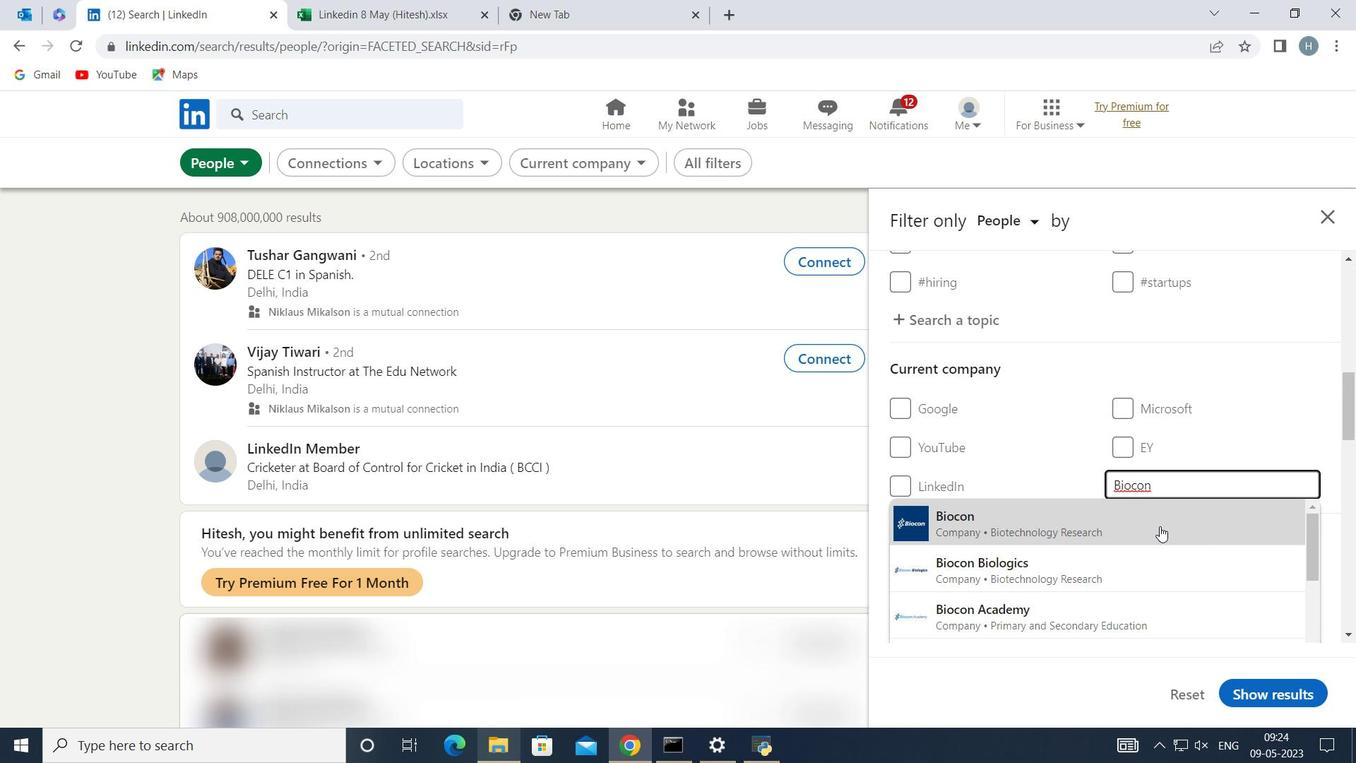 
Action: Mouse moved to (1144, 507)
Screenshot: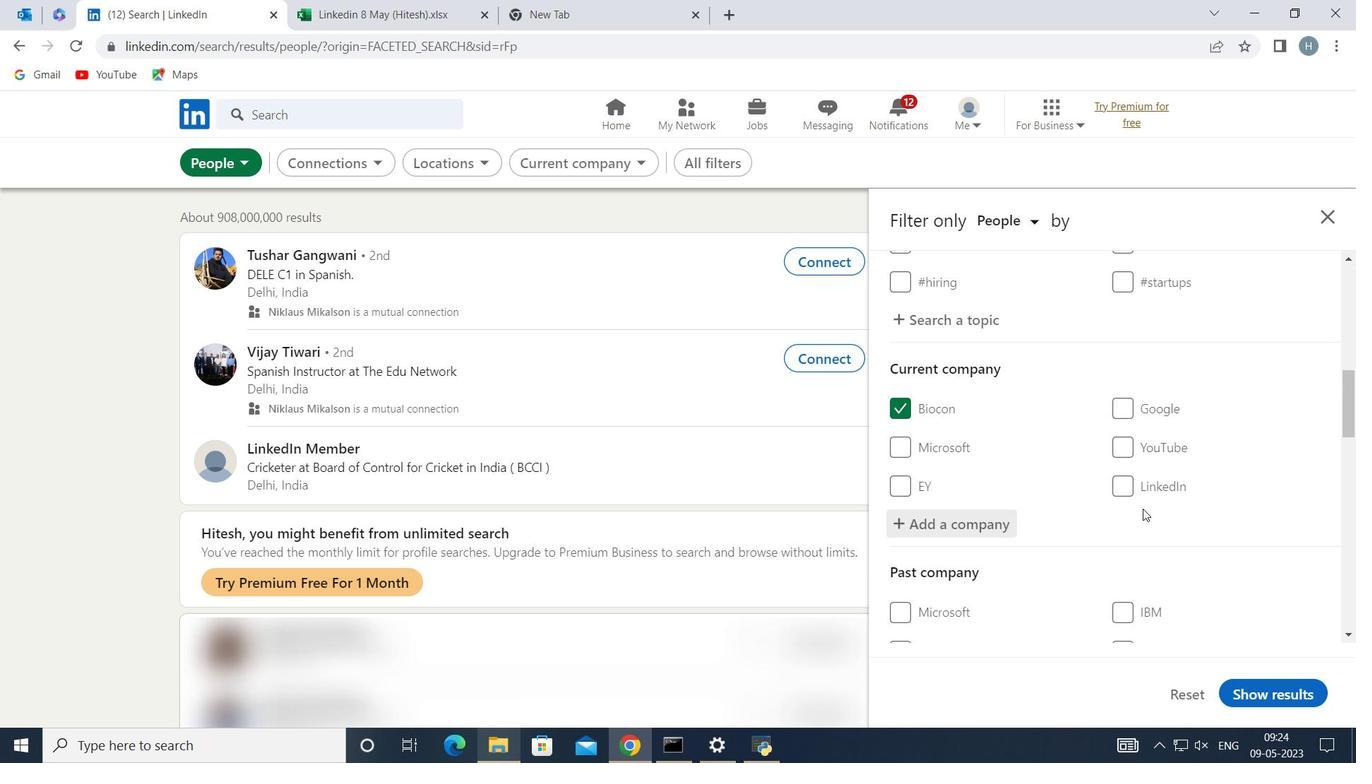 
Action: Mouse scrolled (1144, 506) with delta (0, 0)
Screenshot: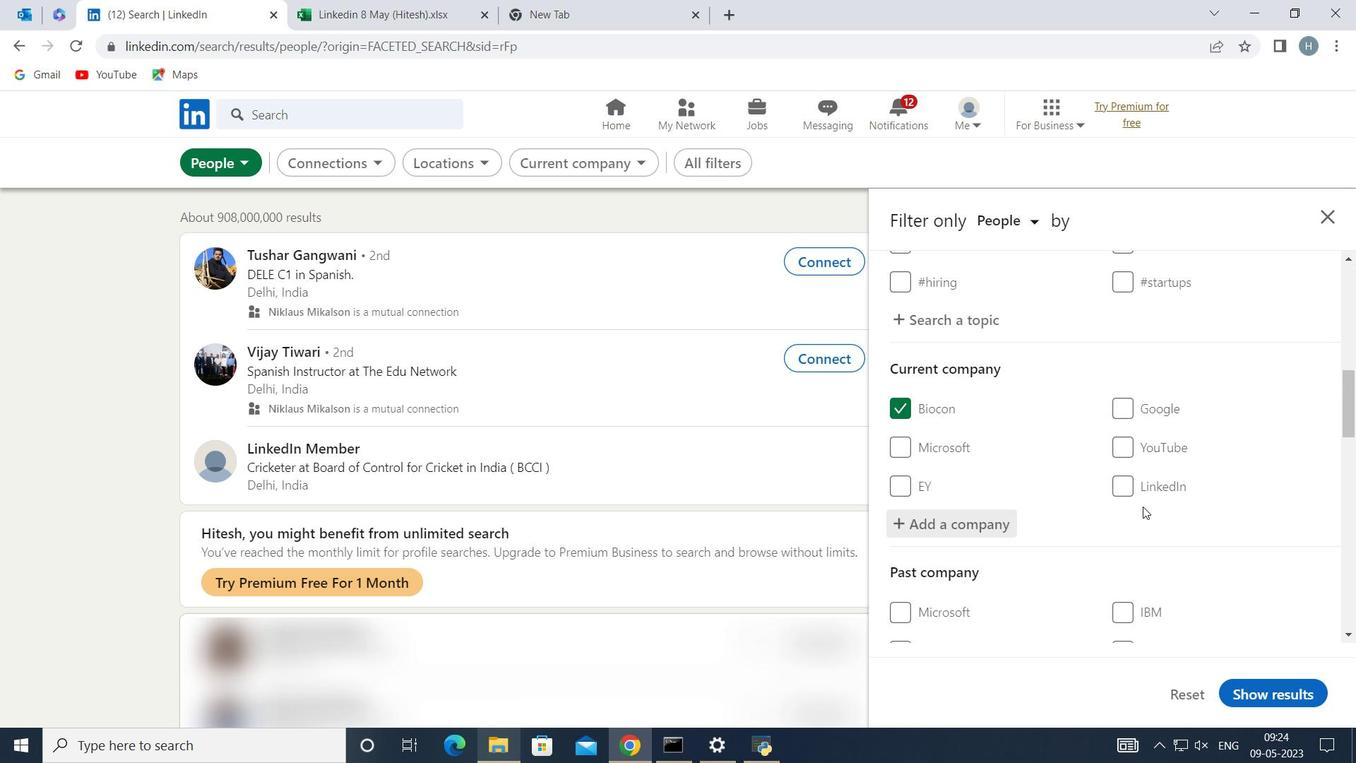 
Action: Mouse moved to (1144, 507)
Screenshot: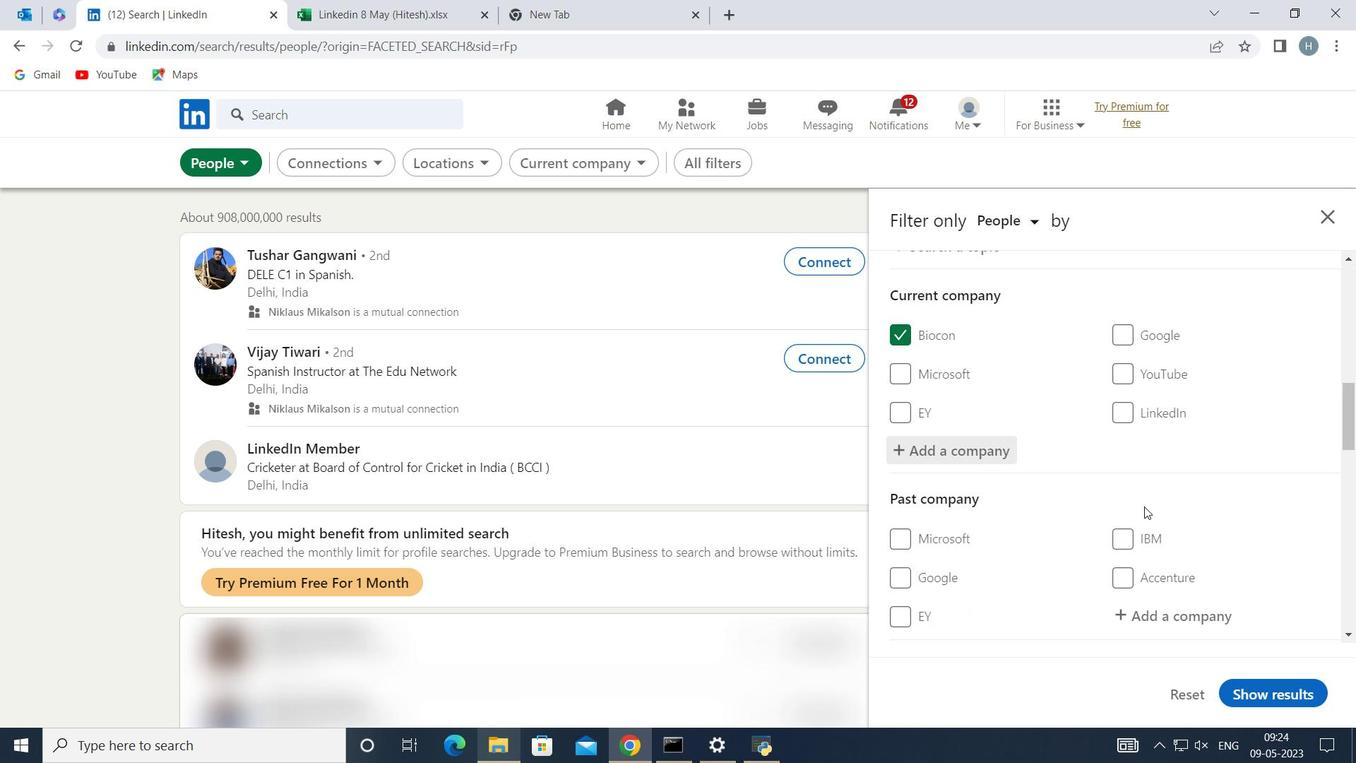 
Action: Mouse scrolled (1144, 506) with delta (0, 0)
Screenshot: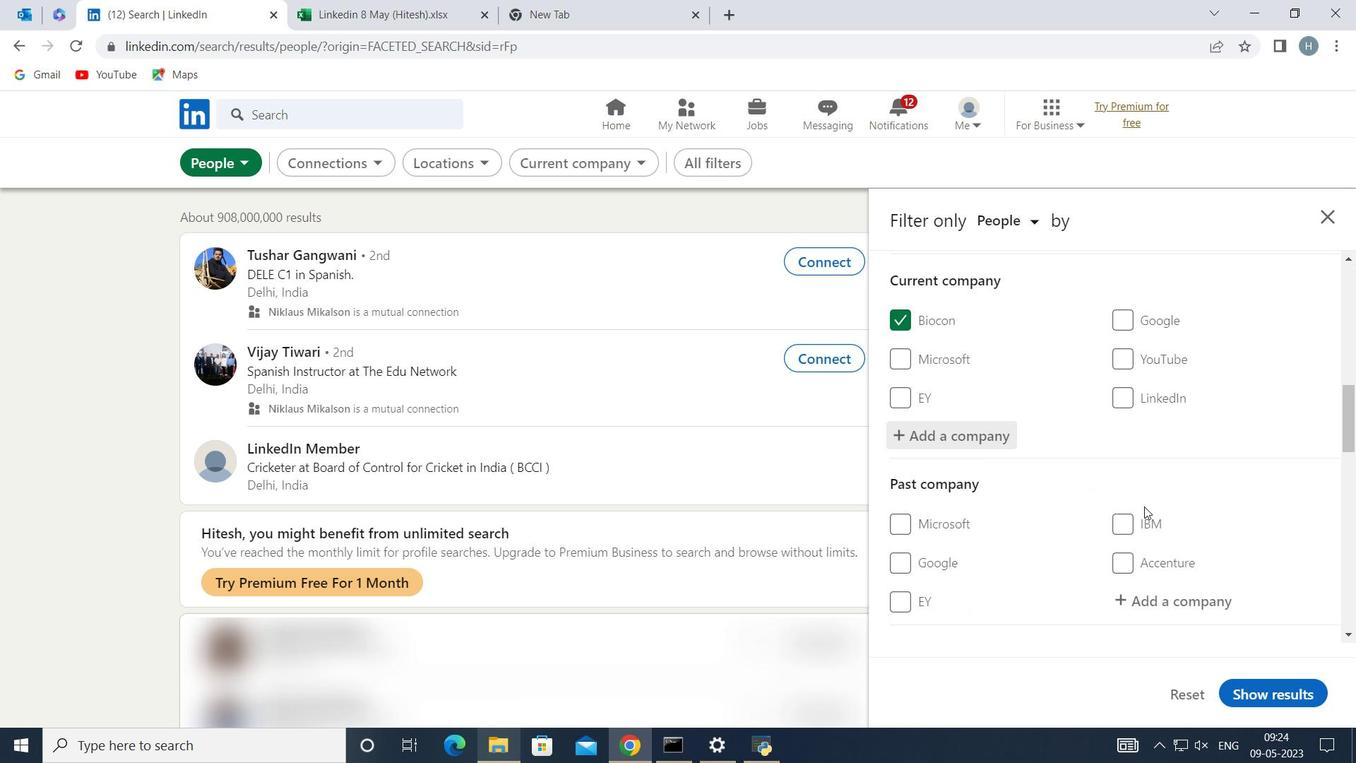 
Action: Mouse scrolled (1144, 506) with delta (0, 0)
Screenshot: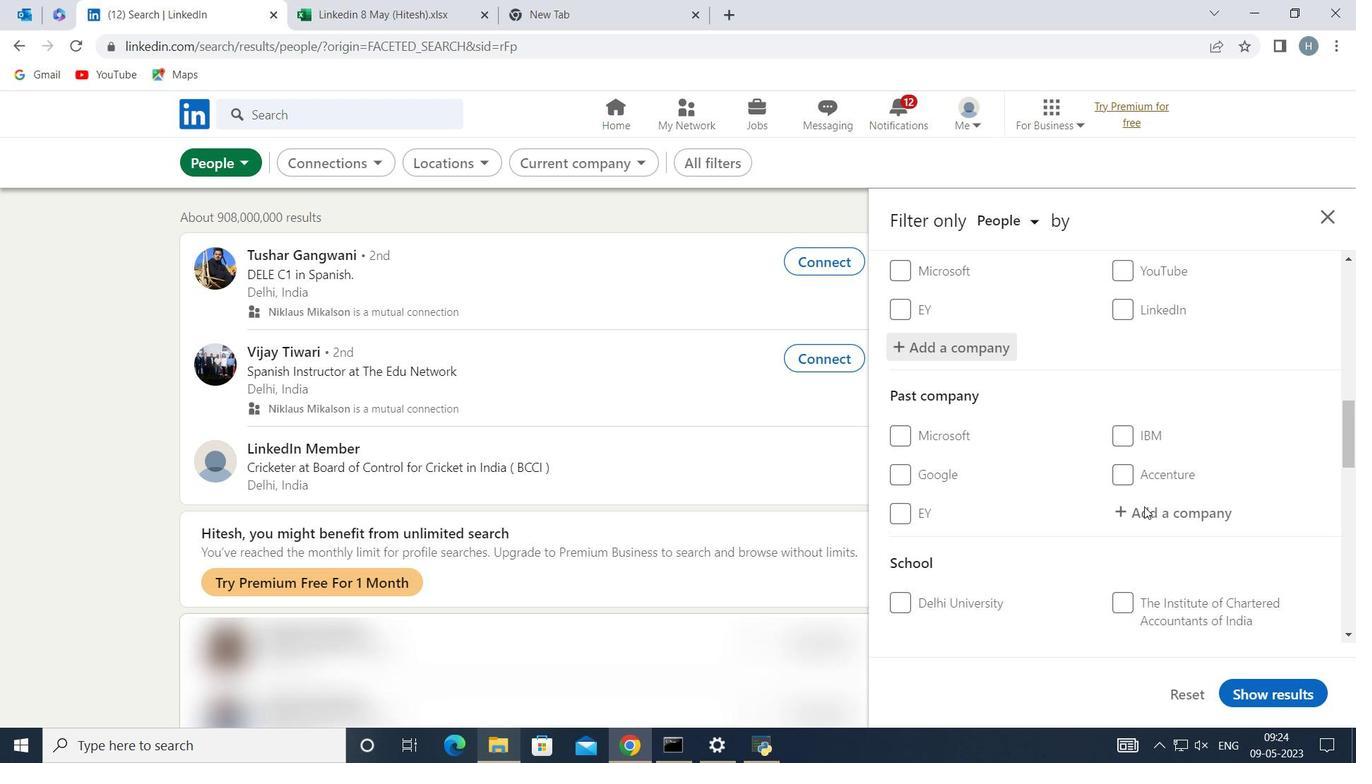 
Action: Mouse moved to (1147, 506)
Screenshot: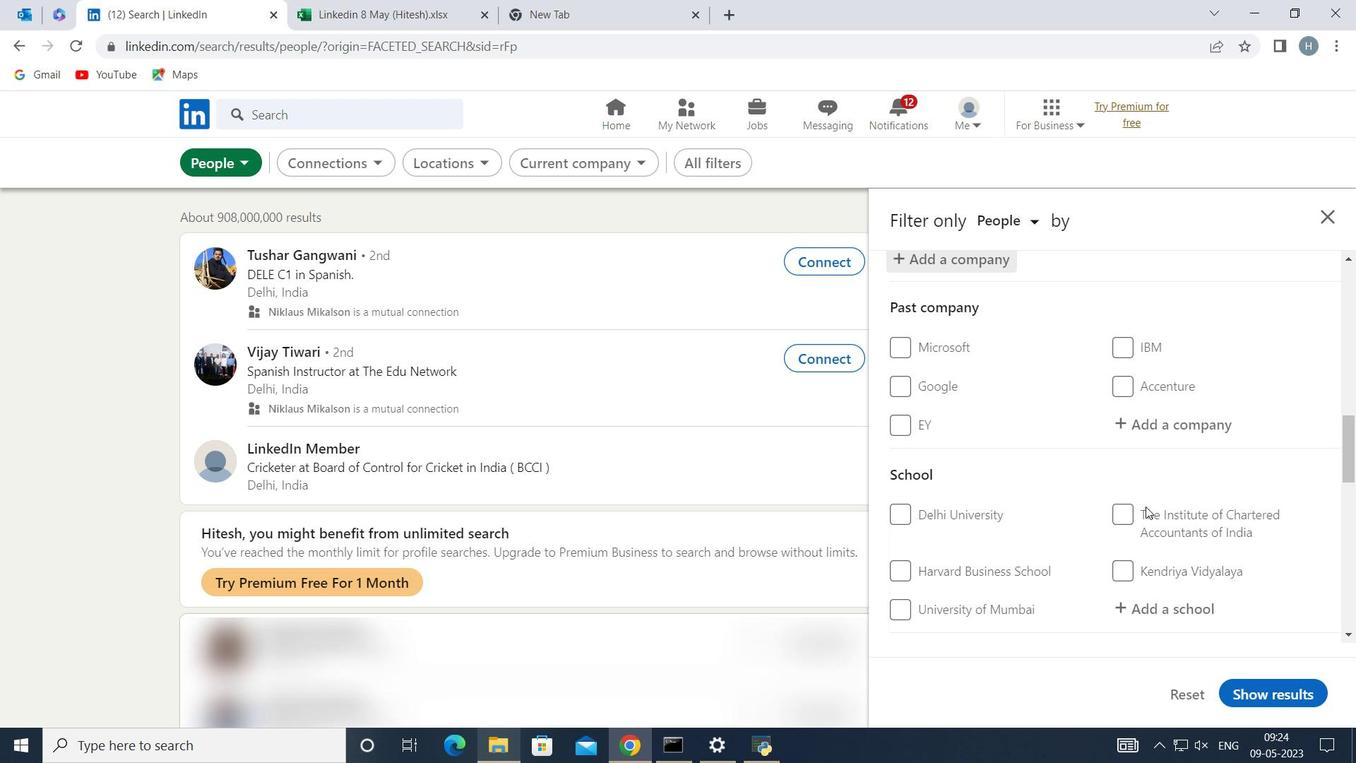 
Action: Mouse scrolled (1147, 505) with delta (0, 0)
Screenshot: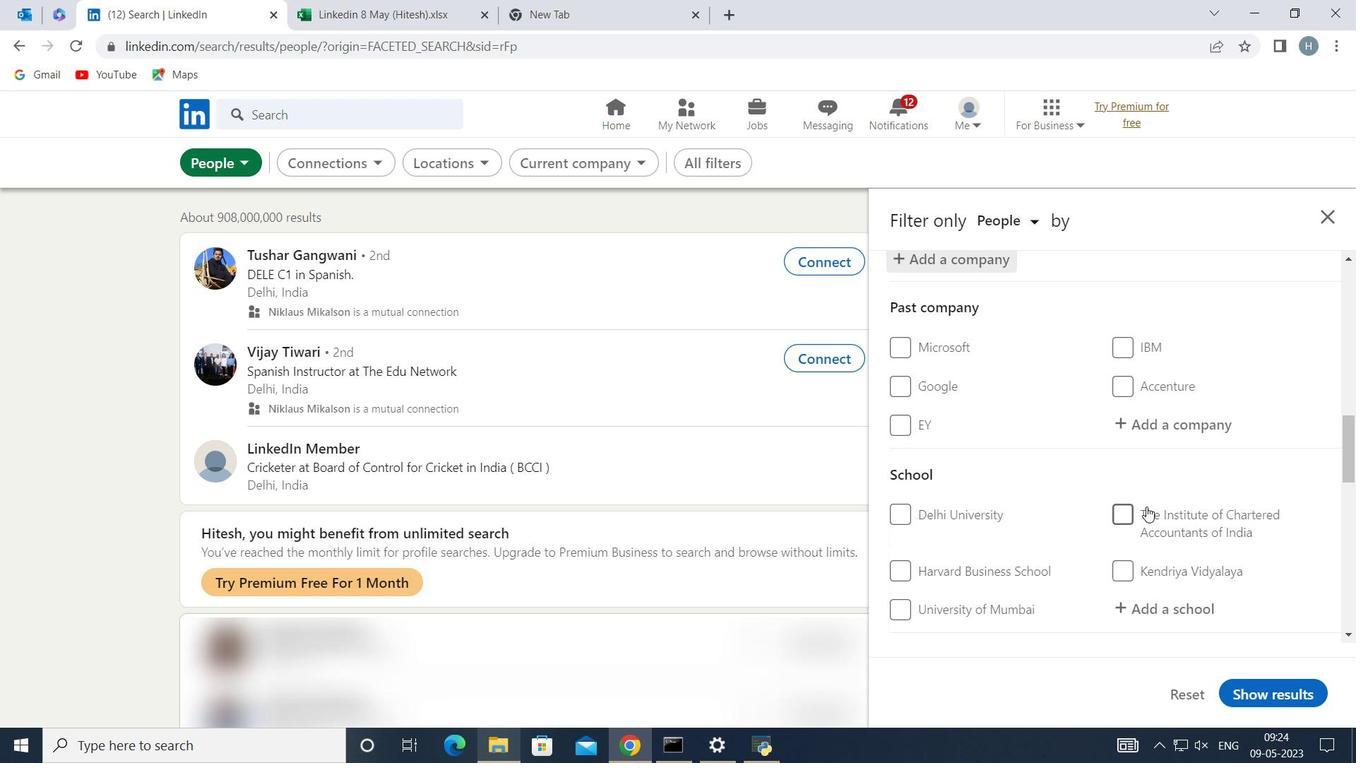 
Action: Mouse scrolled (1147, 505) with delta (0, 0)
Screenshot: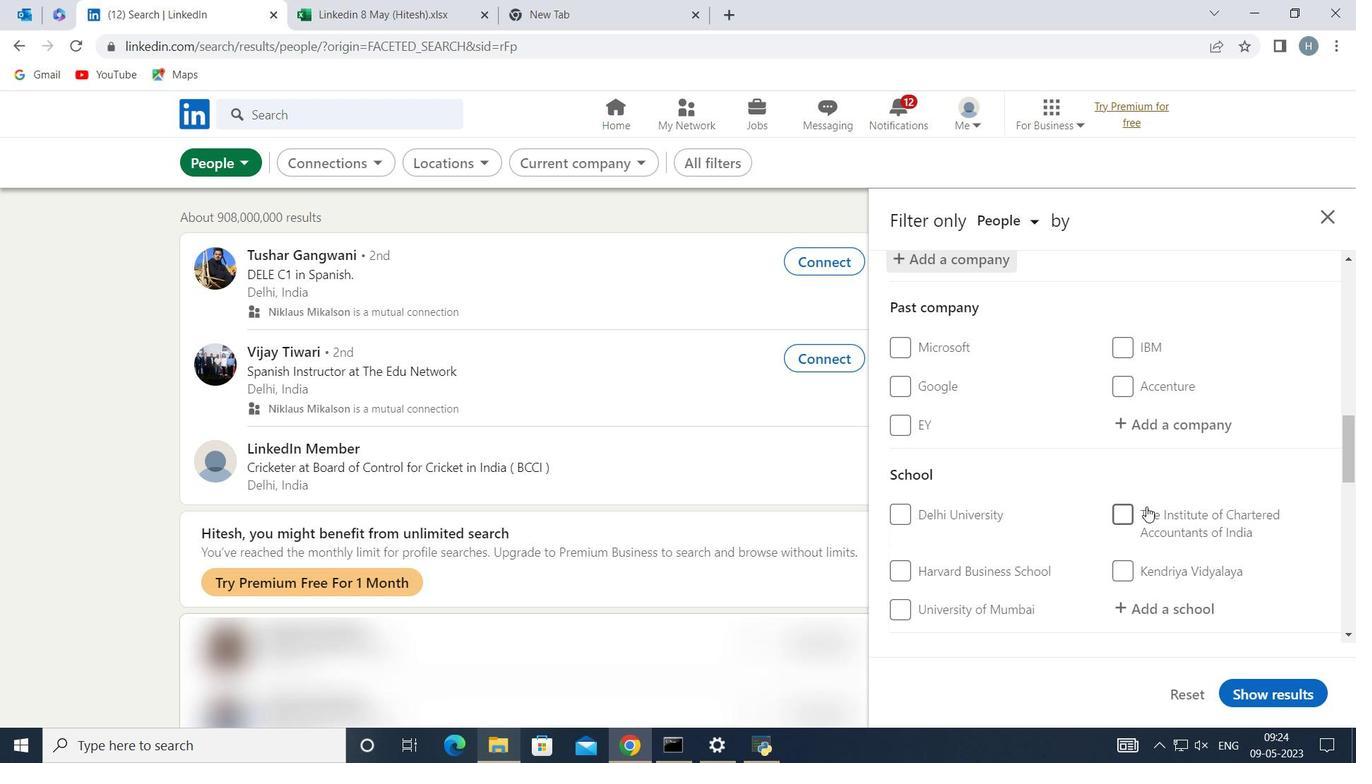 
Action: Mouse moved to (1189, 430)
Screenshot: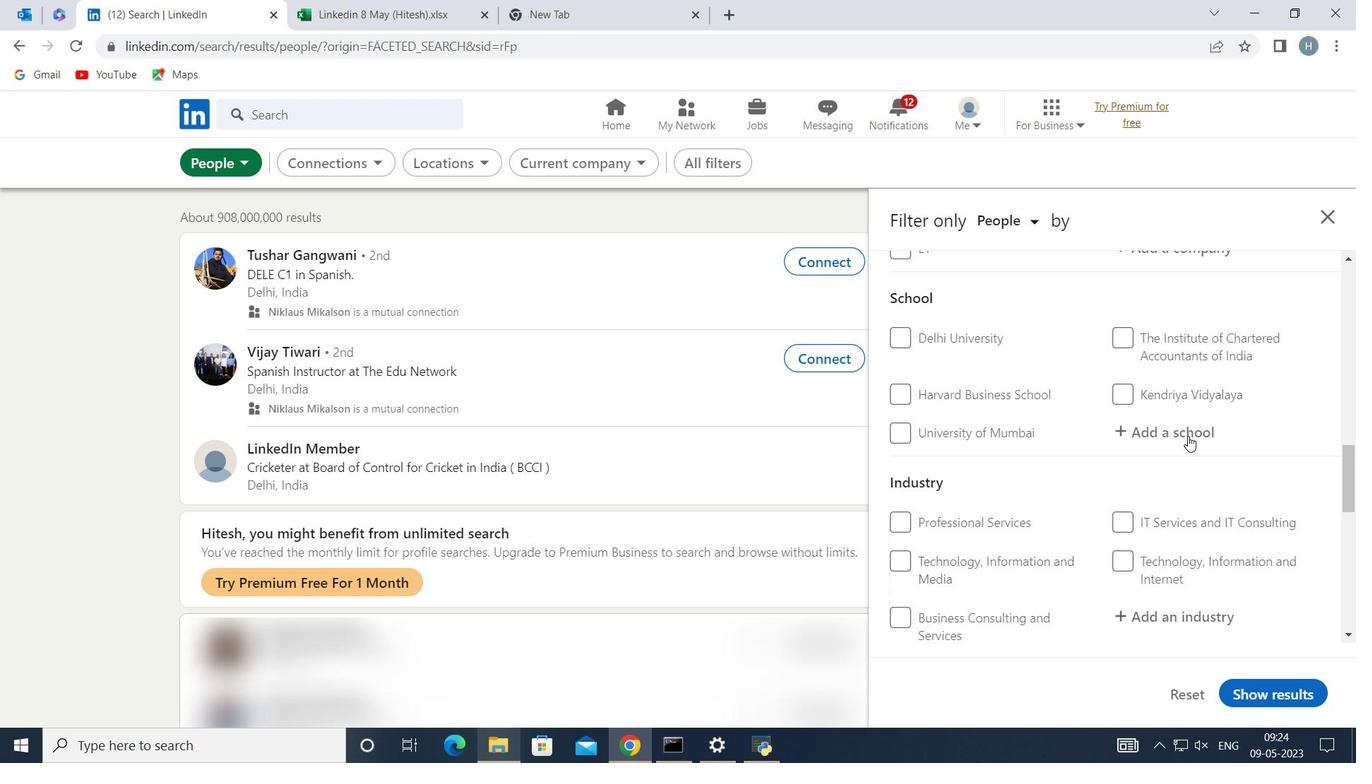 
Action: Mouse pressed left at (1189, 430)
Screenshot: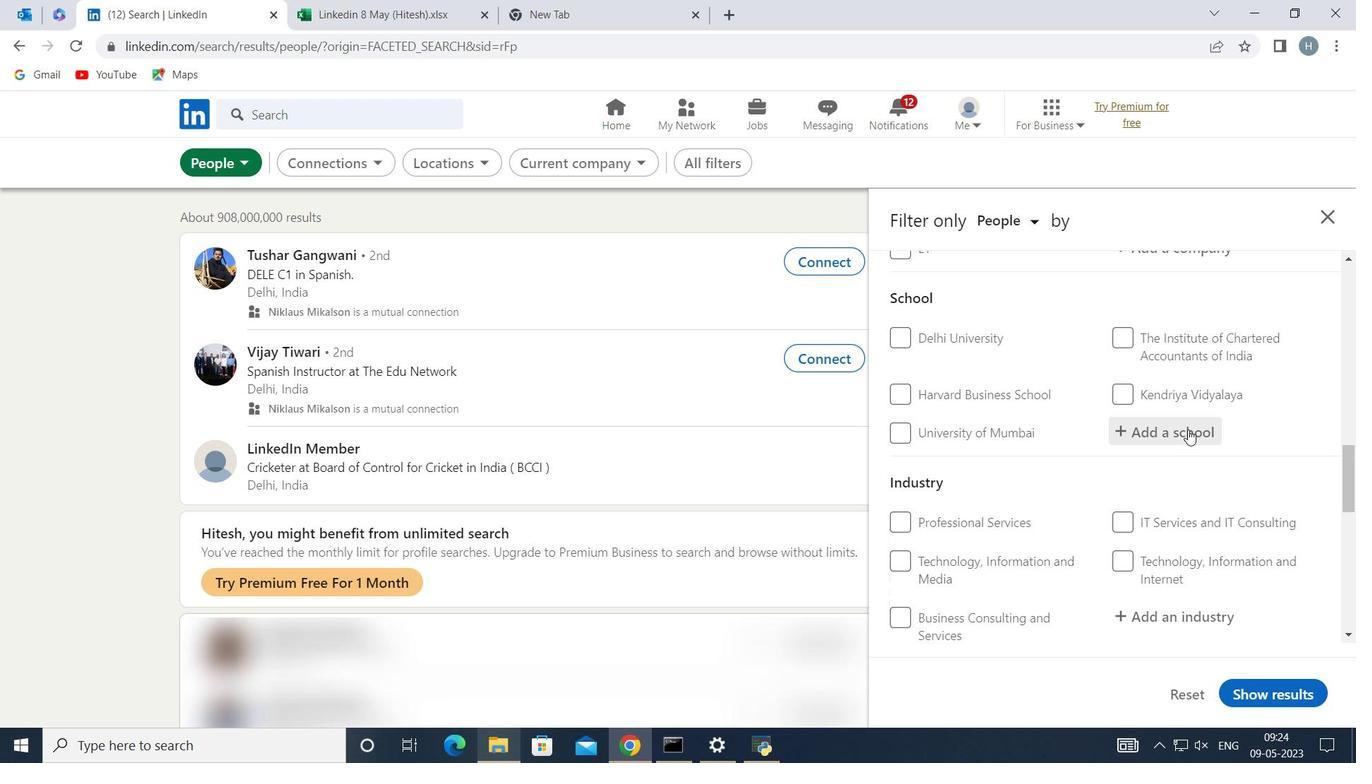 
Action: Key pressed <Key.shift>B<Key.space>P<Key.space><Key.shift>Poddar
Screenshot: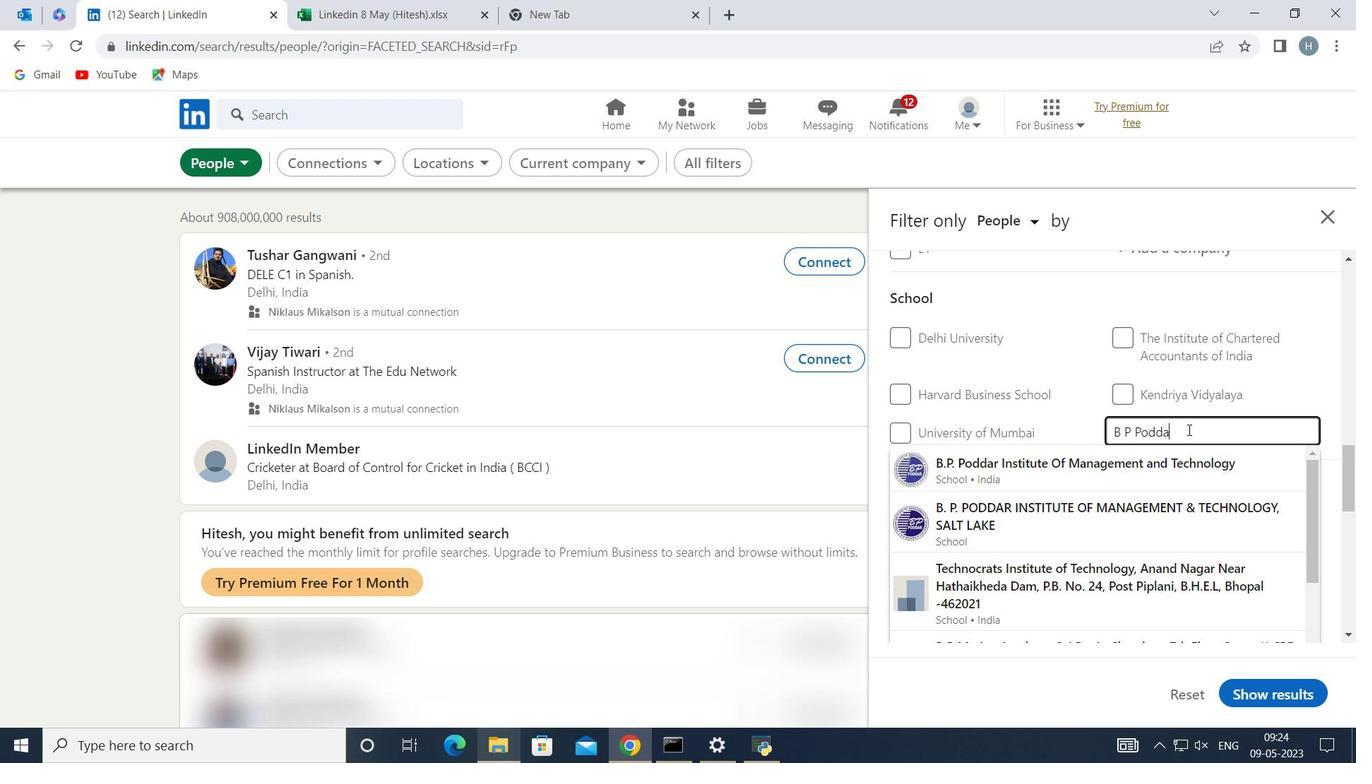 
Action: Mouse moved to (1144, 472)
Screenshot: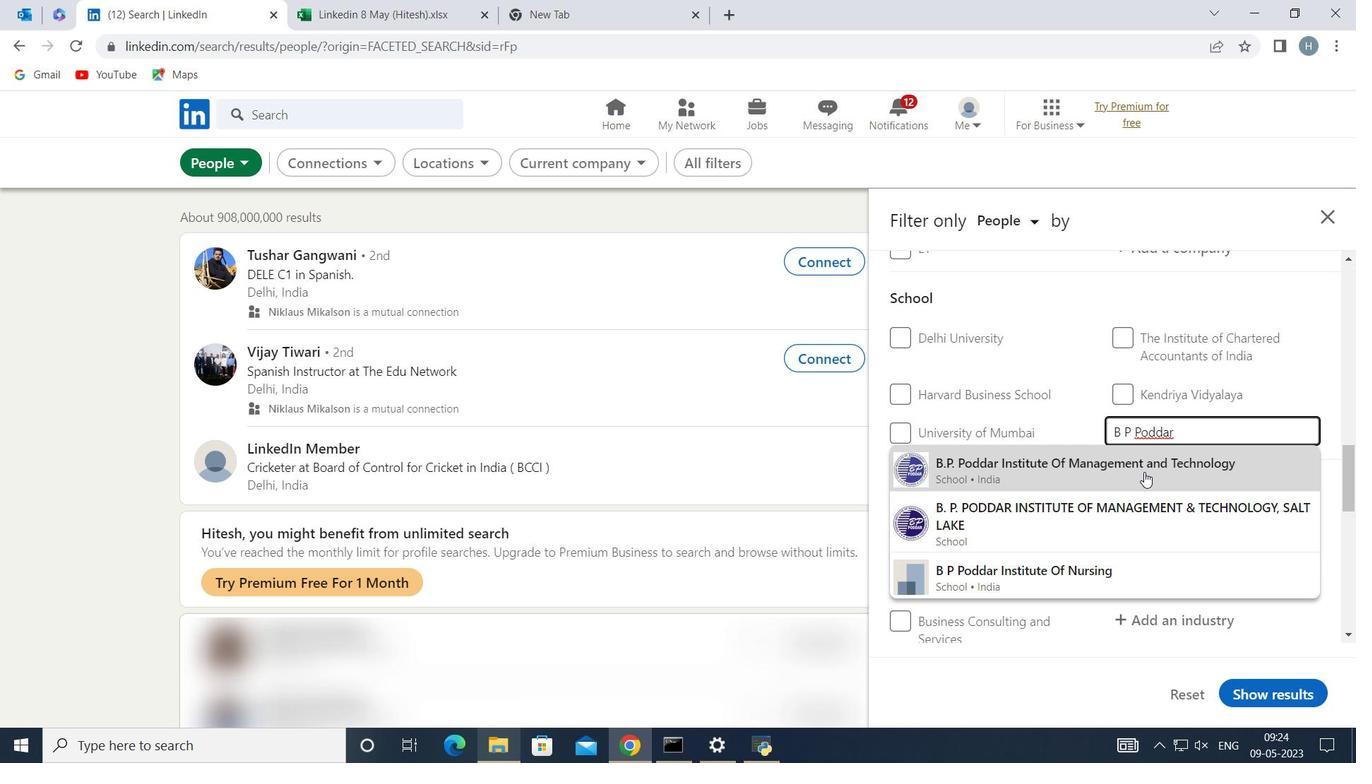 
Action: Mouse pressed left at (1144, 472)
Screenshot: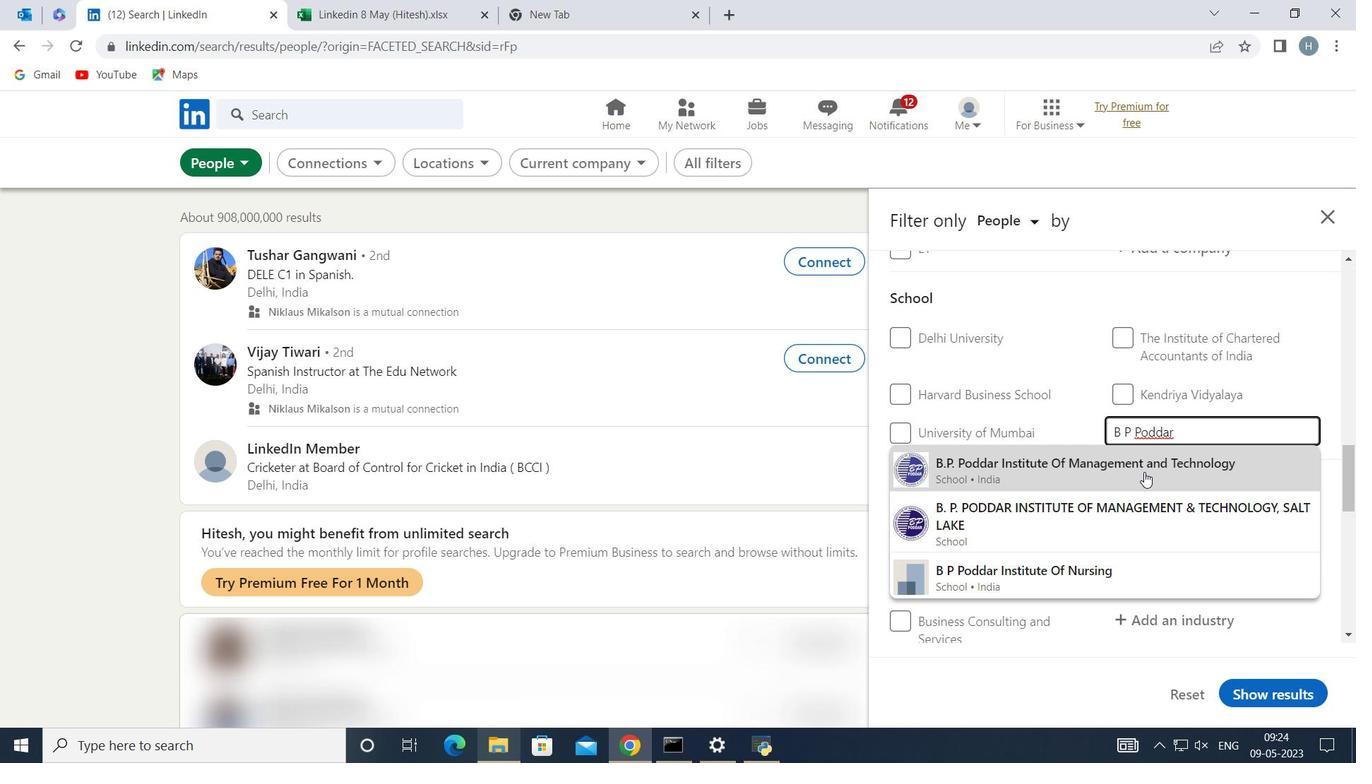 
Action: Mouse moved to (1043, 445)
Screenshot: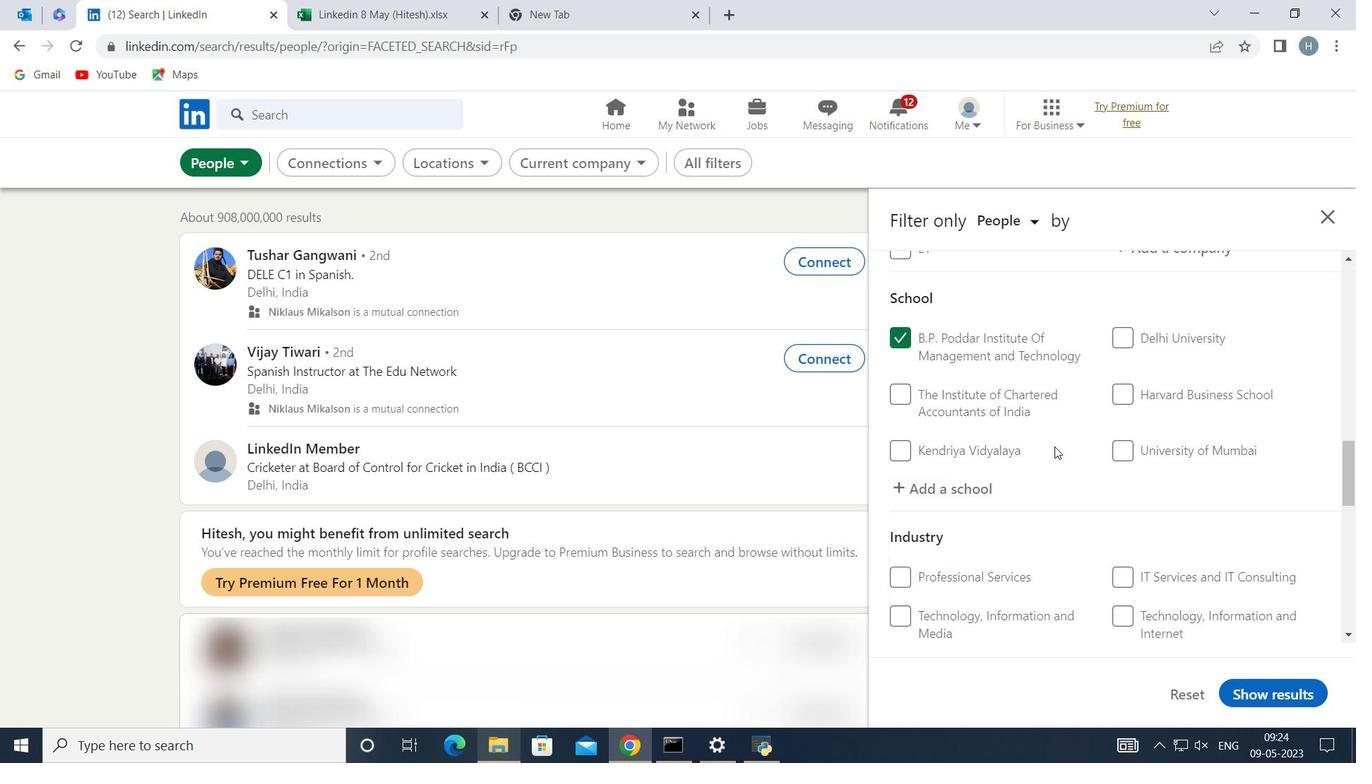 
Action: Mouse scrolled (1043, 444) with delta (0, 0)
Screenshot: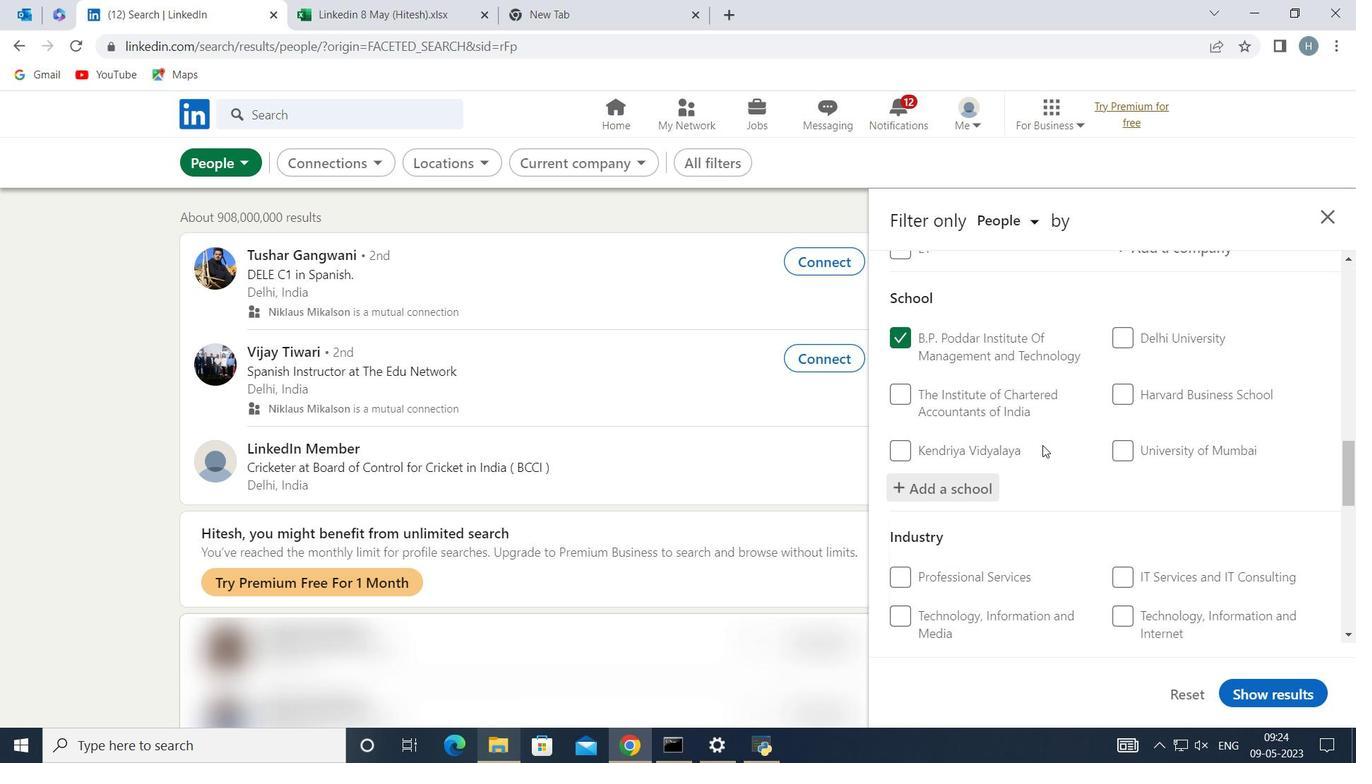 
Action: Mouse scrolled (1043, 444) with delta (0, 0)
Screenshot: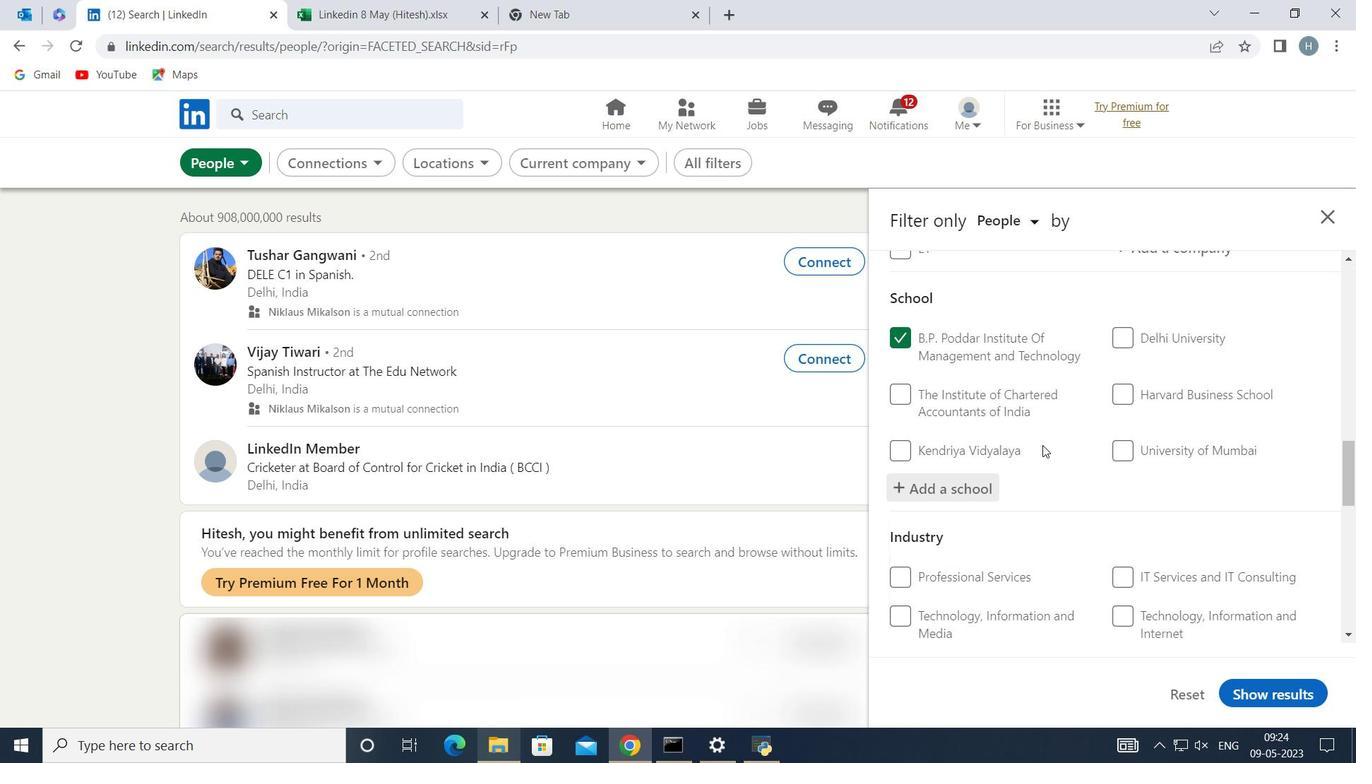 
Action: Mouse scrolled (1043, 444) with delta (0, 0)
Screenshot: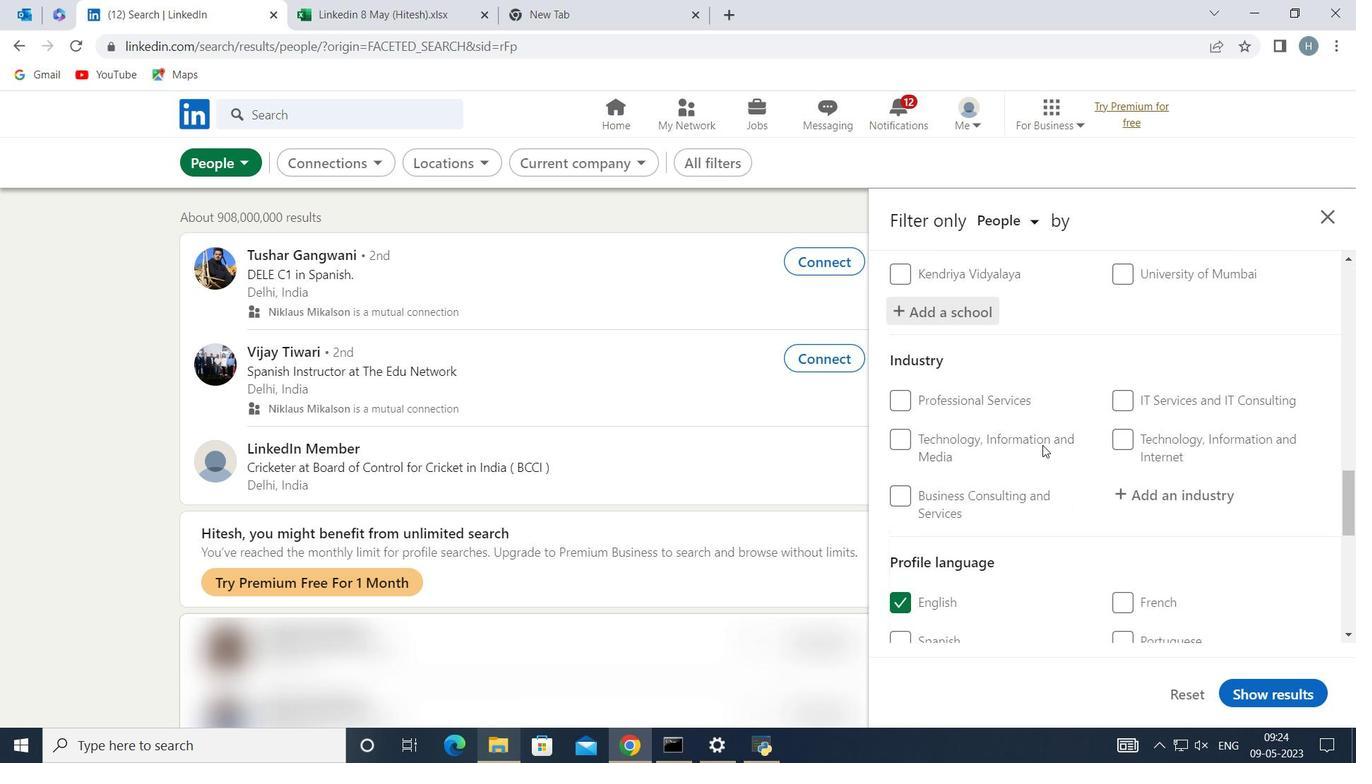 
Action: Mouse moved to (1141, 406)
Screenshot: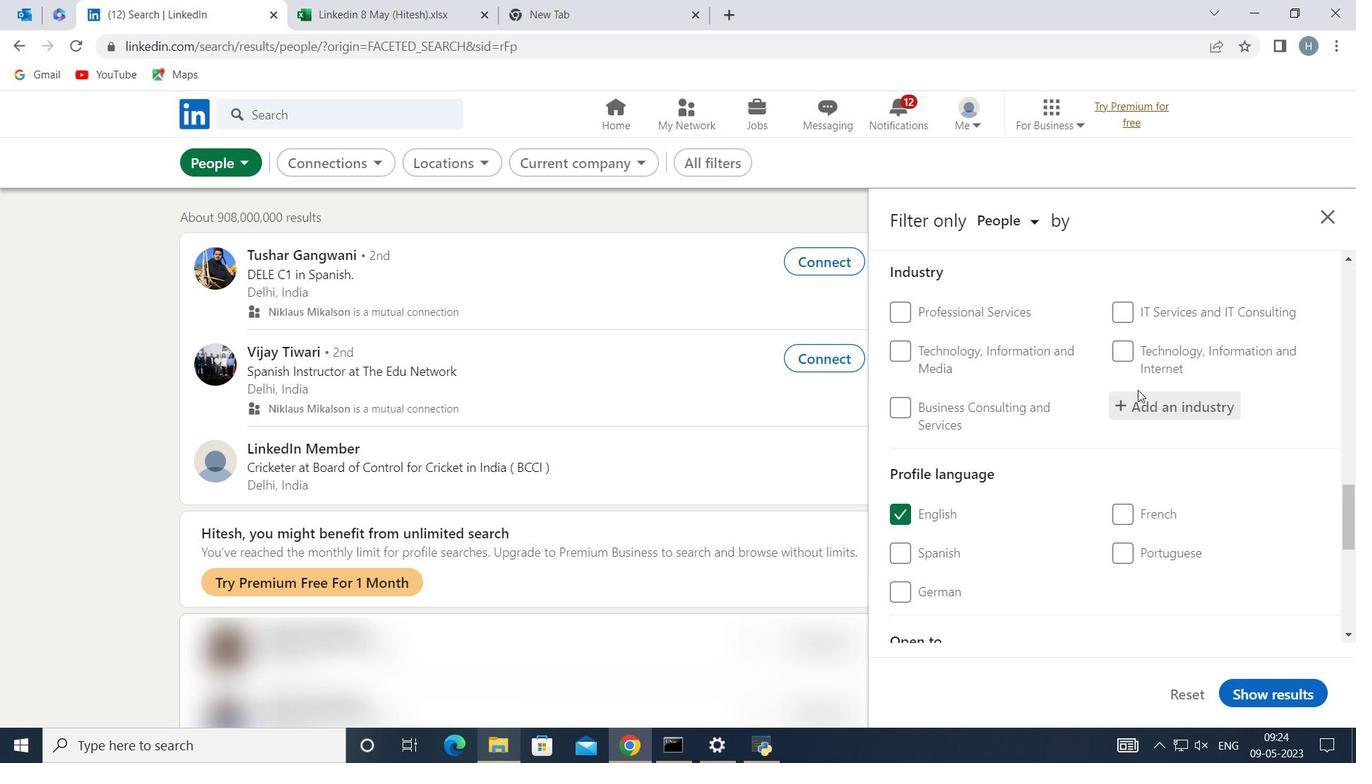 
Action: Mouse pressed left at (1141, 406)
Screenshot: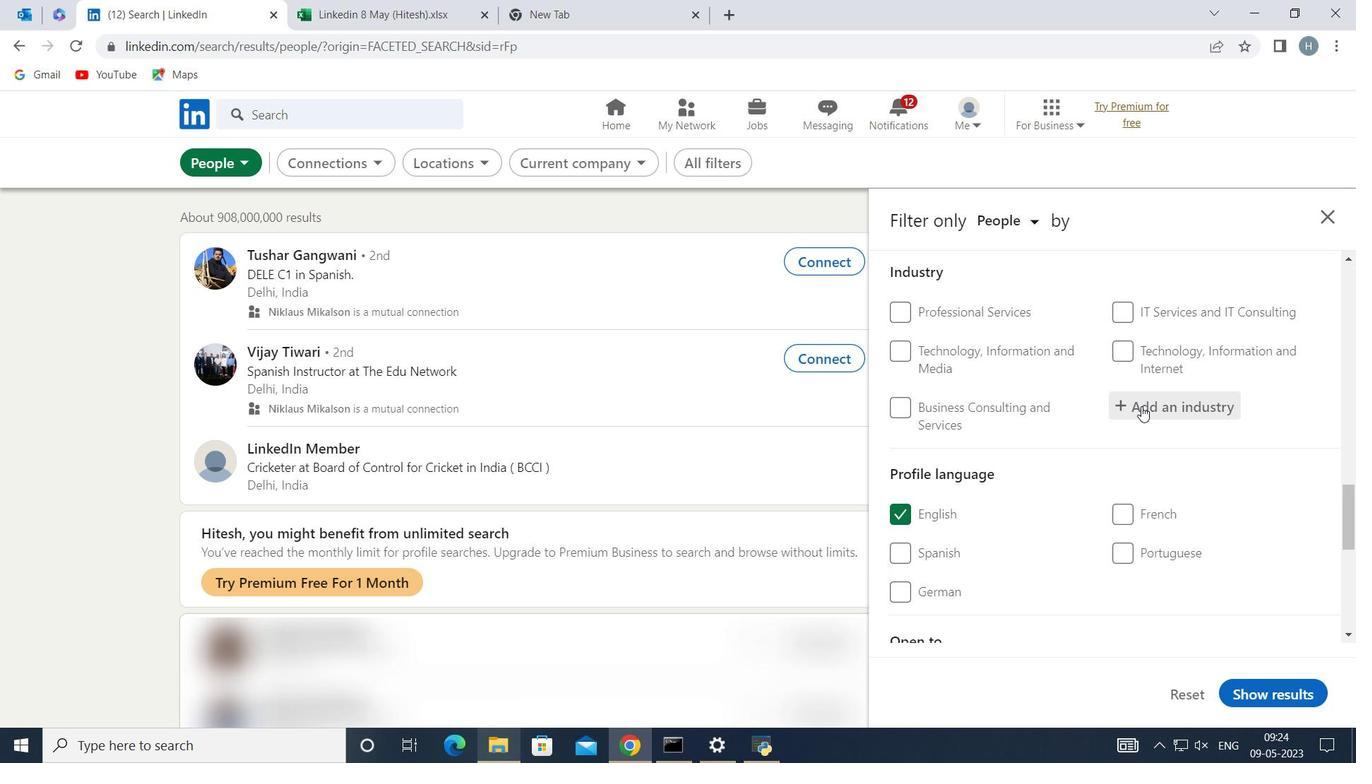 
Action: Key pressed <Key.shift>Specia
Screenshot: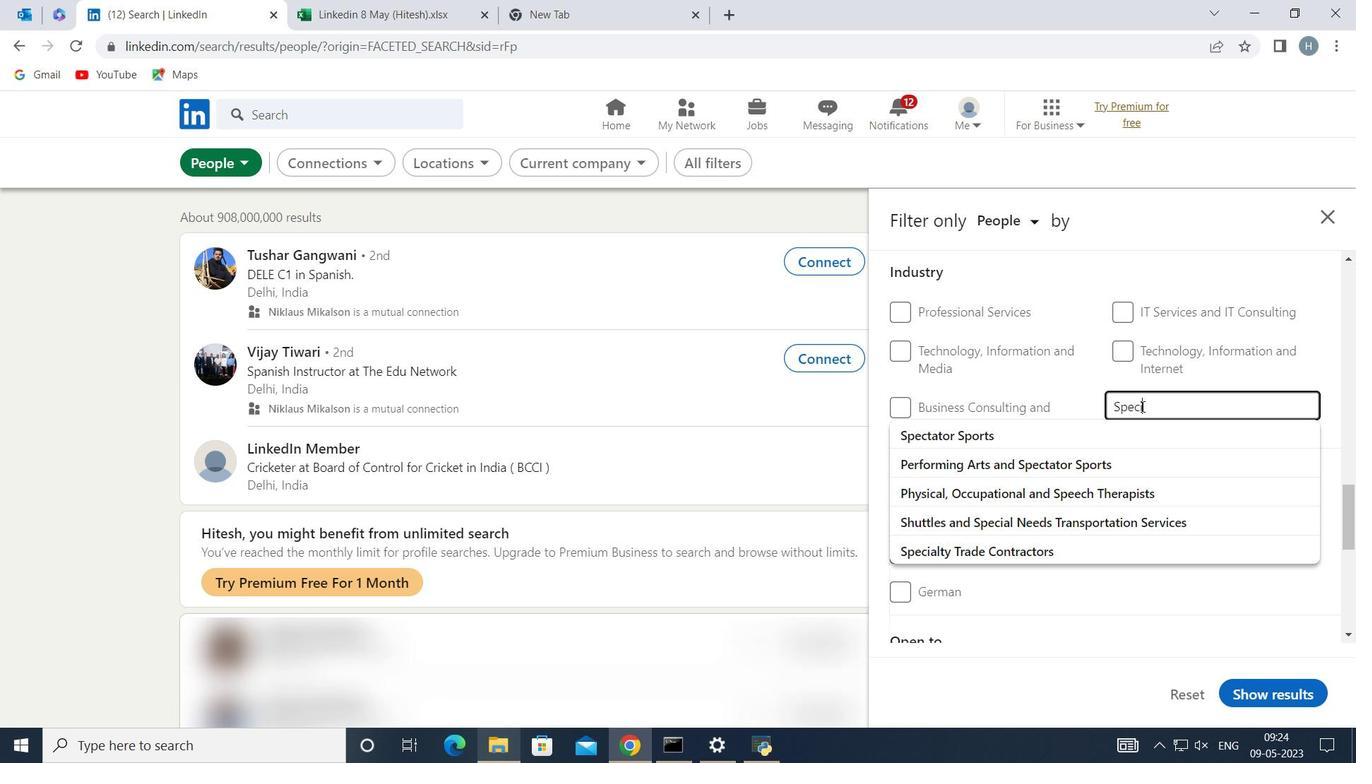 
Action: Mouse moved to (1050, 455)
Screenshot: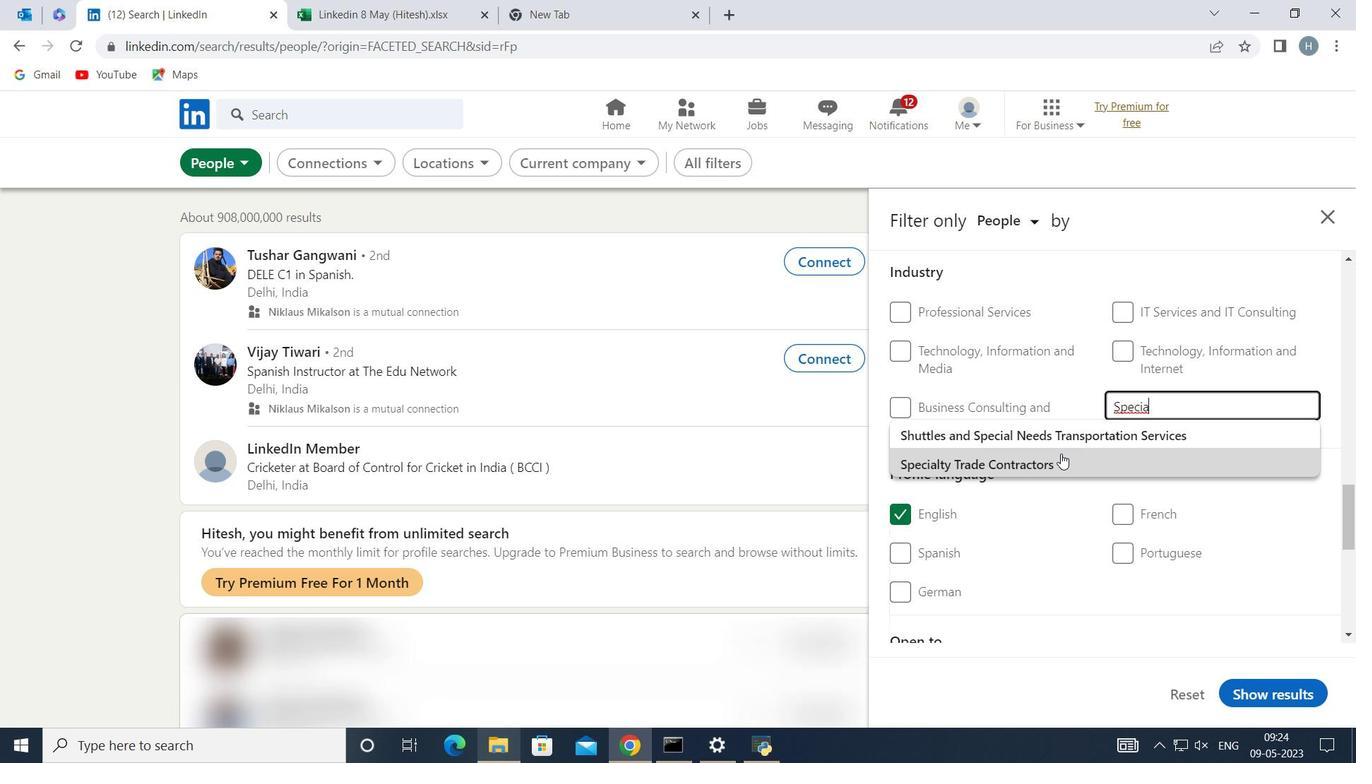 
Action: Mouse pressed left at (1050, 455)
Screenshot: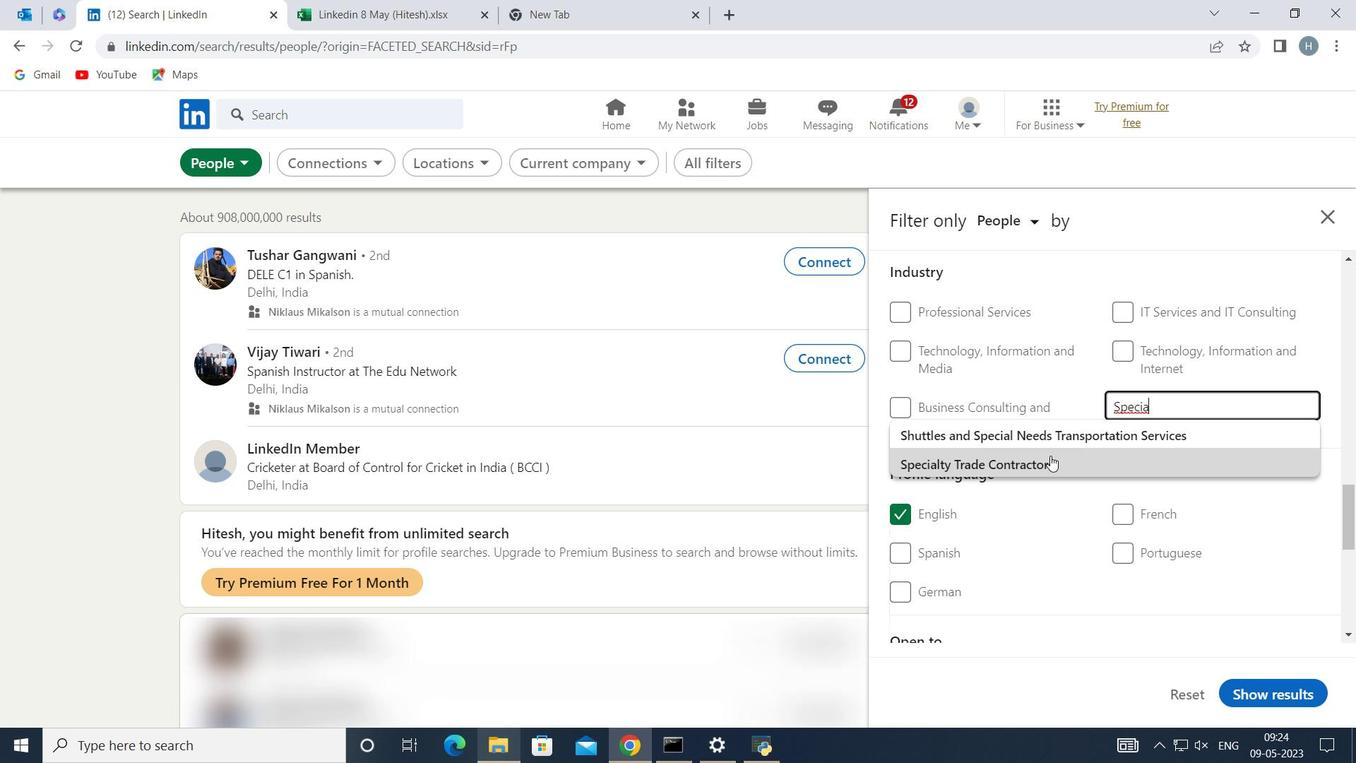 
Action: Mouse moved to (1050, 455)
Screenshot: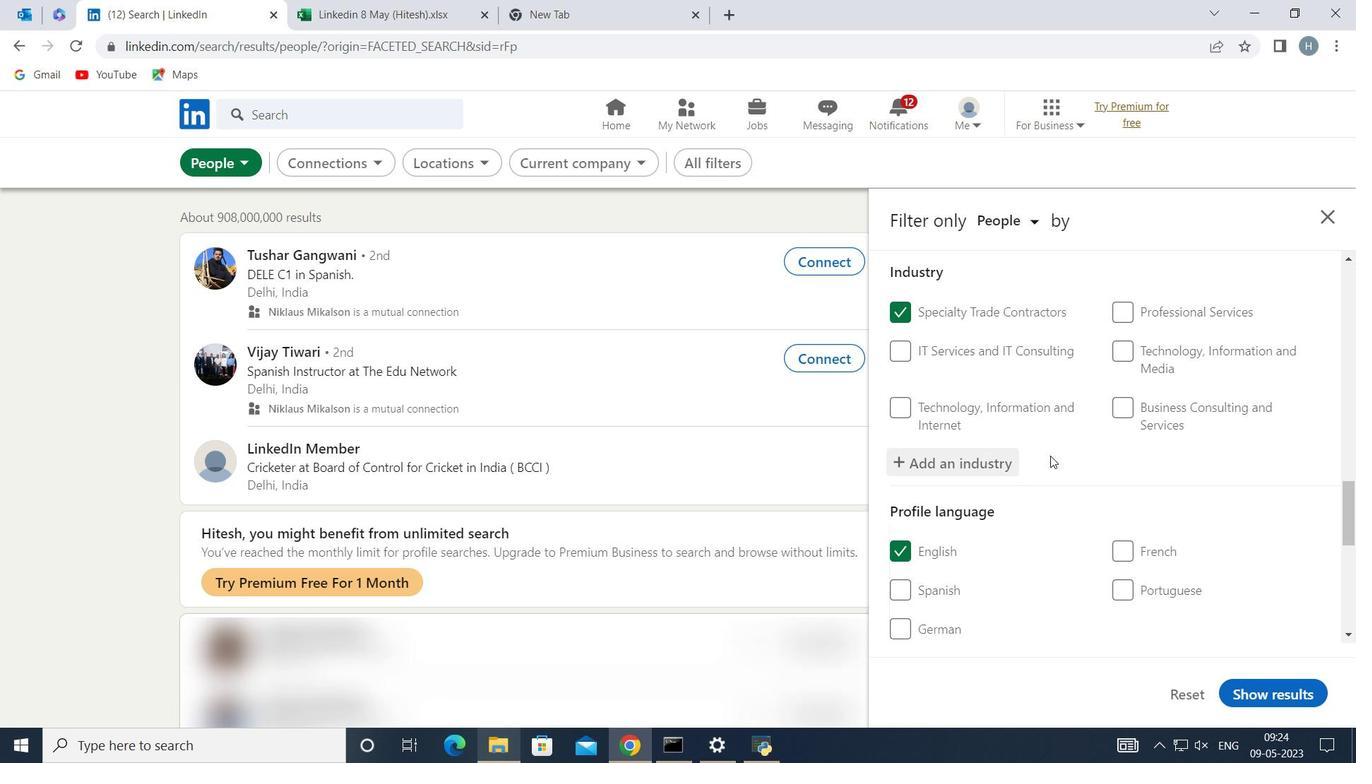 
Action: Mouse scrolled (1050, 455) with delta (0, 0)
Screenshot: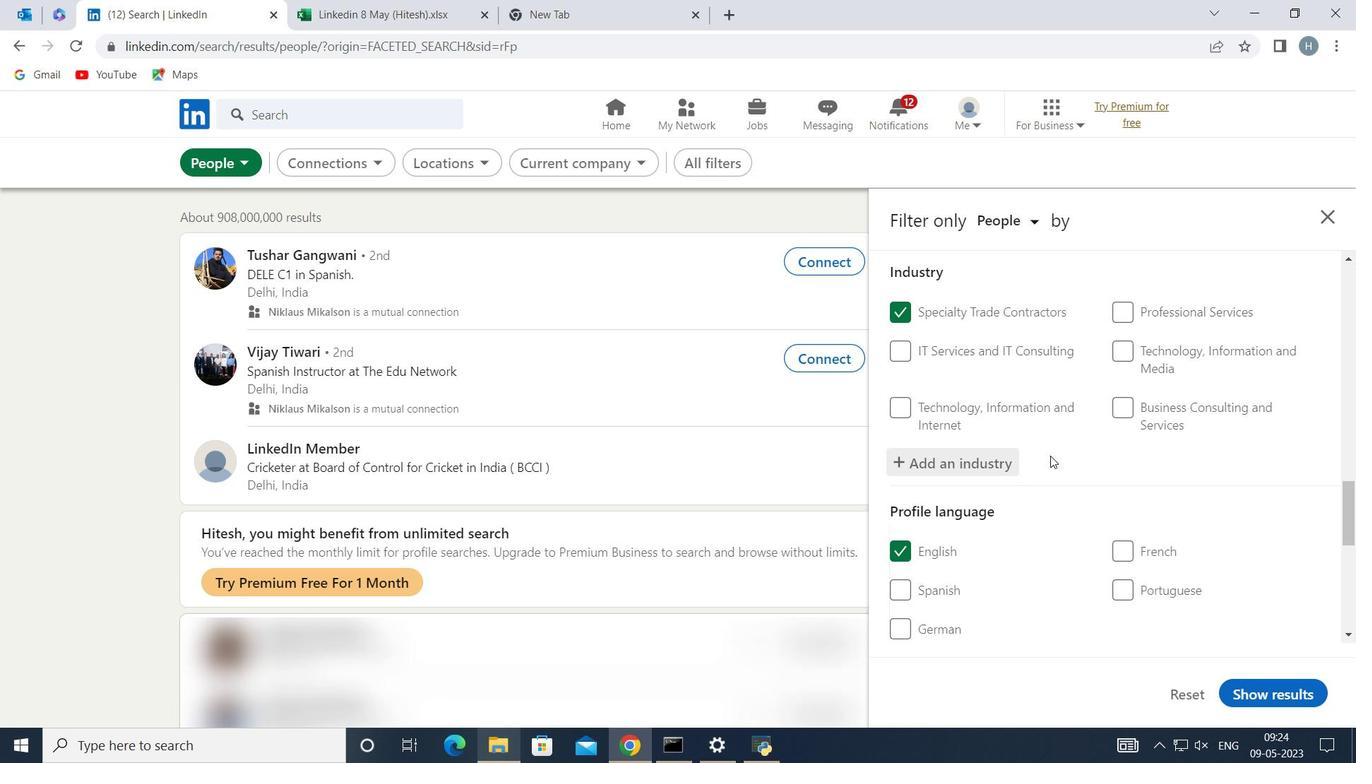 
Action: Mouse scrolled (1050, 455) with delta (0, 0)
Screenshot: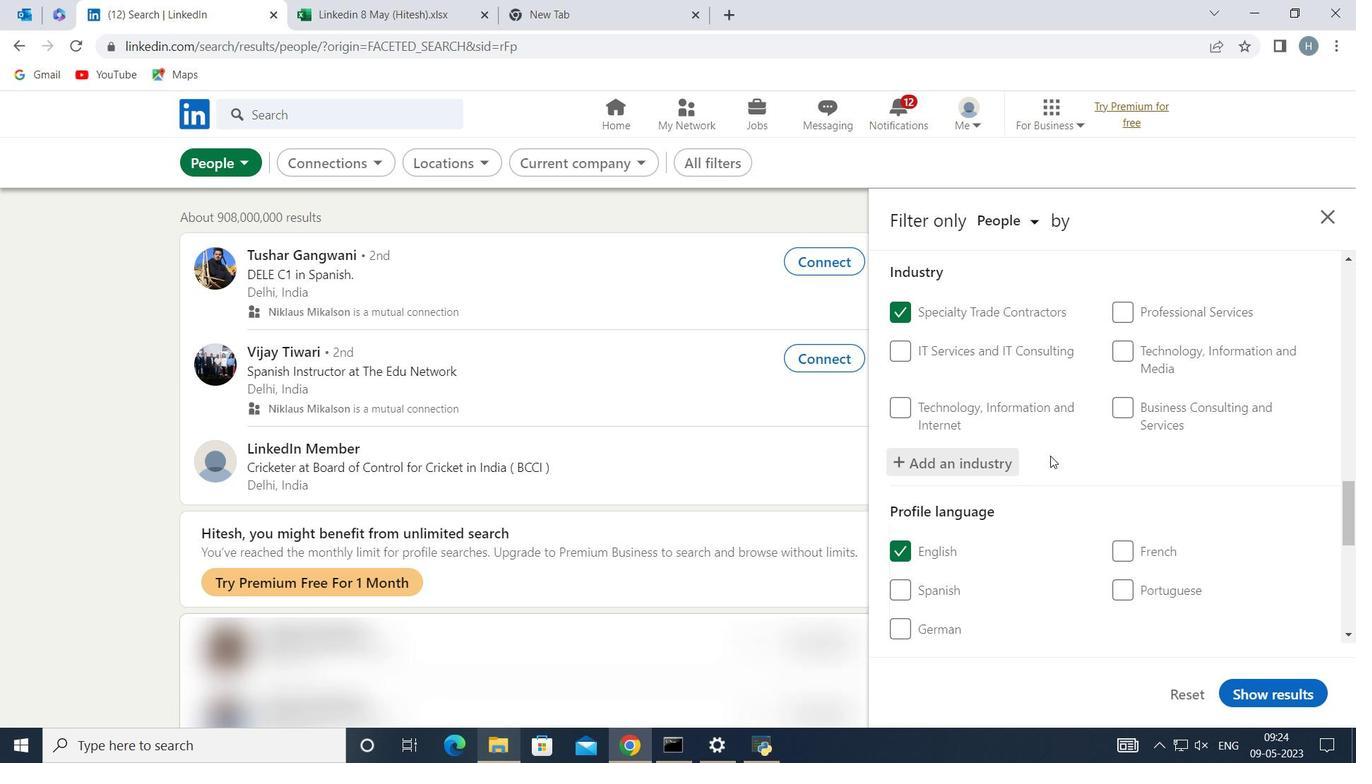 
Action: Mouse moved to (1050, 455)
Screenshot: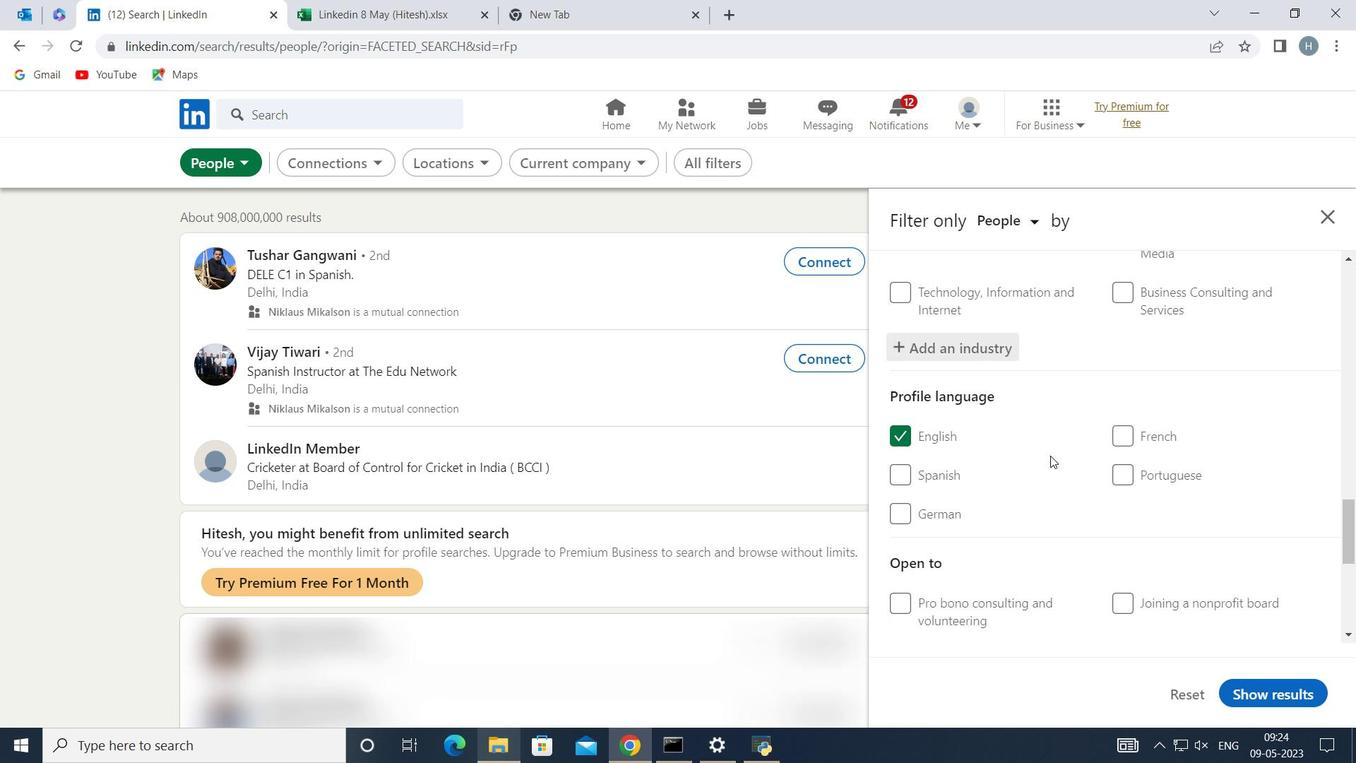 
Action: Mouse scrolled (1050, 455) with delta (0, 0)
Screenshot: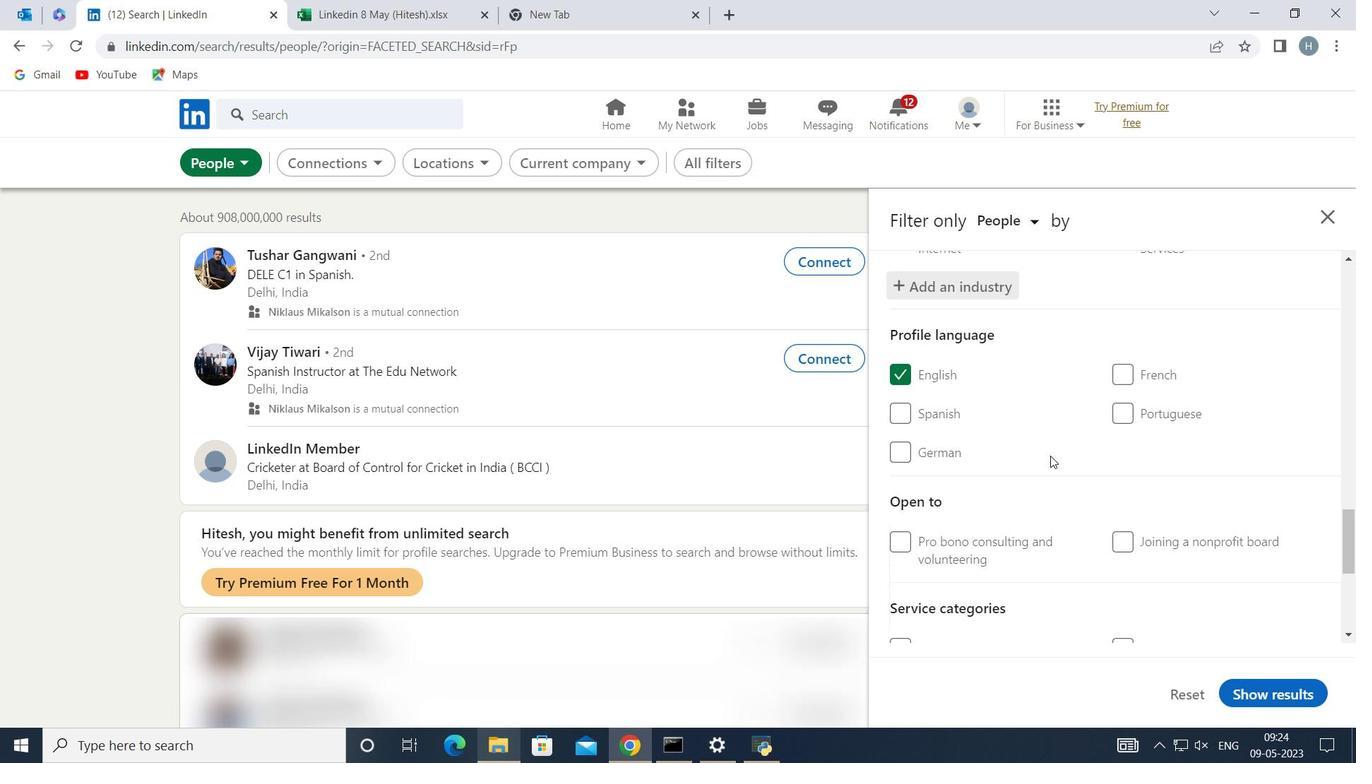 
Action: Mouse scrolled (1050, 455) with delta (0, 0)
Screenshot: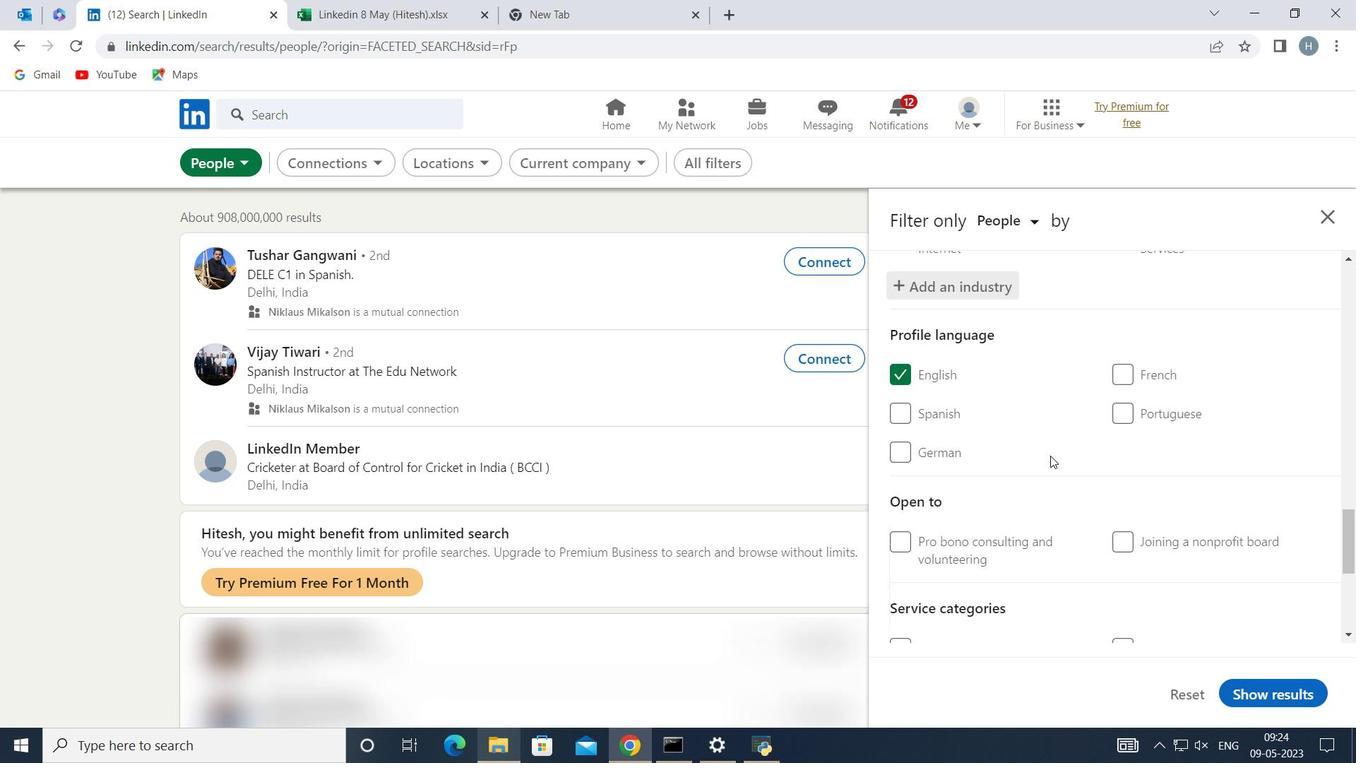 
Action: Mouse moved to (1054, 452)
Screenshot: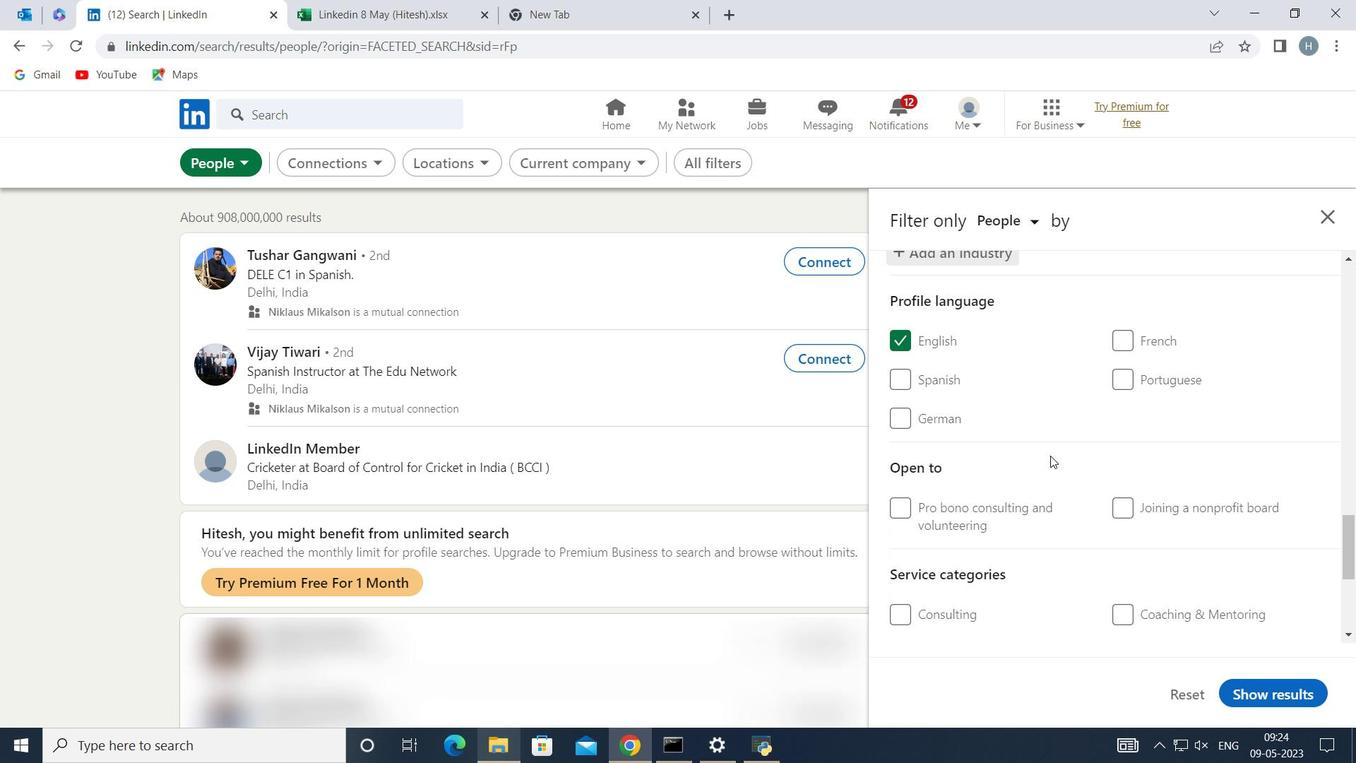 
Action: Mouse scrolled (1054, 451) with delta (0, 0)
Screenshot: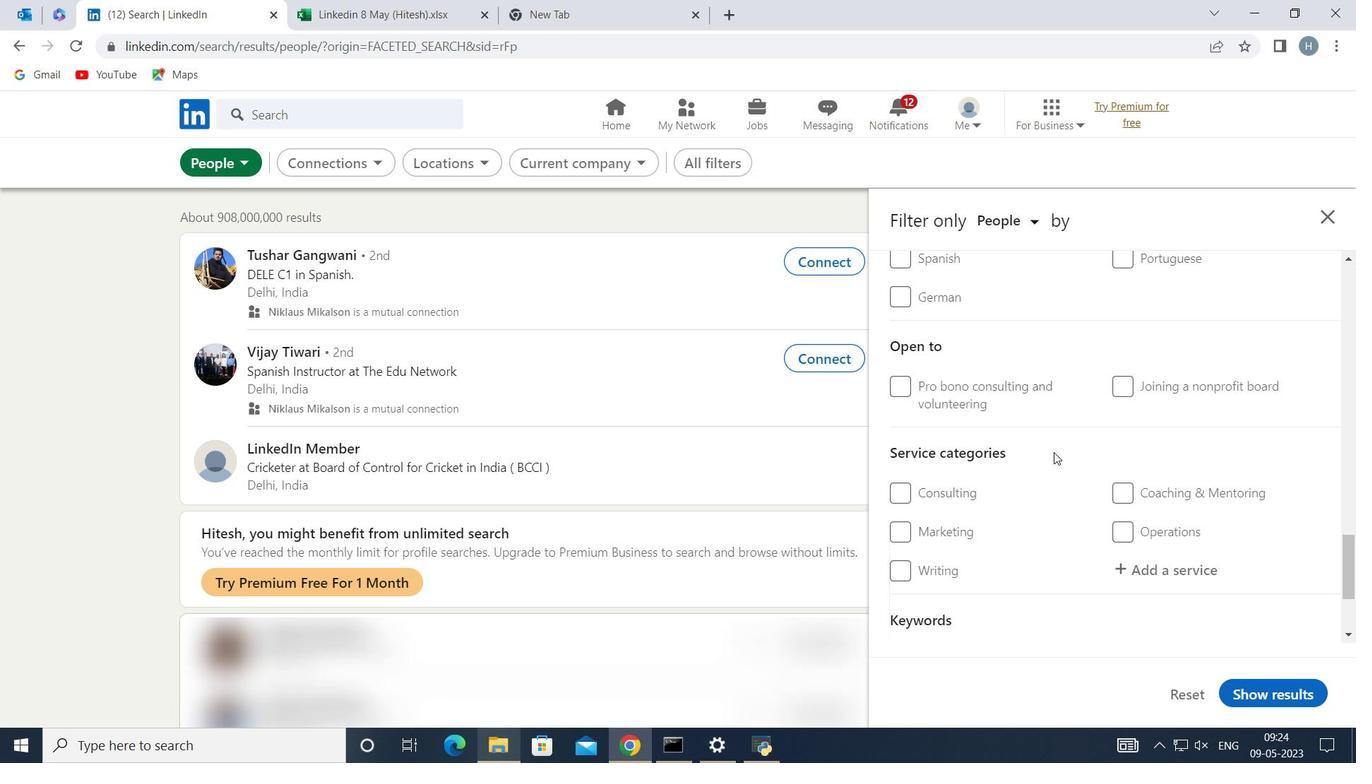 
Action: Mouse moved to (1134, 446)
Screenshot: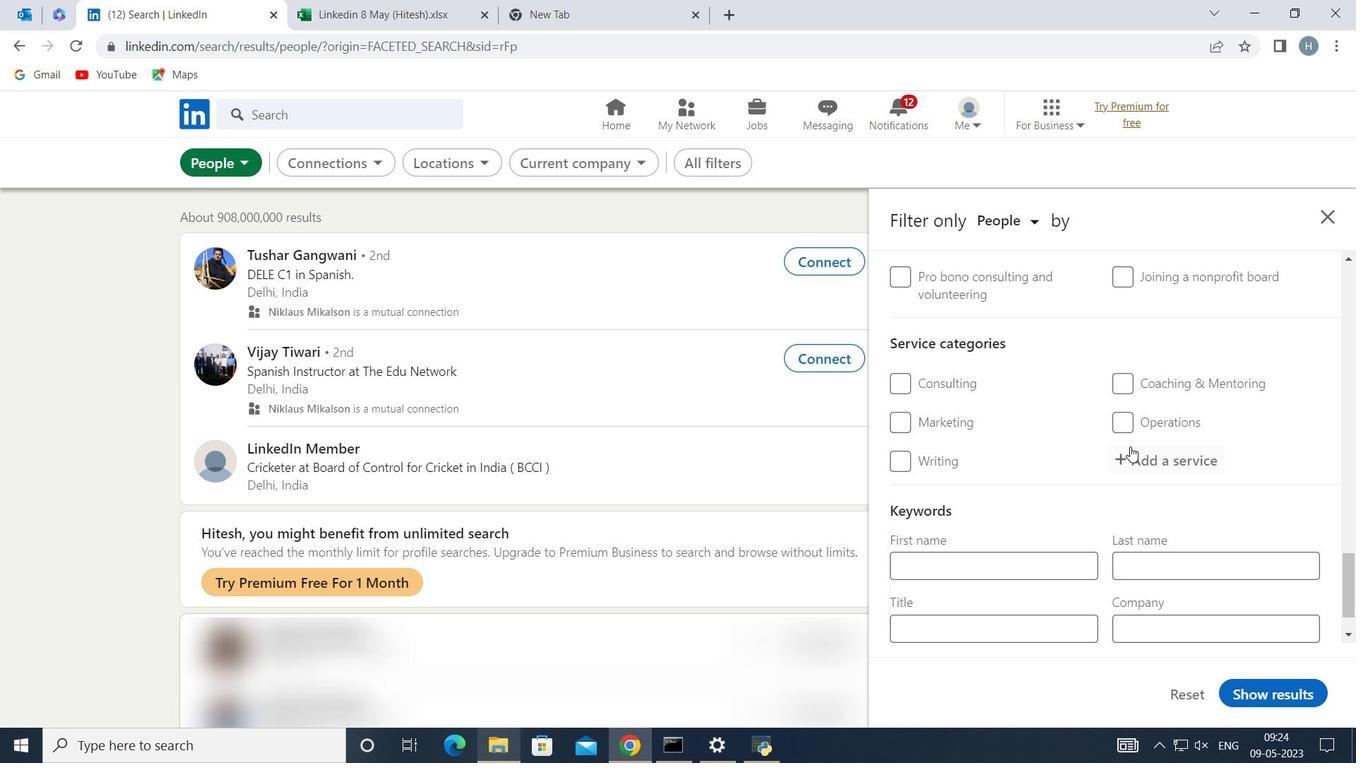 
Action: Mouse pressed left at (1134, 446)
Screenshot: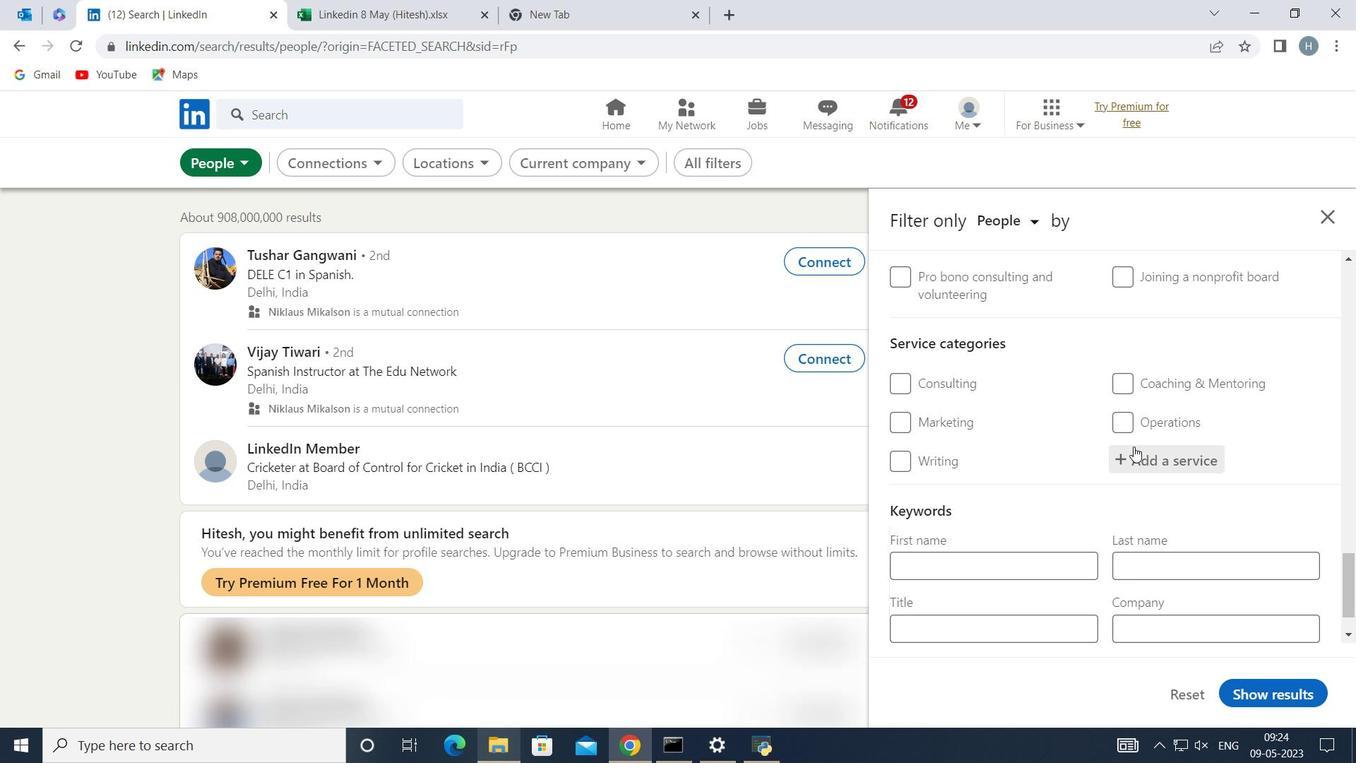 
Action: Key pressed <Key.shift>Project<Key.space><Key.shift>C<Key.backspace>
Screenshot: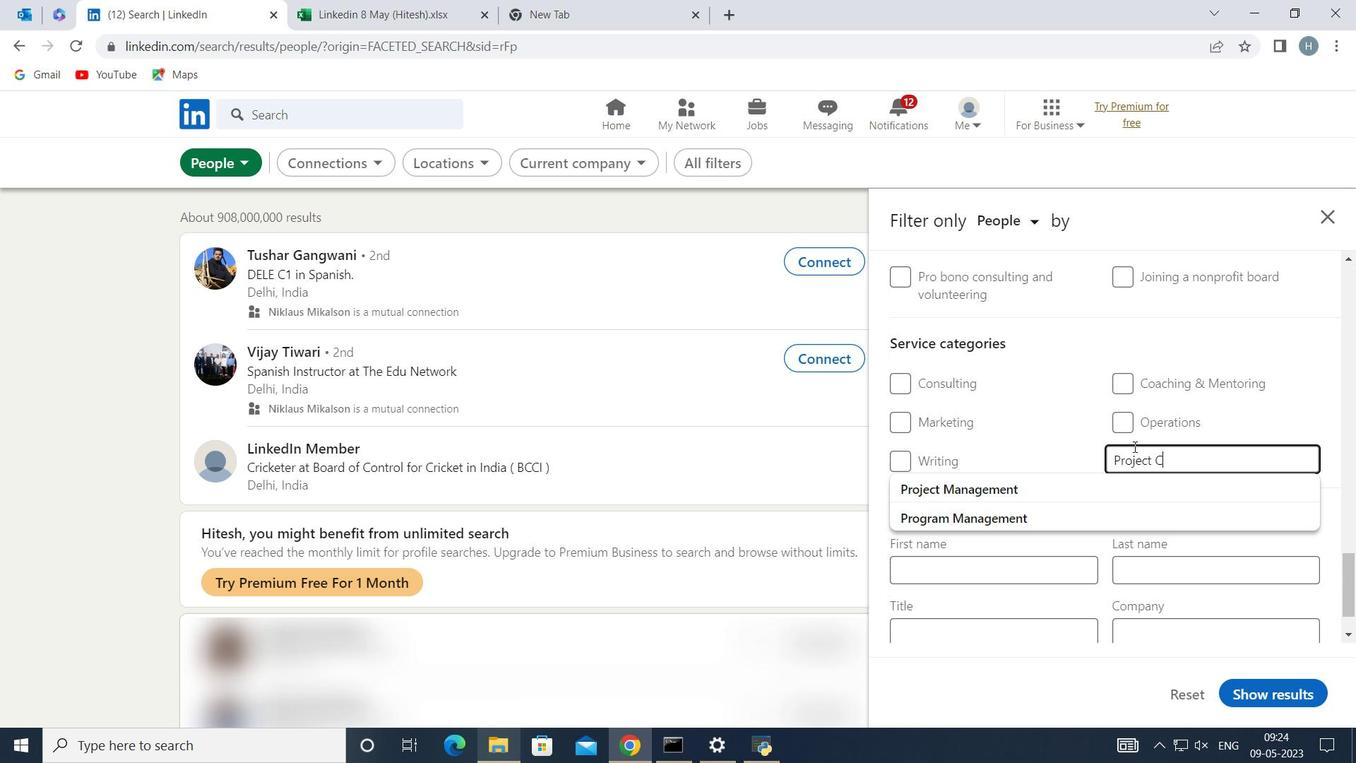 
Action: Mouse moved to (1134, 446)
Screenshot: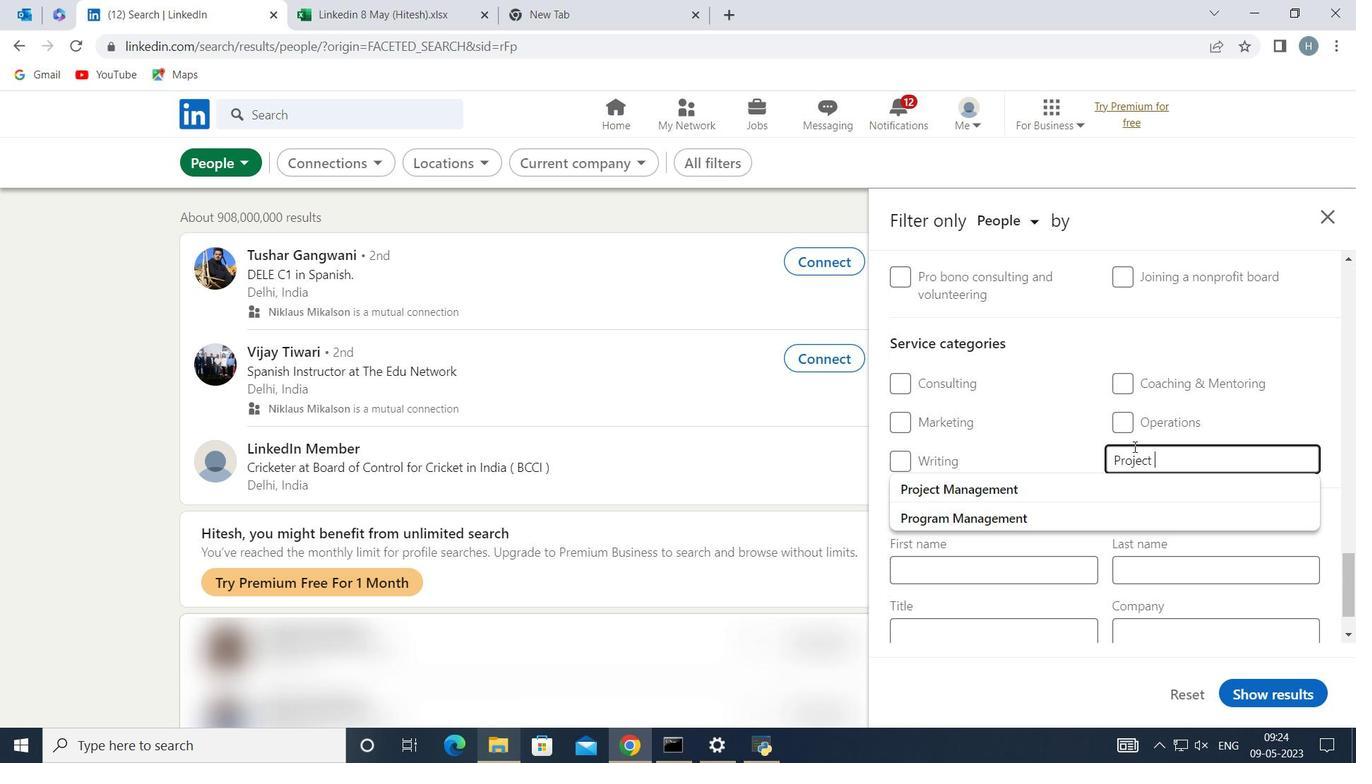 
Action: Key pressed m
Screenshot: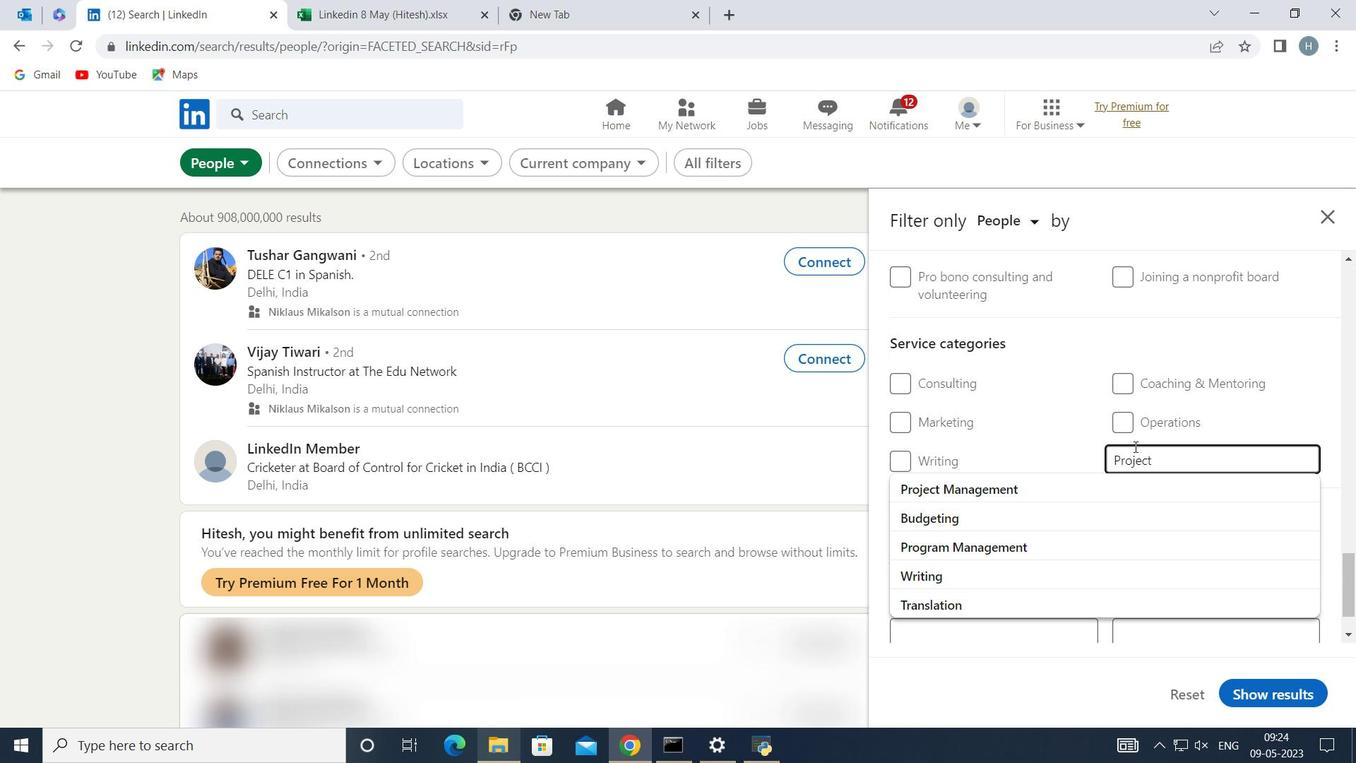 
Action: Mouse moved to (1032, 486)
Screenshot: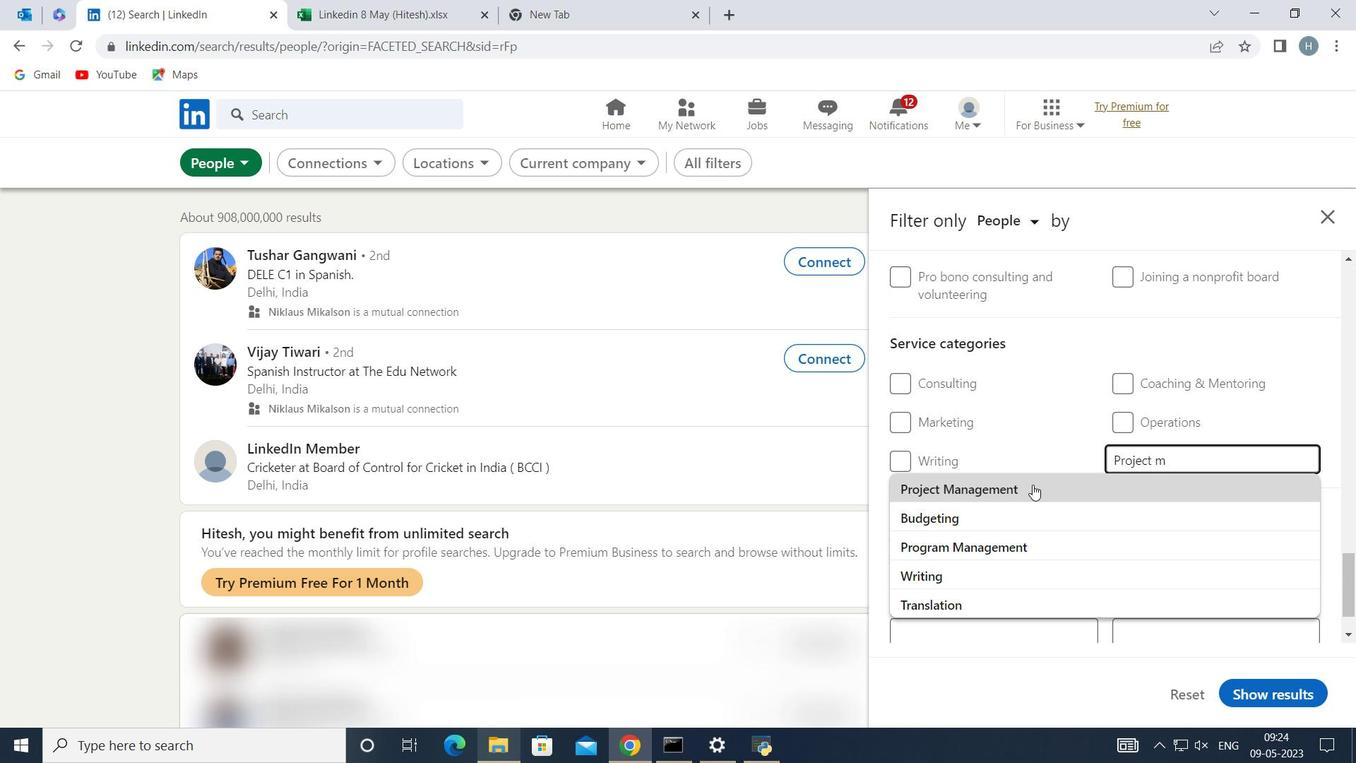 
Action: Mouse pressed left at (1032, 486)
Screenshot: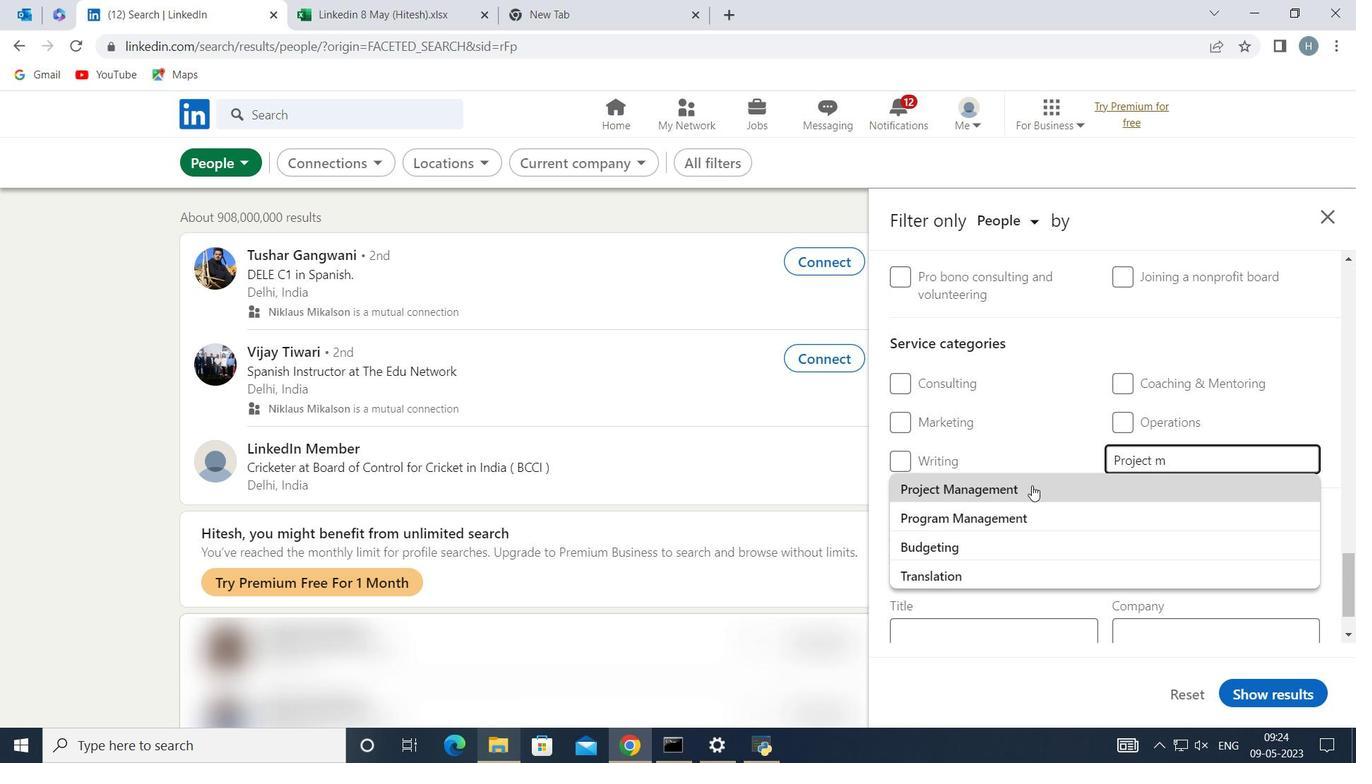 
Action: Mouse moved to (1032, 484)
Screenshot: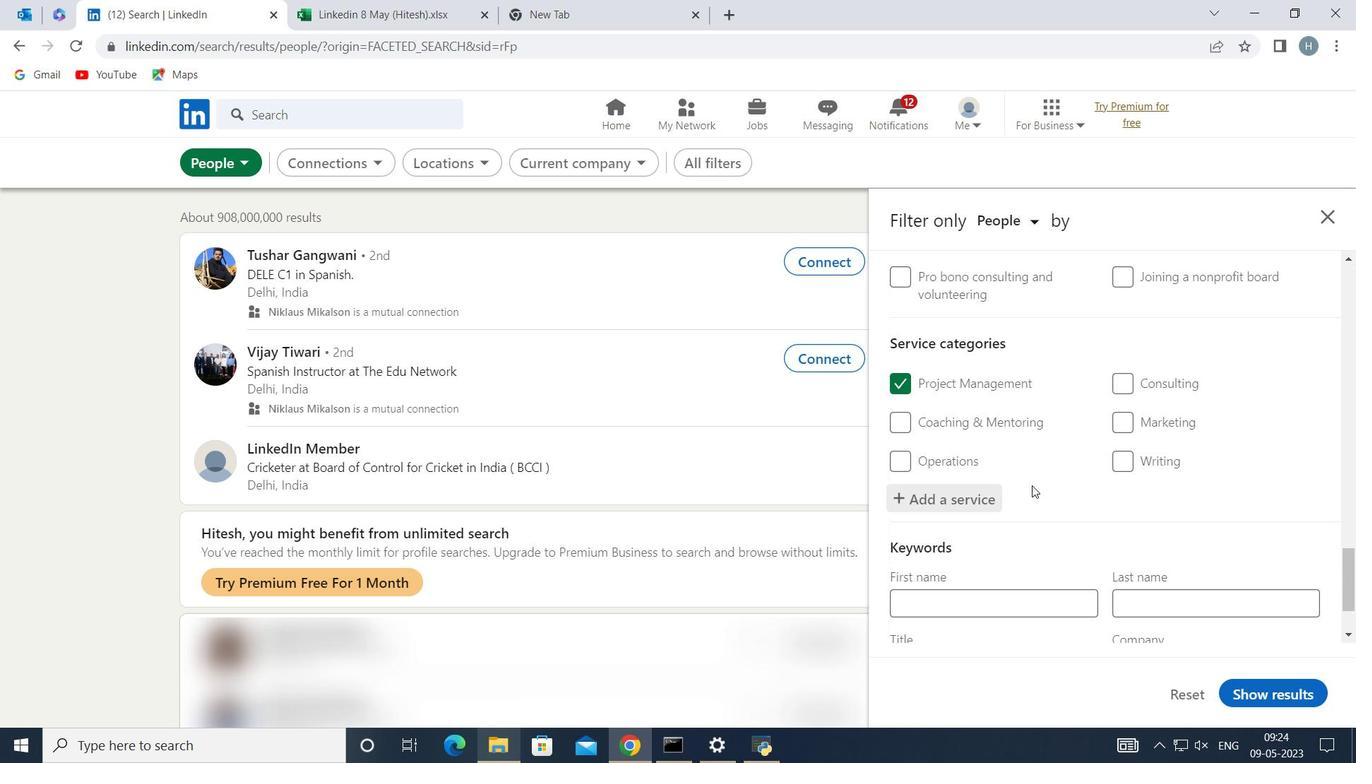 
Action: Mouse scrolled (1032, 484) with delta (0, 0)
Screenshot: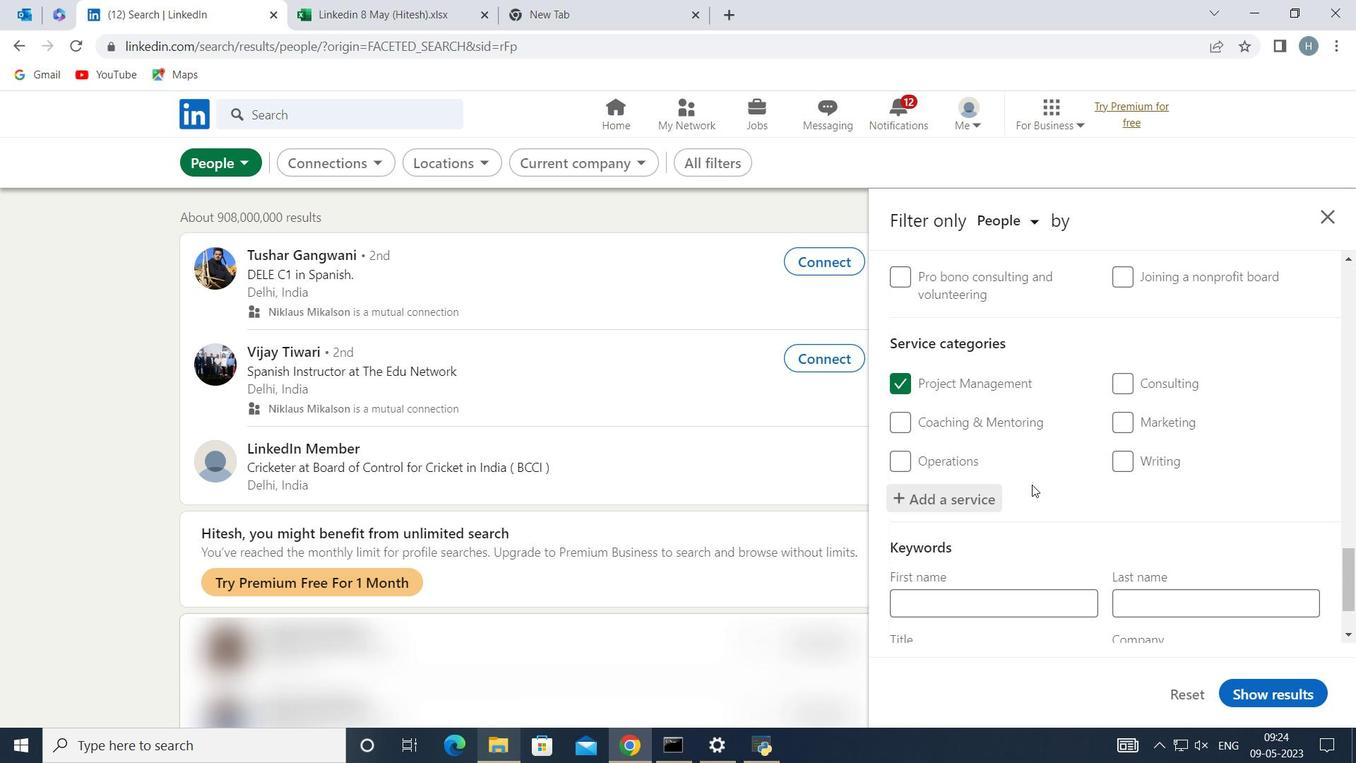 
Action: Mouse moved to (1032, 484)
Screenshot: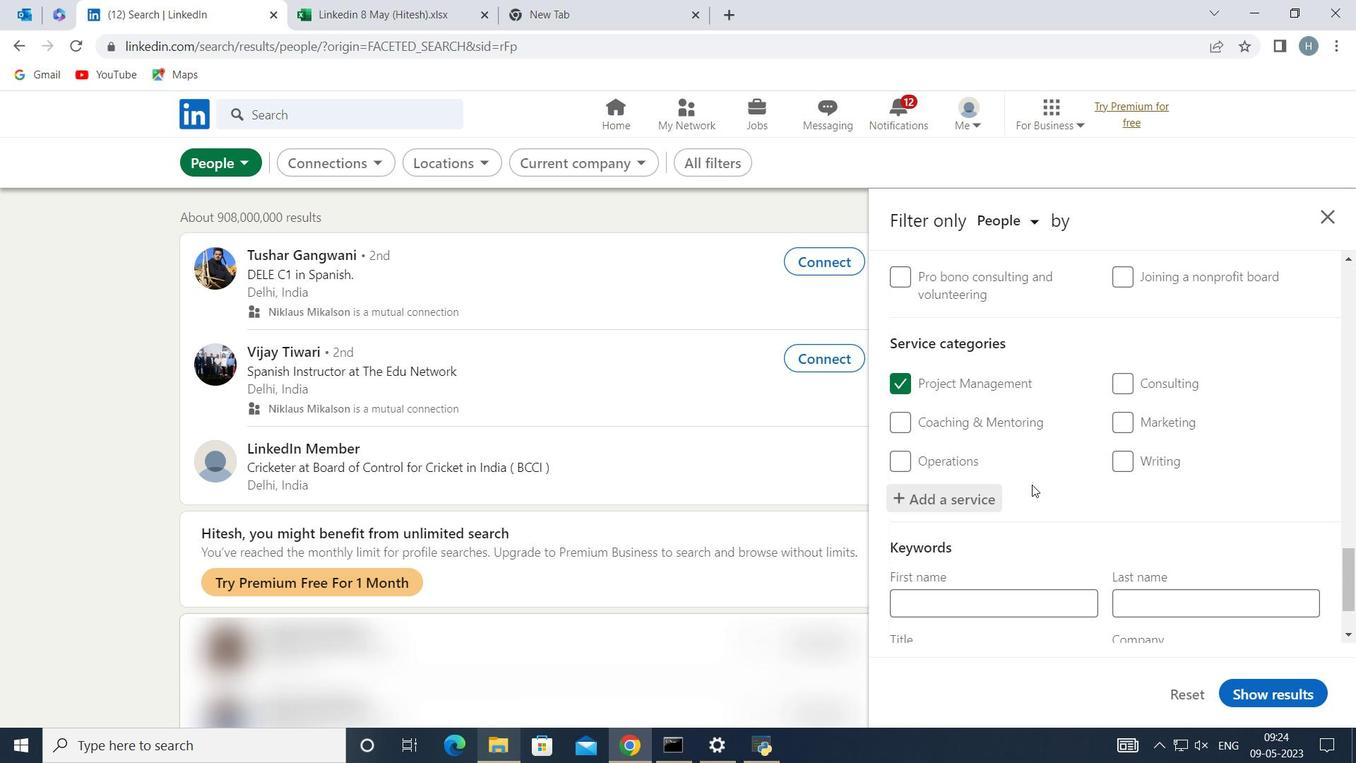 
Action: Mouse scrolled (1032, 484) with delta (0, 0)
Screenshot: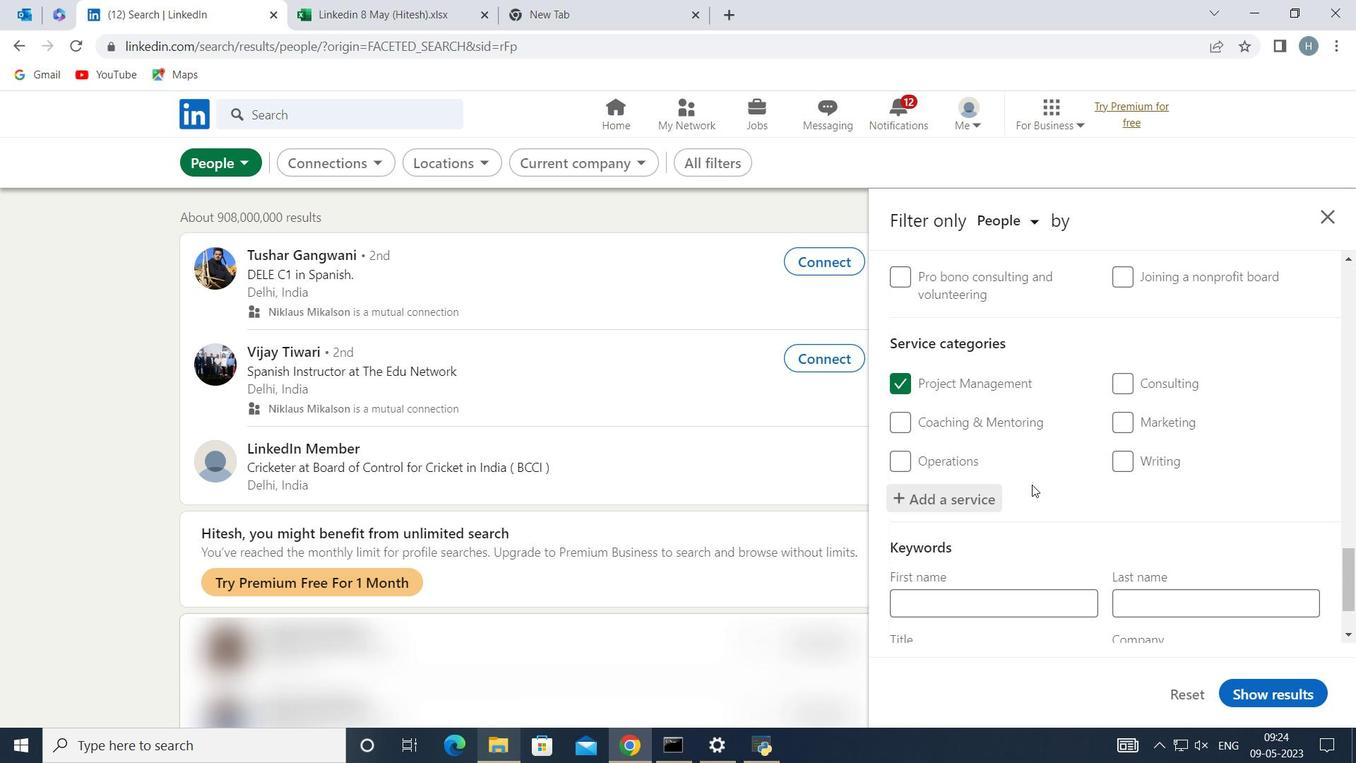 
Action: Mouse moved to (1032, 479)
Screenshot: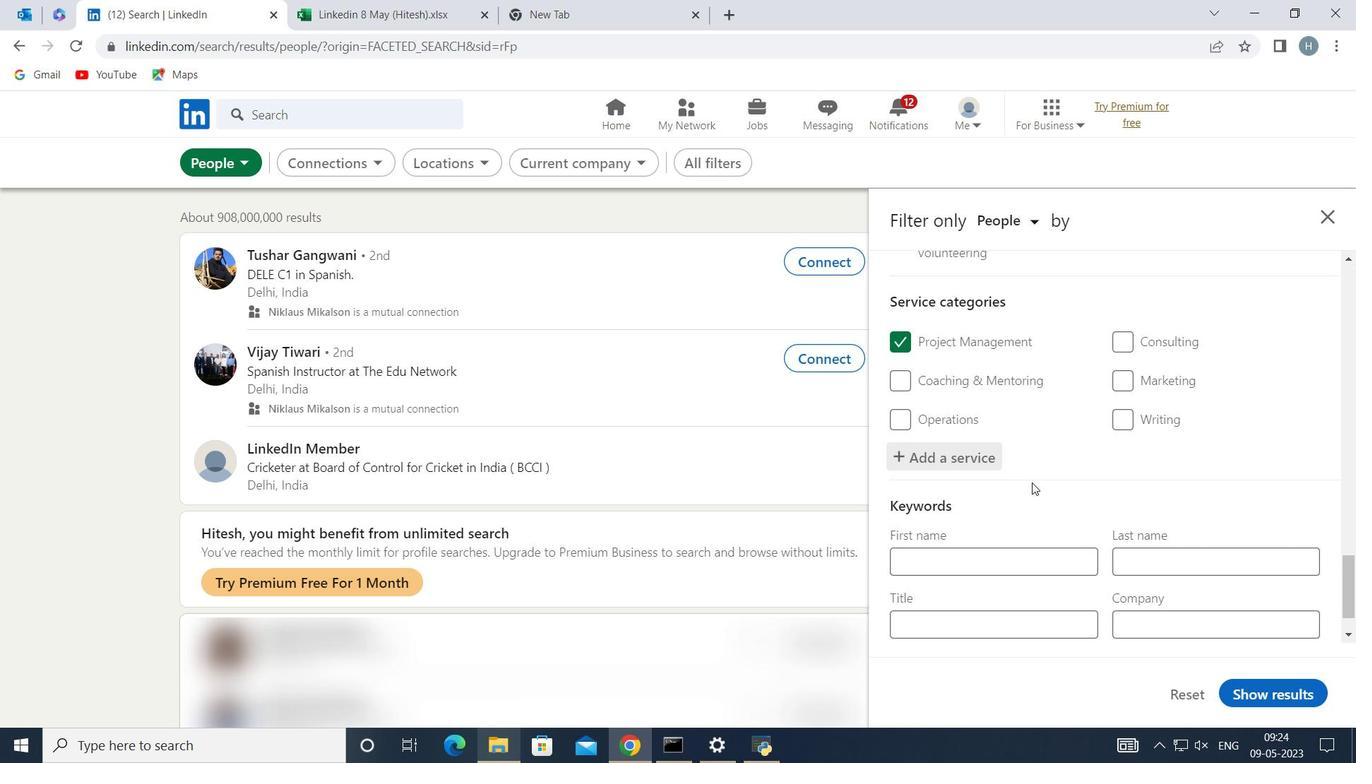
Action: Mouse scrolled (1032, 478) with delta (0, 0)
Screenshot: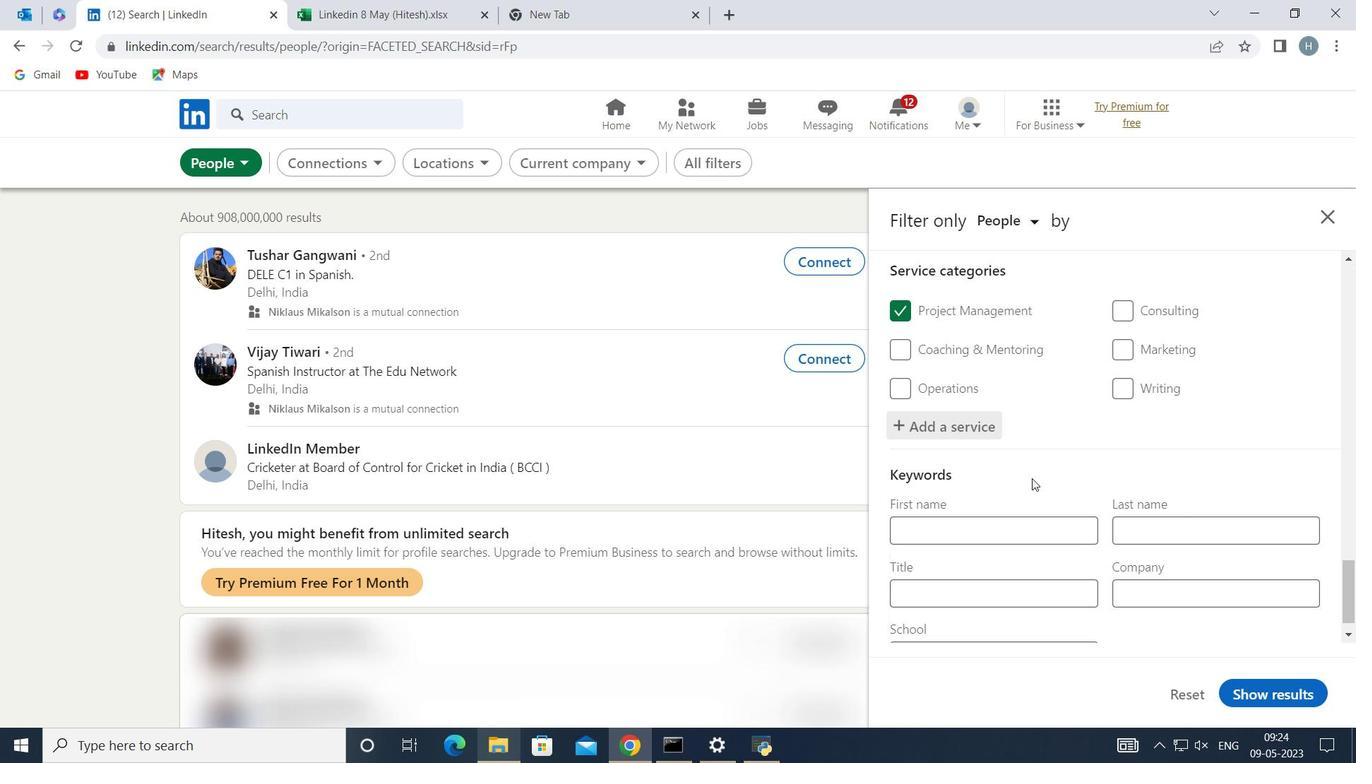 
Action: Mouse scrolled (1032, 478) with delta (0, 0)
Screenshot: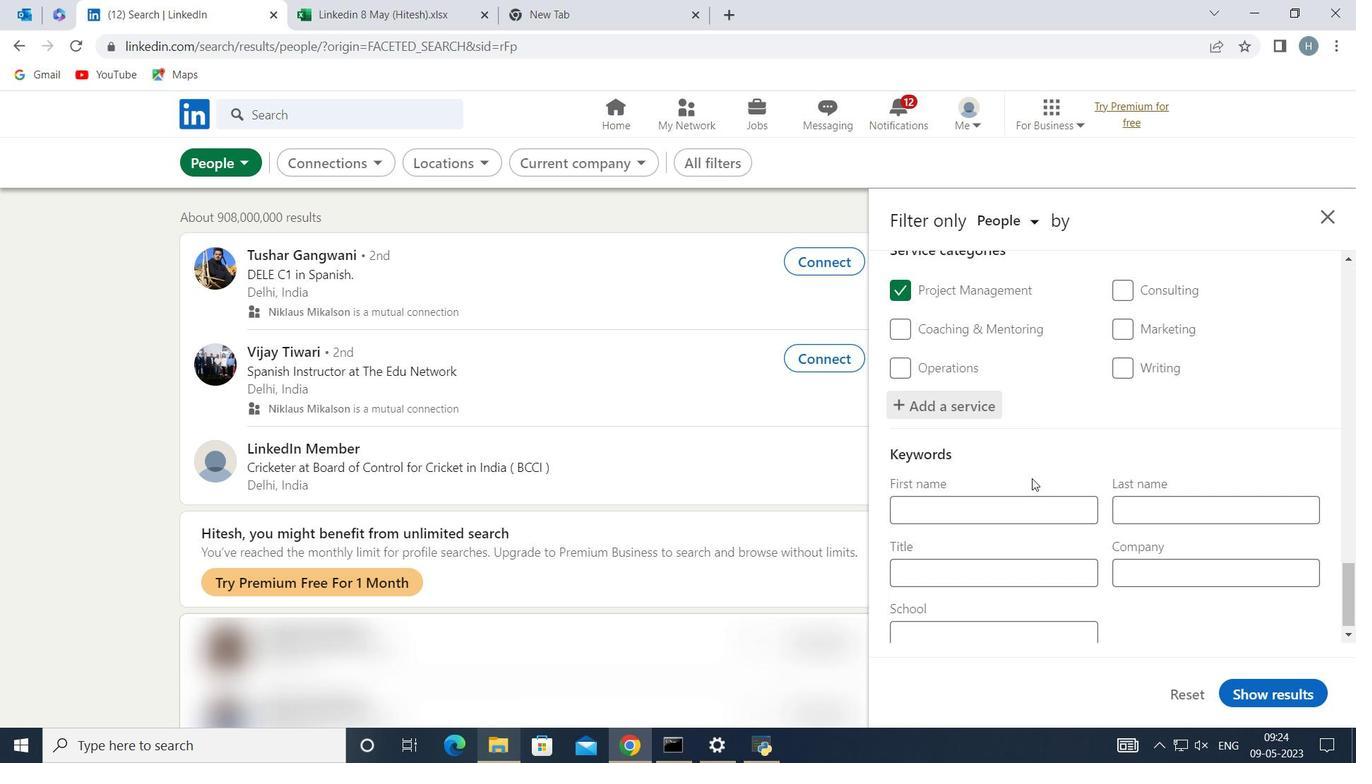 
Action: Mouse scrolled (1032, 478) with delta (0, 0)
Screenshot: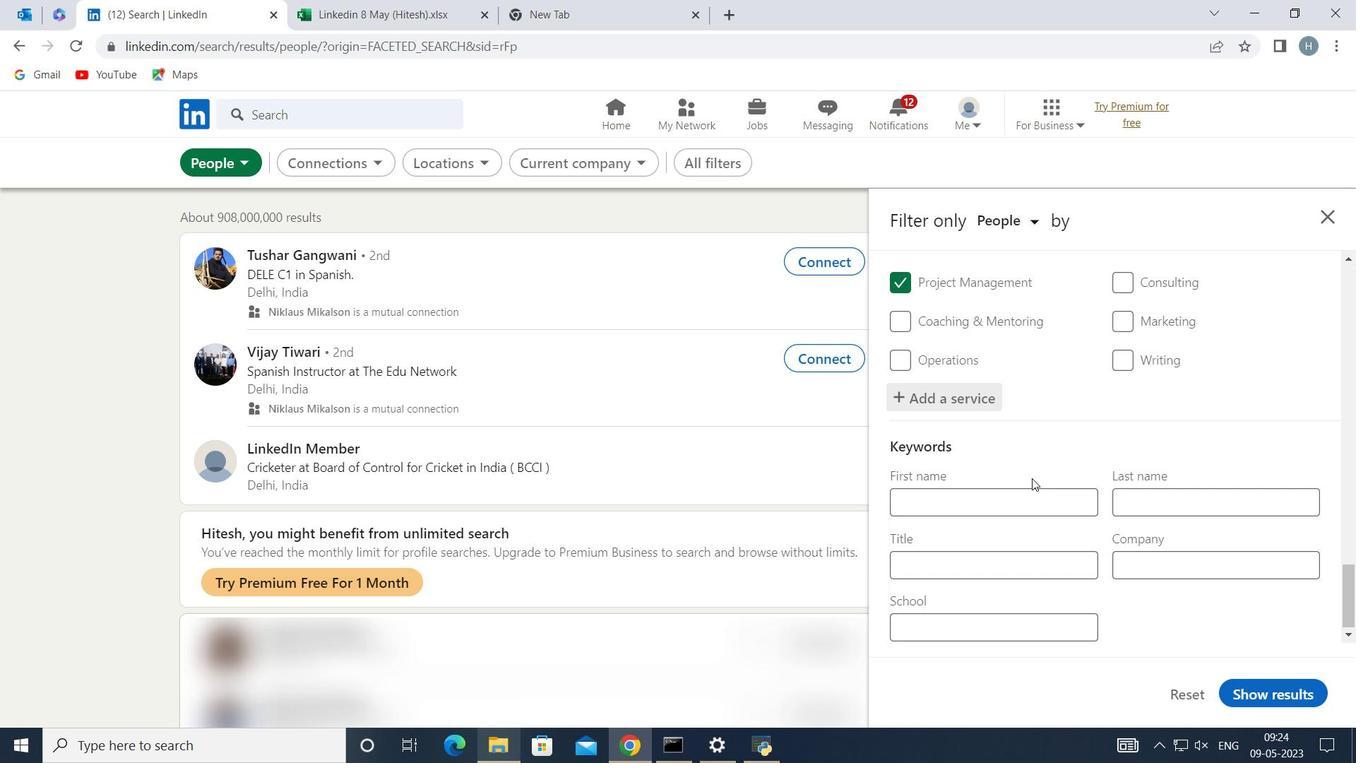 
Action: Mouse moved to (1033, 558)
Screenshot: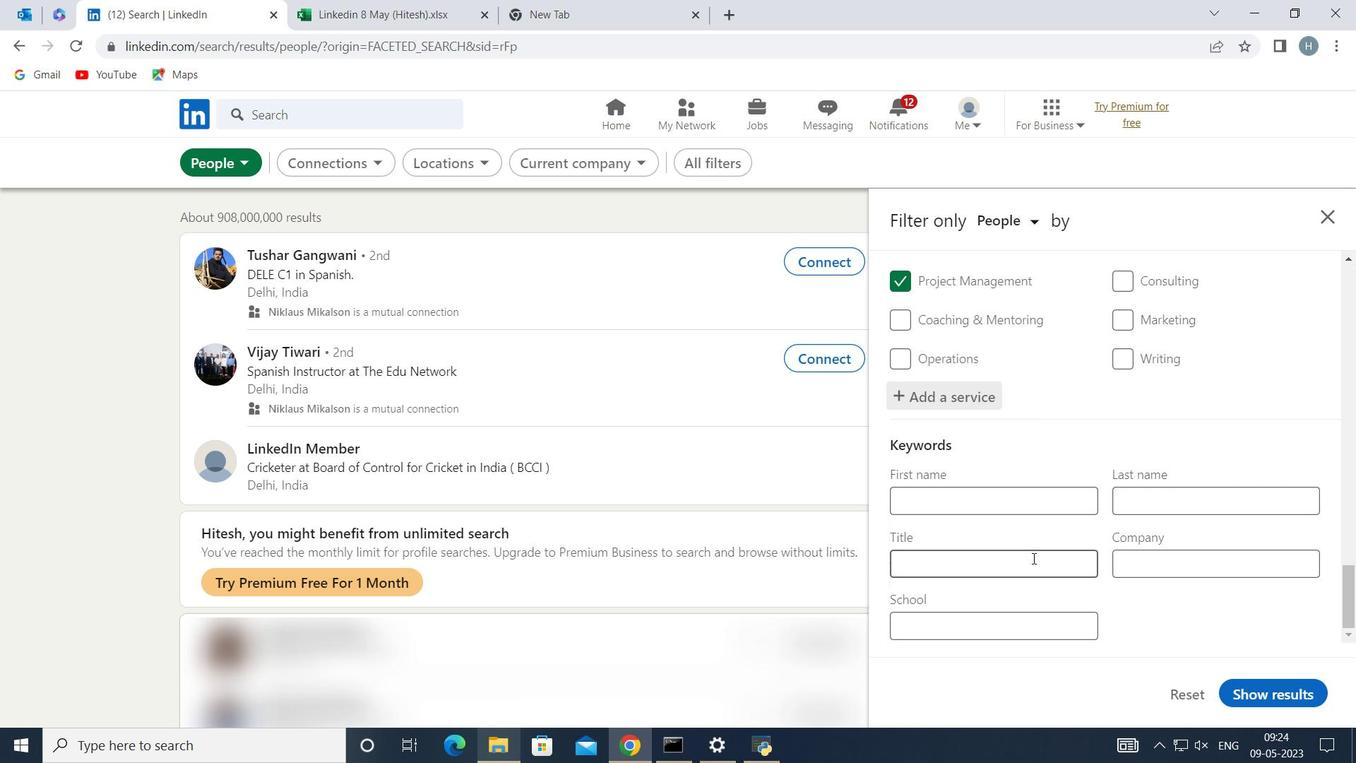 
Action: Mouse pressed left at (1033, 558)
Screenshot: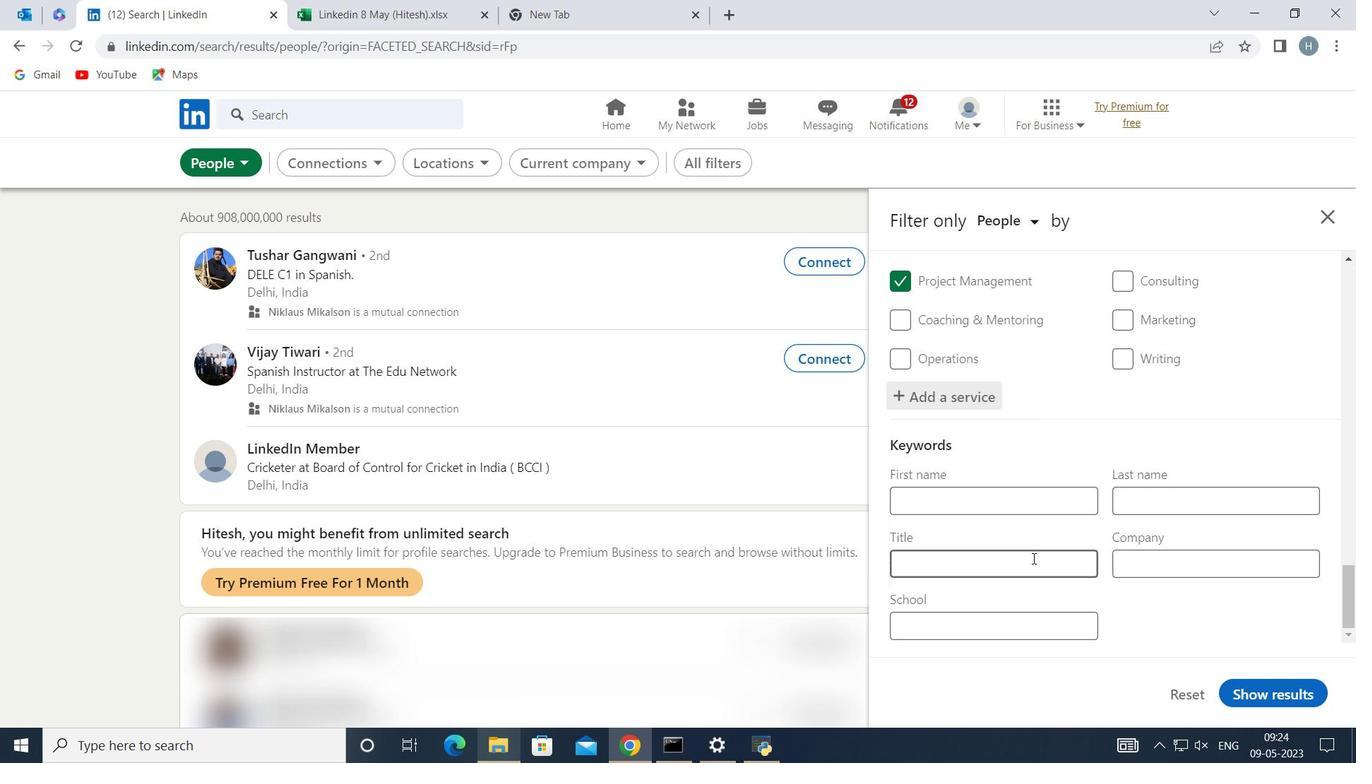 
Action: Key pressed <Key.shift>Sales<Key.space><Key.shift>manah<Key.backspace>ger
Screenshot: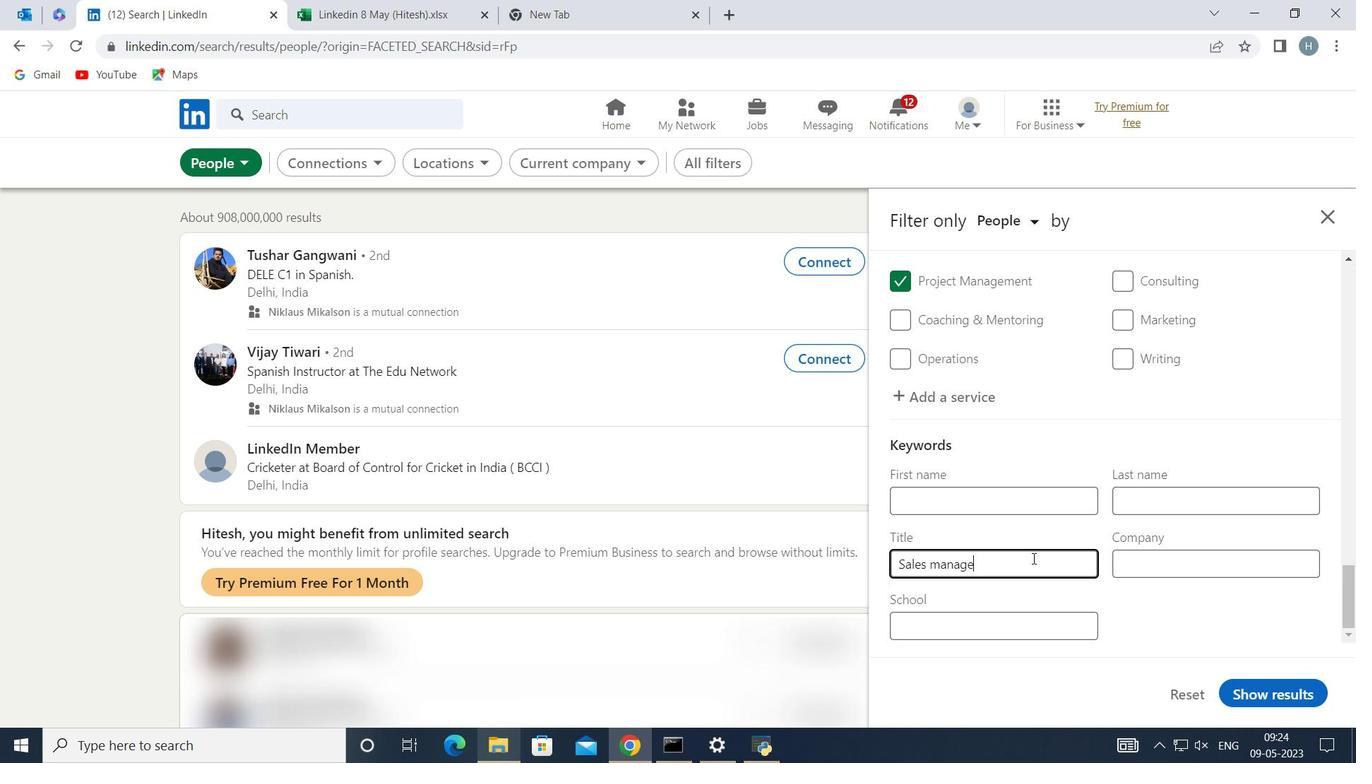 
Action: Mouse moved to (1262, 691)
Screenshot: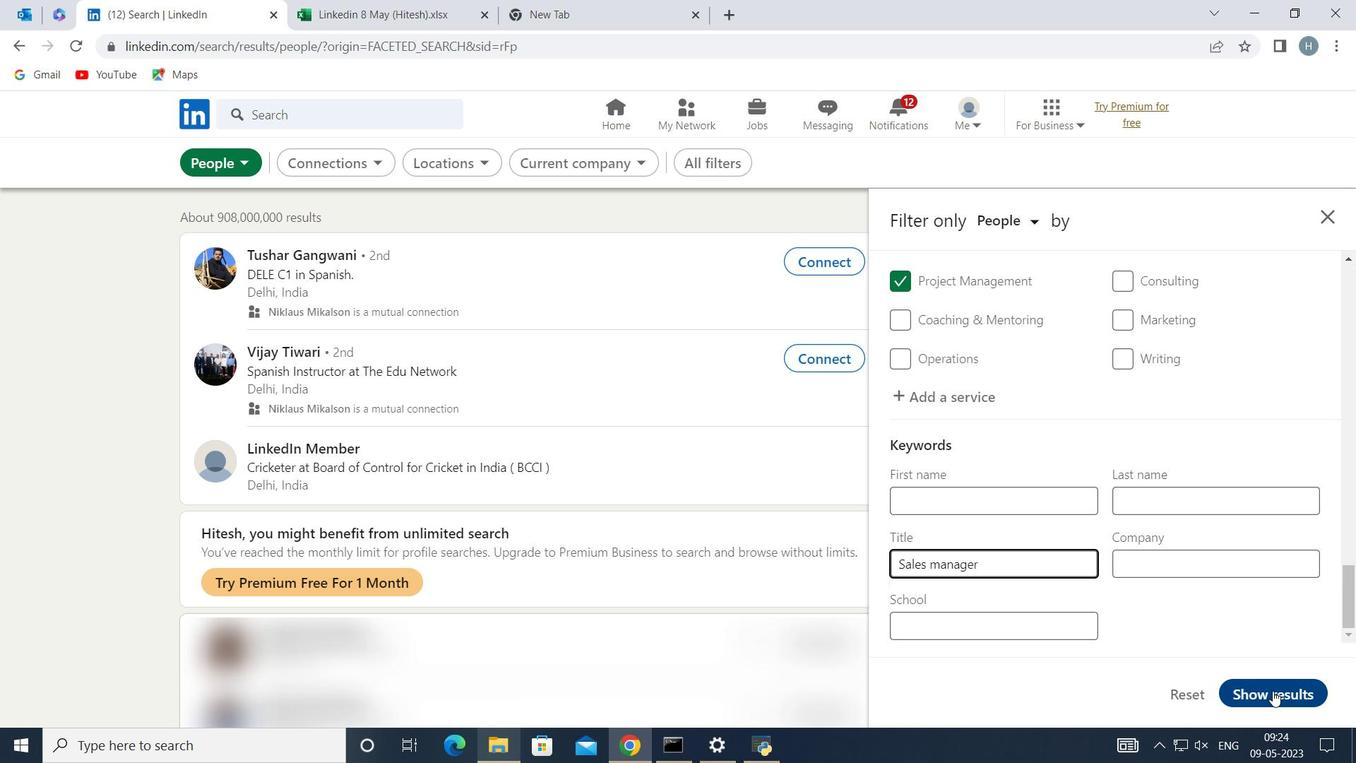 
